 Task: Forward email with the signature Evelyn Lewis with the subject Request for a review from softage.1@softage.net to softage.9@softage.net with the message Please find attached the final version of the budget proposal., select last sentence, change the font color from current to black and background color to maroon Send the email
Action: Mouse moved to (1034, 95)
Screenshot: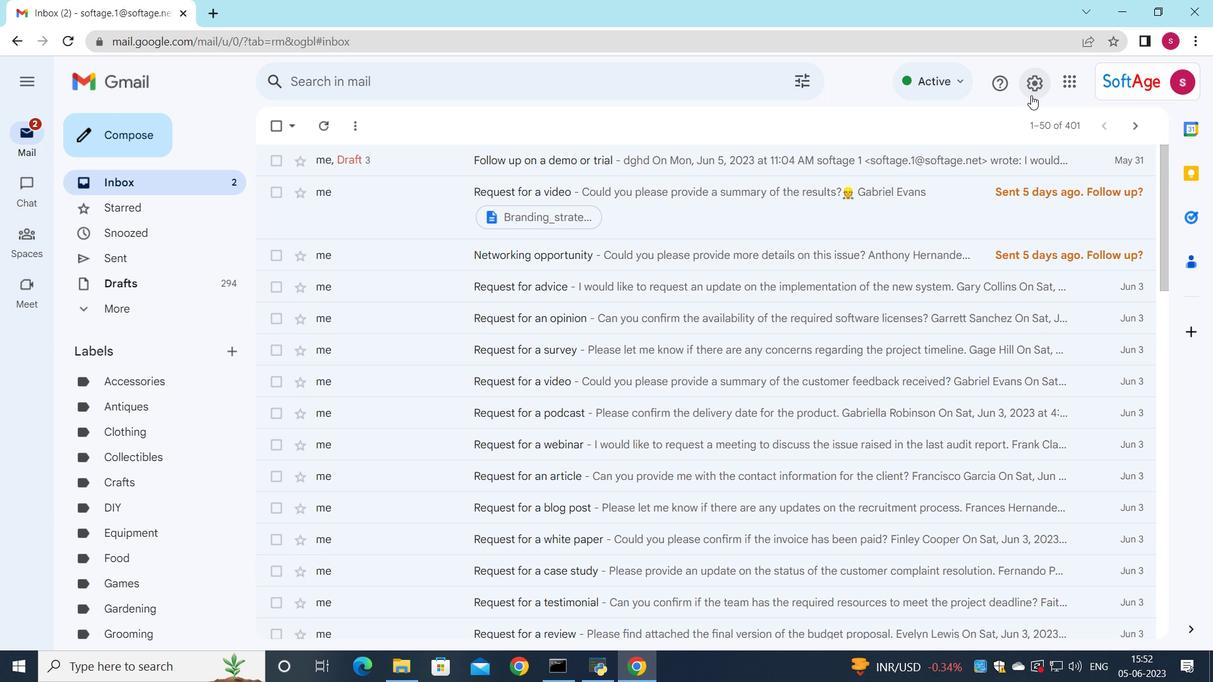 
Action: Mouse pressed left at (1034, 95)
Screenshot: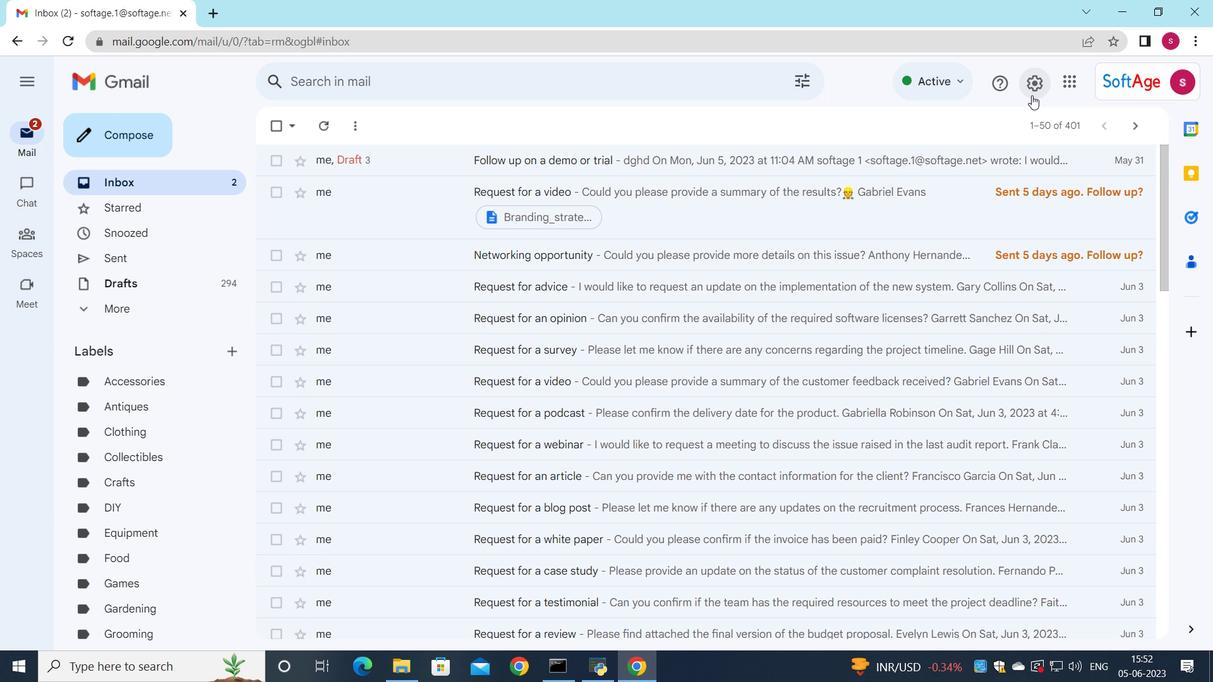 
Action: Mouse moved to (1010, 166)
Screenshot: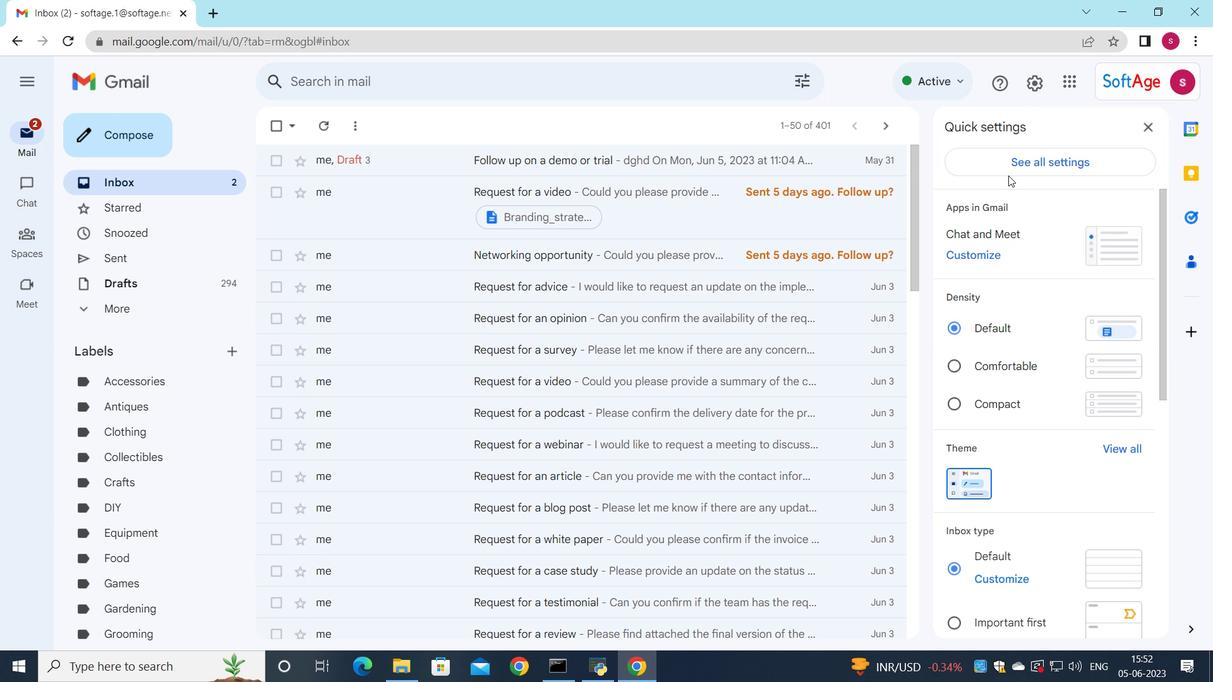 
Action: Mouse pressed left at (1010, 166)
Screenshot: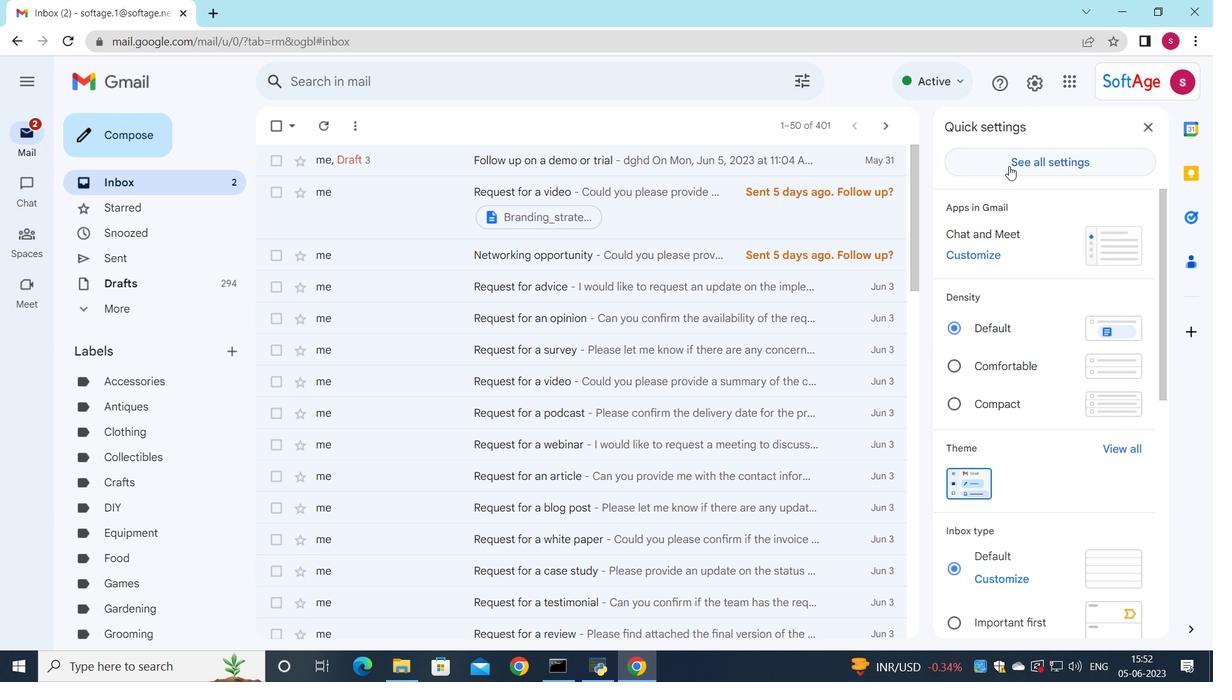 
Action: Mouse moved to (639, 378)
Screenshot: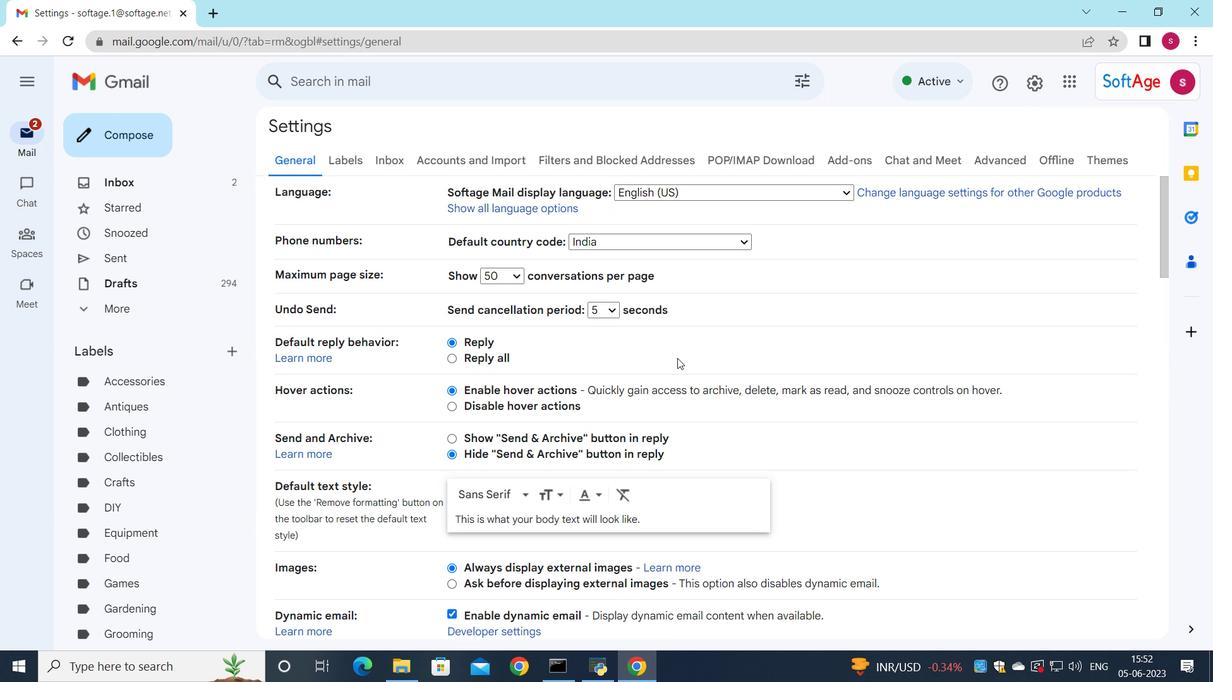 
Action: Mouse scrolled (639, 377) with delta (0, 0)
Screenshot: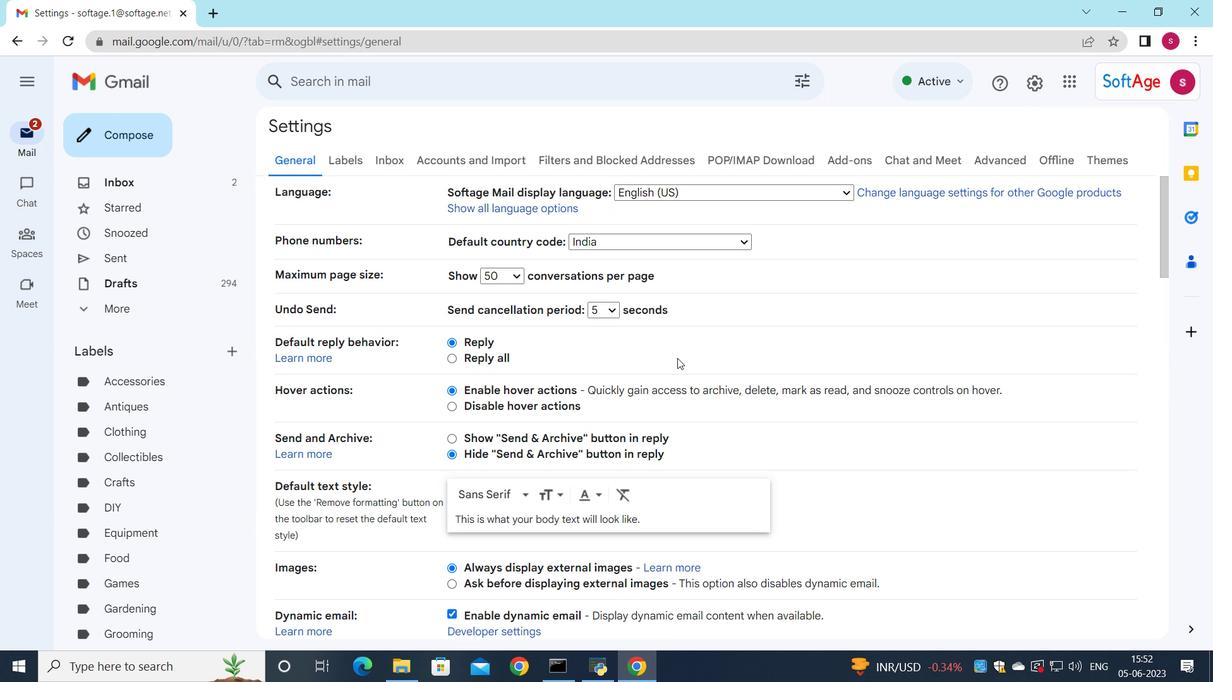 
Action: Mouse moved to (637, 379)
Screenshot: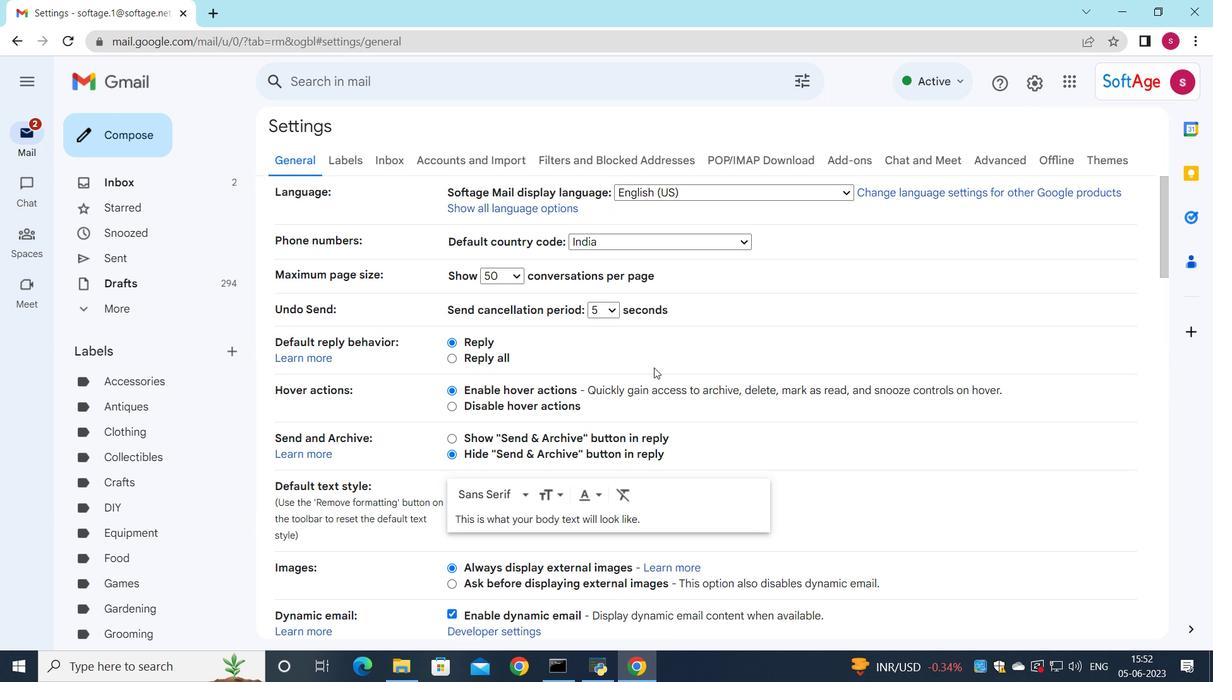 
Action: Mouse scrolled (637, 379) with delta (0, 0)
Screenshot: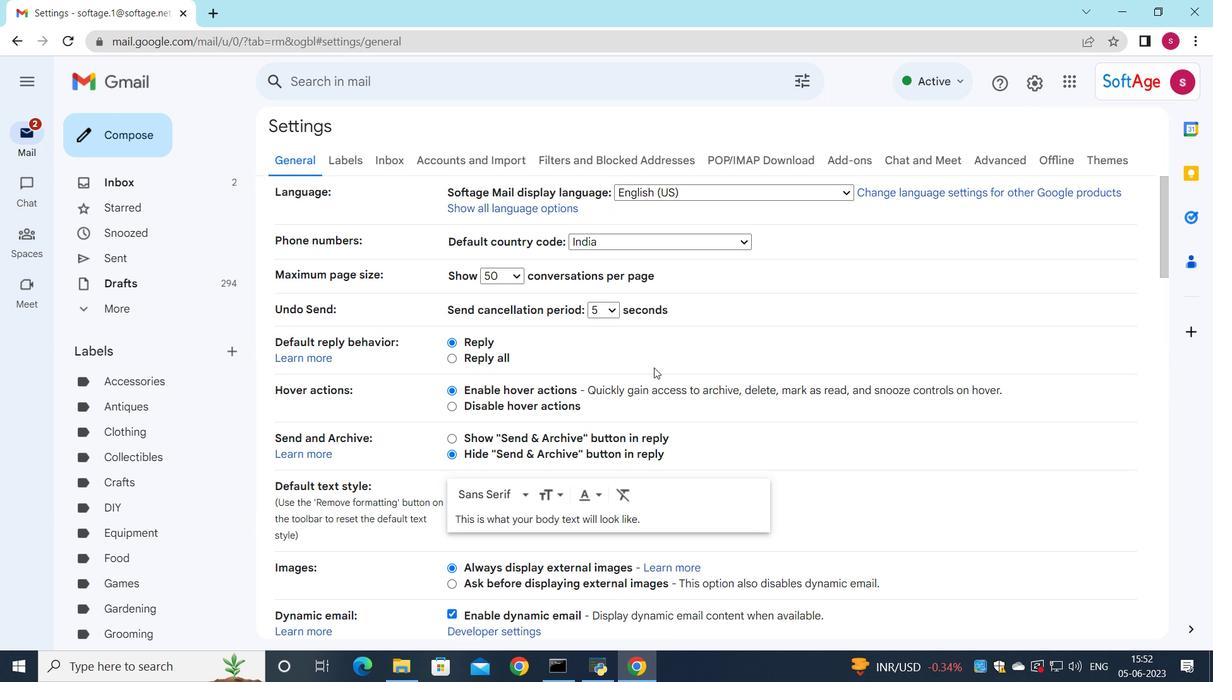 
Action: Mouse moved to (637, 379)
Screenshot: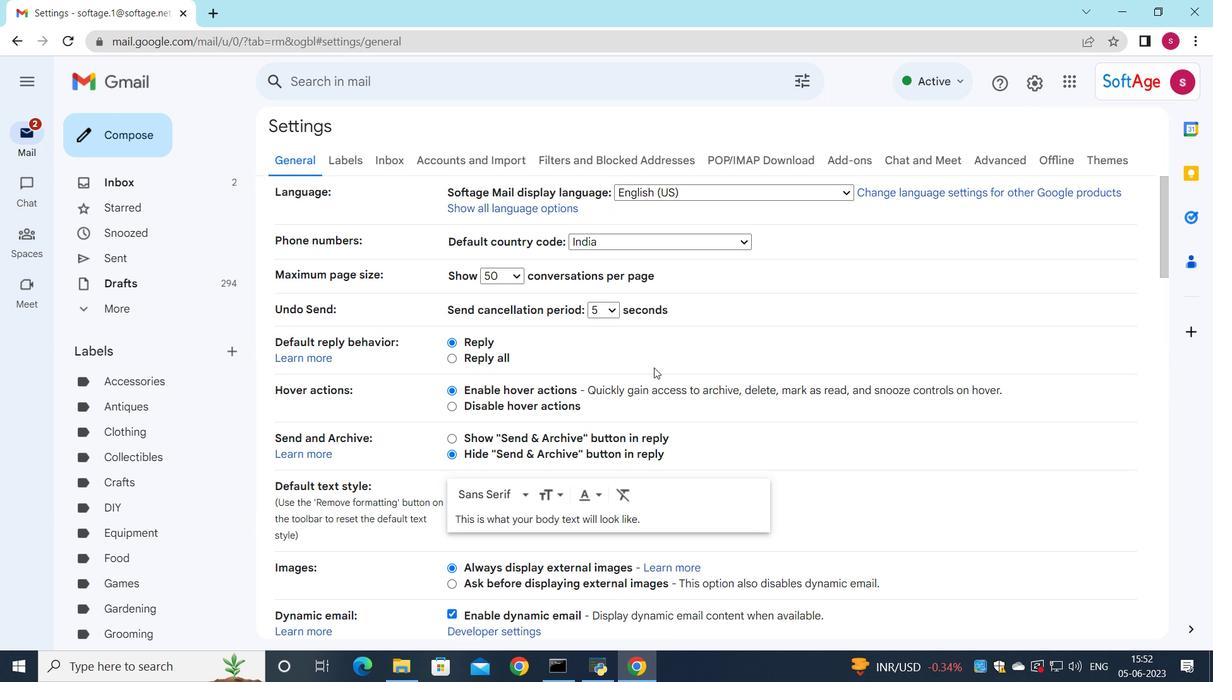 
Action: Mouse scrolled (637, 379) with delta (0, 0)
Screenshot: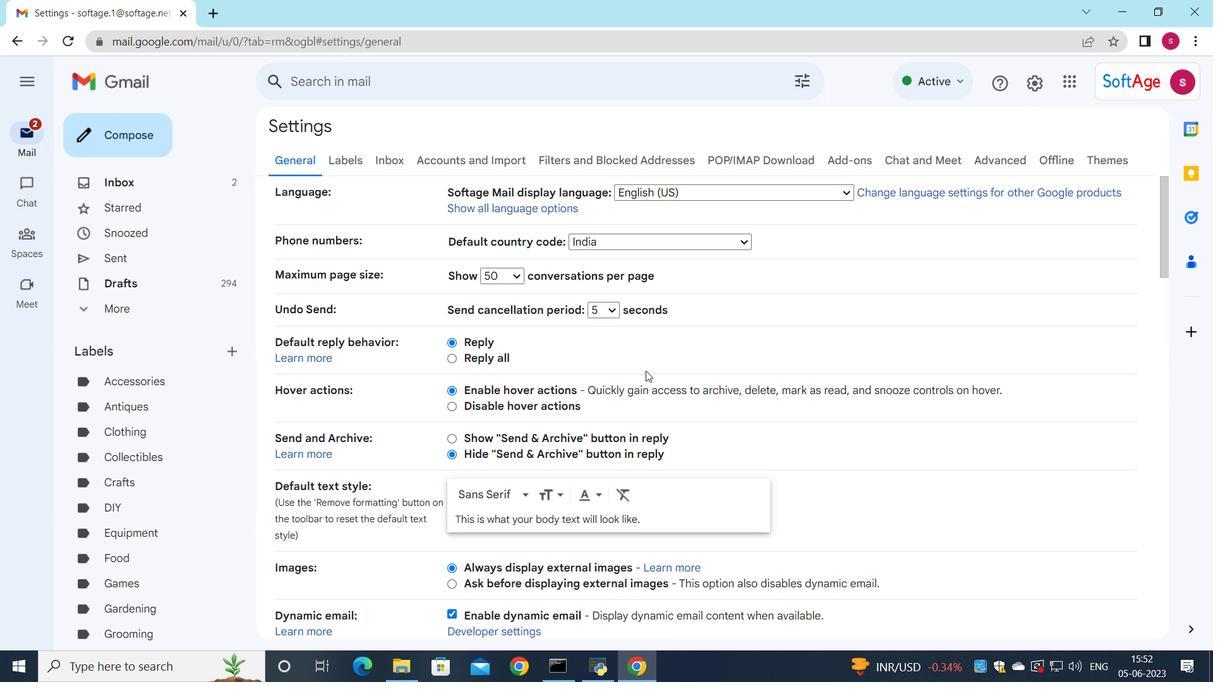 
Action: Mouse moved to (635, 384)
Screenshot: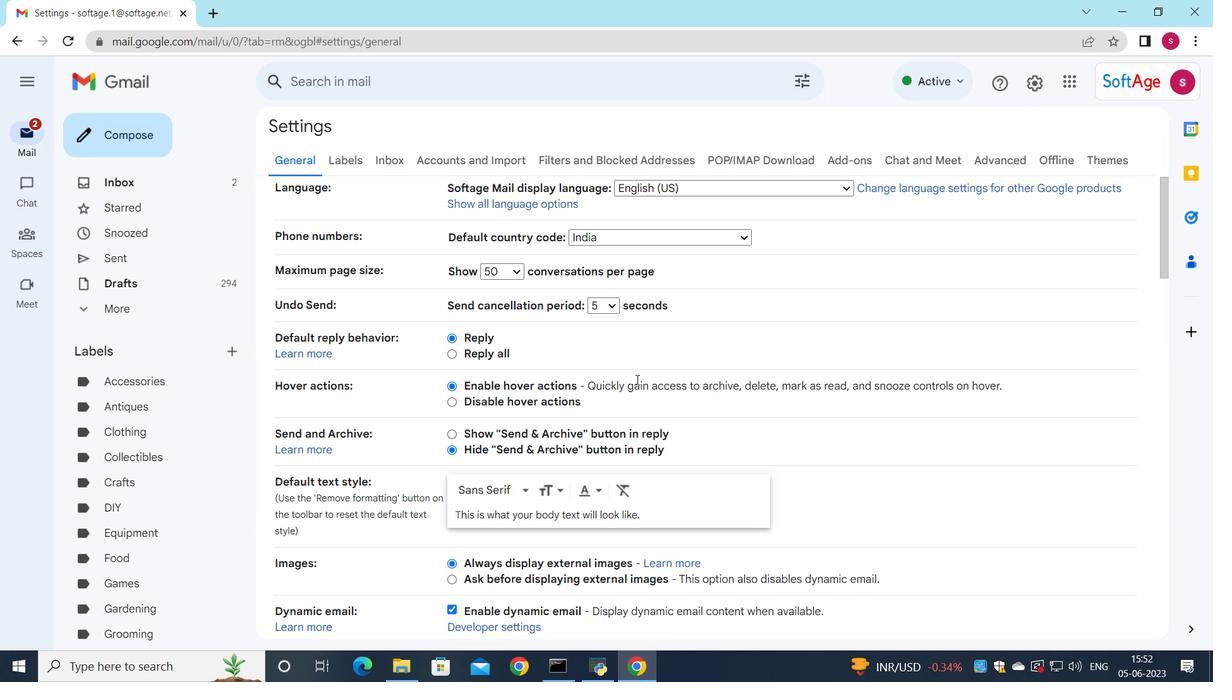 
Action: Mouse scrolled (635, 384) with delta (0, 0)
Screenshot: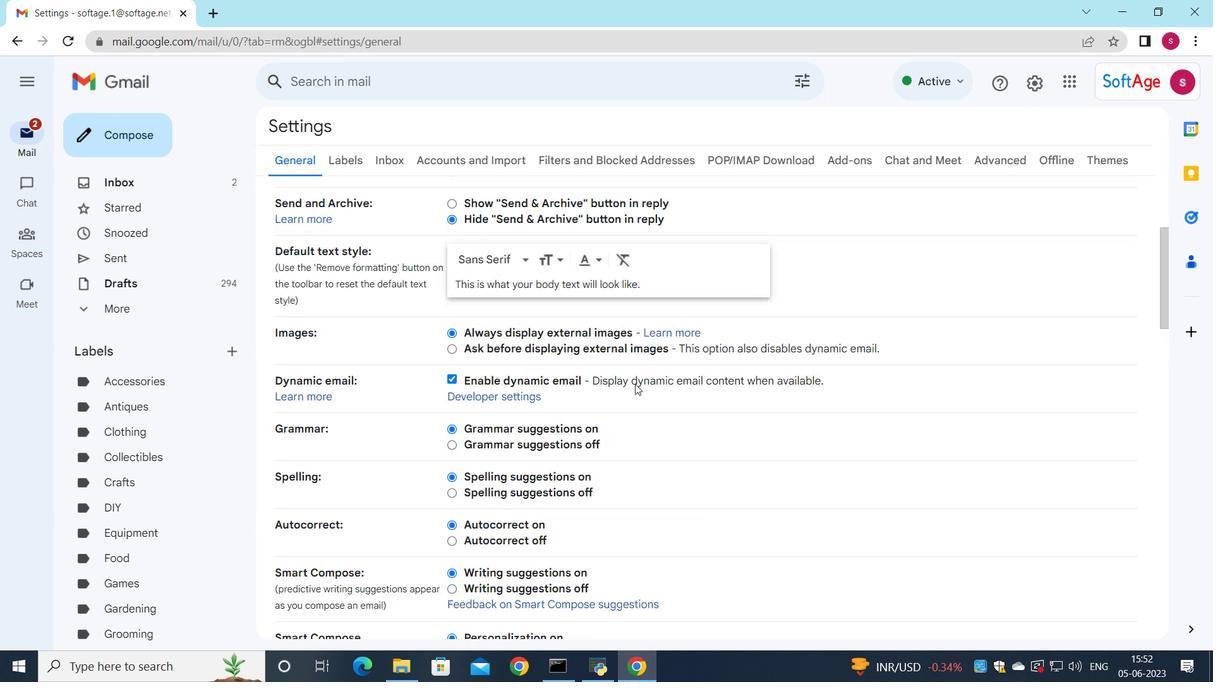 
Action: Mouse scrolled (635, 384) with delta (0, 0)
Screenshot: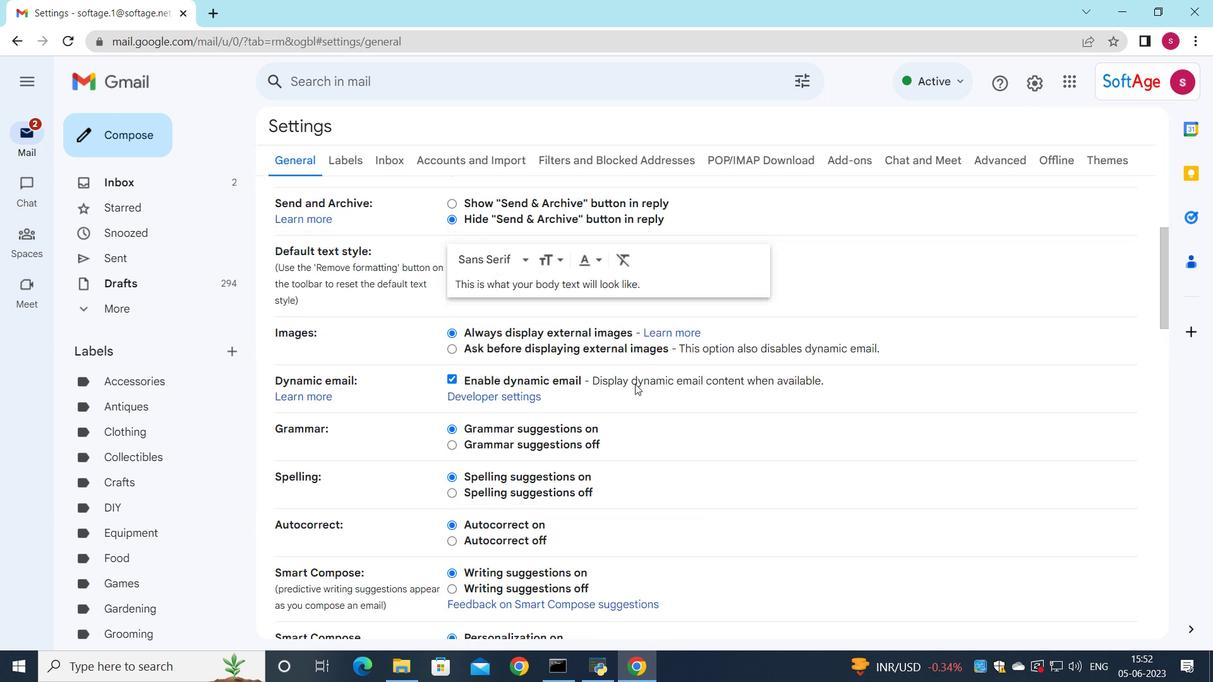 
Action: Mouse scrolled (635, 384) with delta (0, 0)
Screenshot: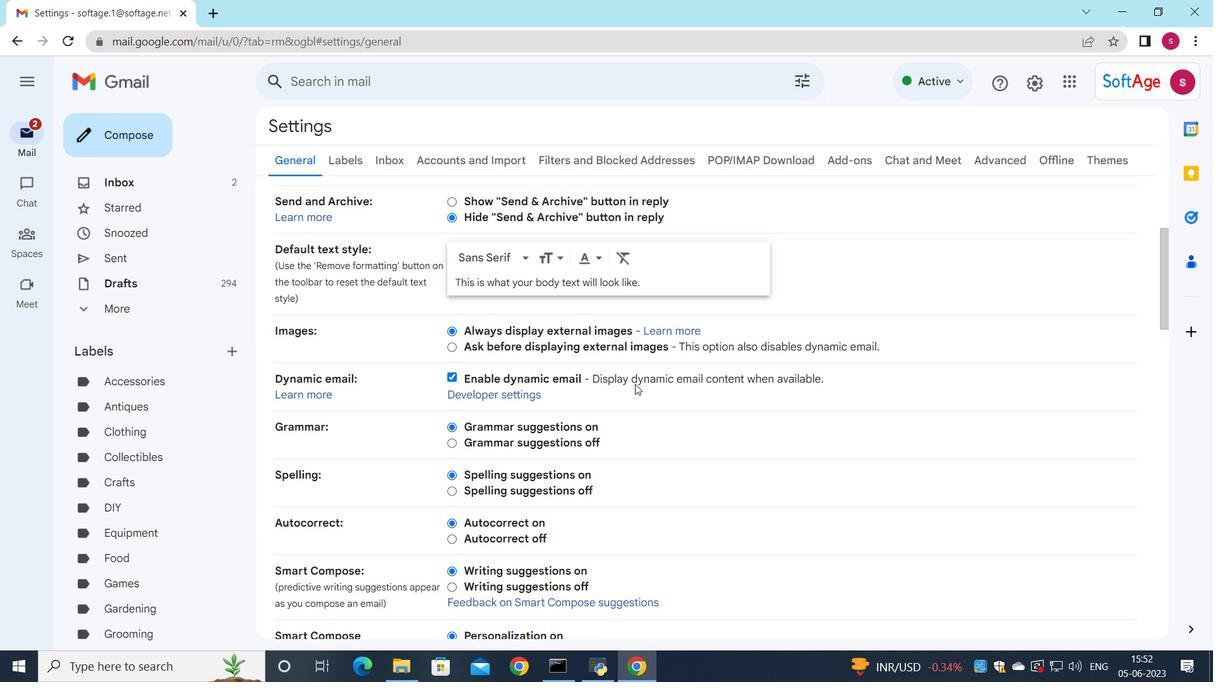 
Action: Mouse moved to (627, 393)
Screenshot: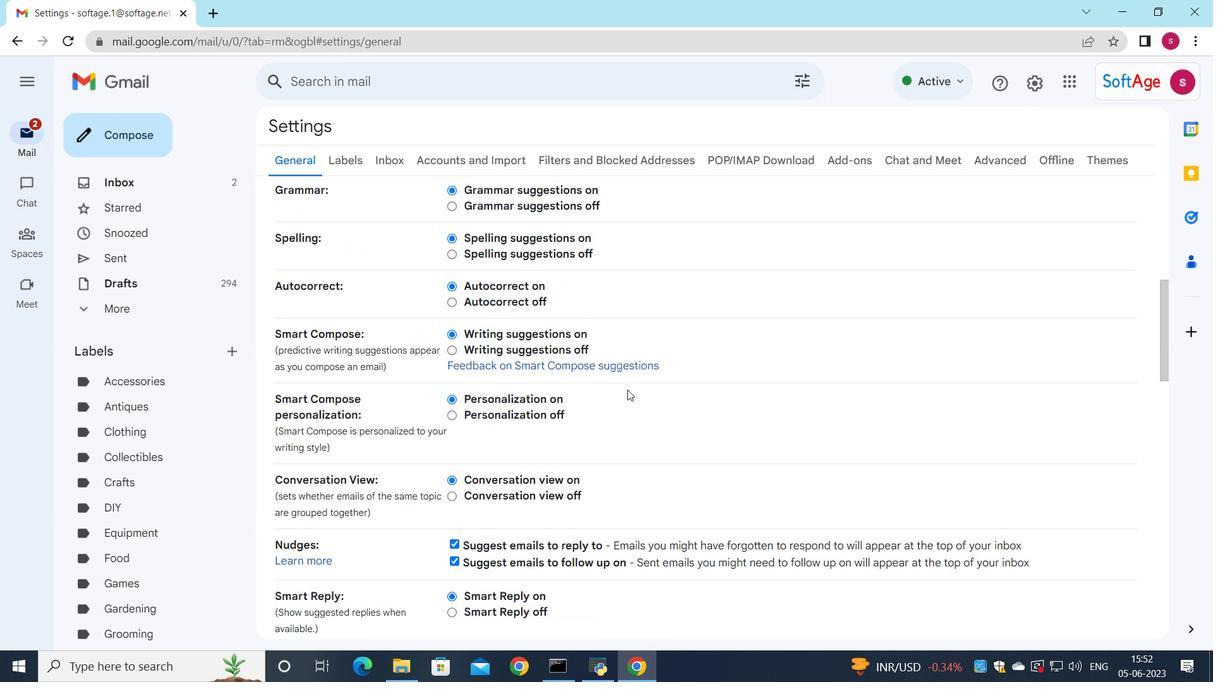 
Action: Mouse scrolled (627, 393) with delta (0, 0)
Screenshot: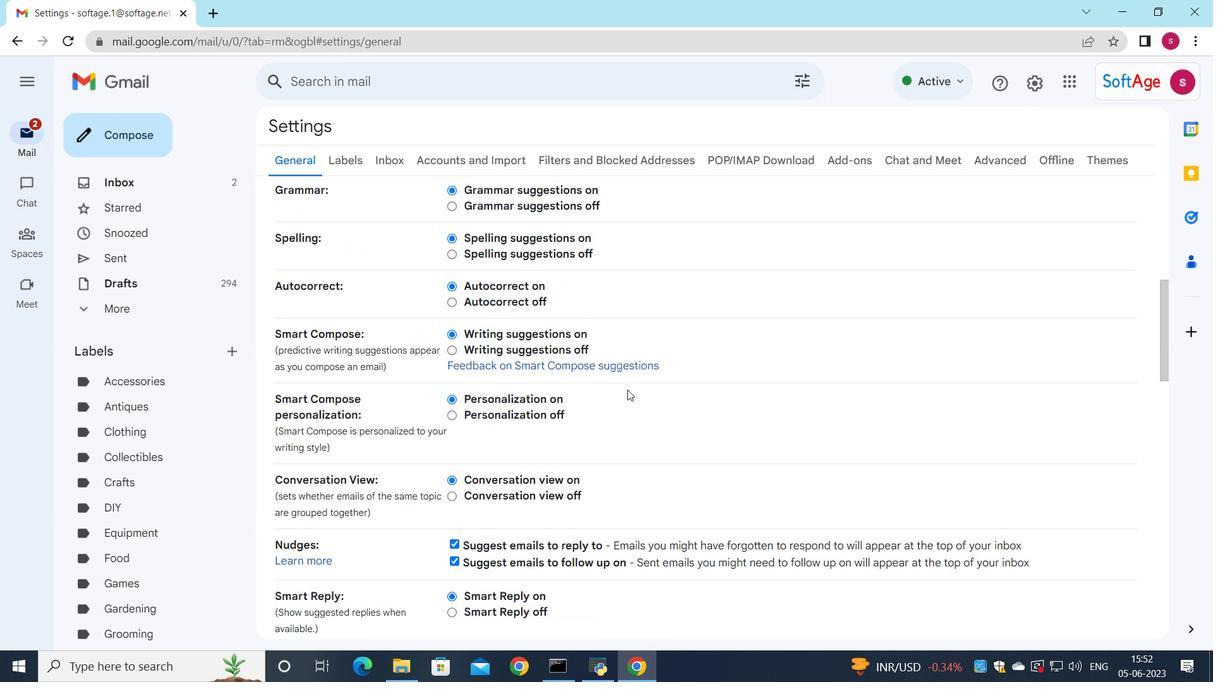 
Action: Mouse moved to (626, 395)
Screenshot: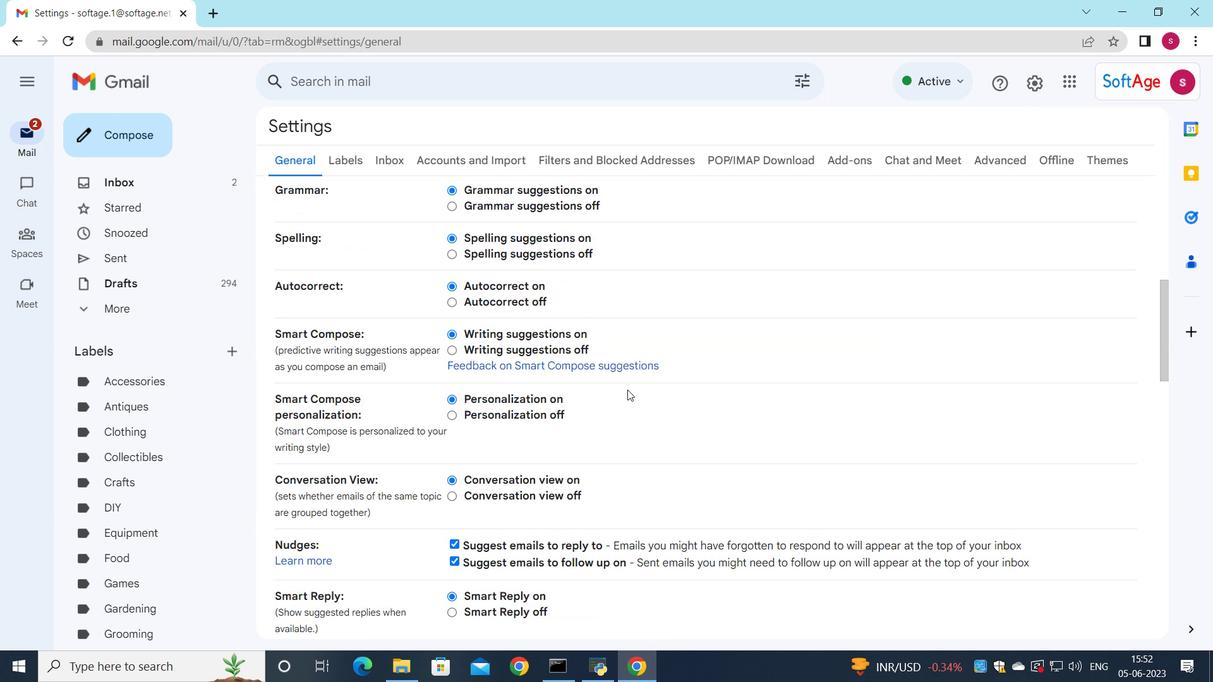 
Action: Mouse scrolled (626, 394) with delta (0, 0)
Screenshot: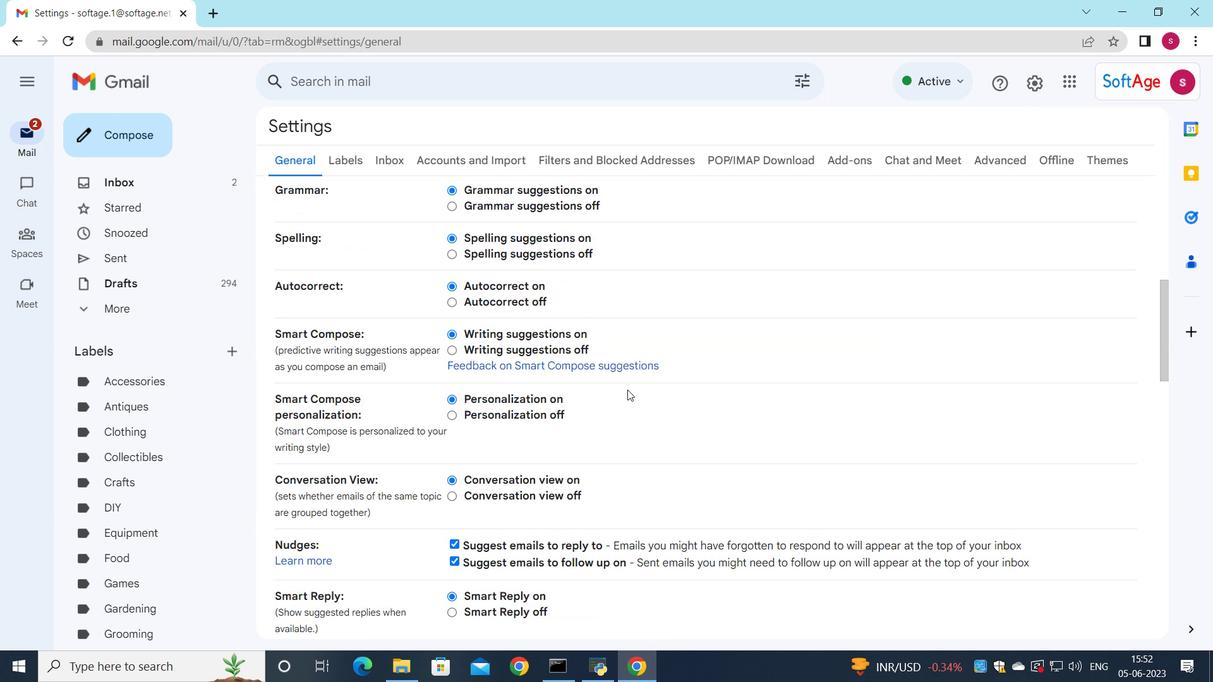 
Action: Mouse moved to (625, 395)
Screenshot: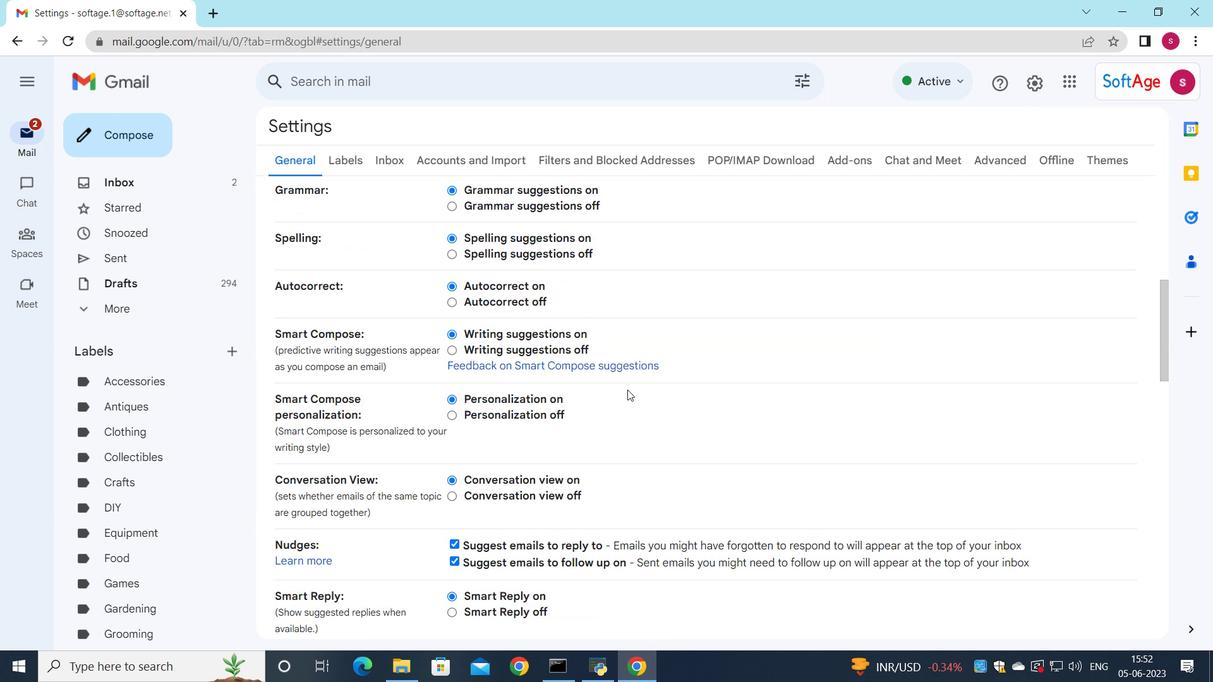 
Action: Mouse scrolled (625, 395) with delta (0, 0)
Screenshot: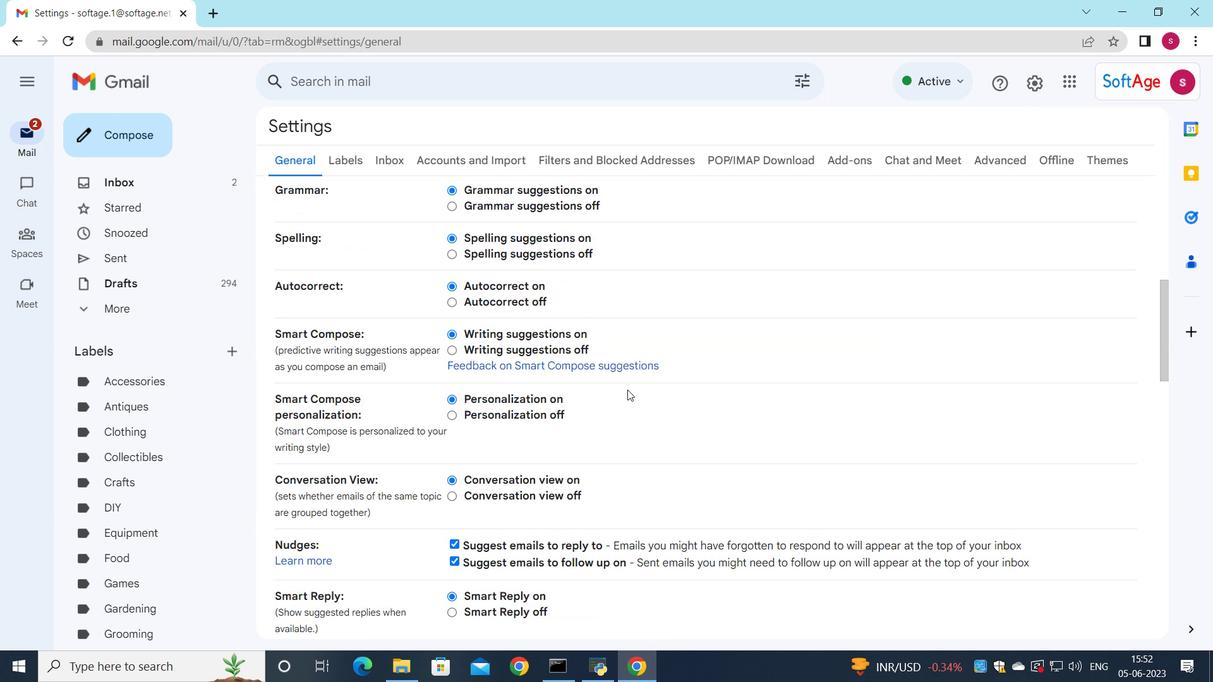 
Action: Mouse moved to (620, 408)
Screenshot: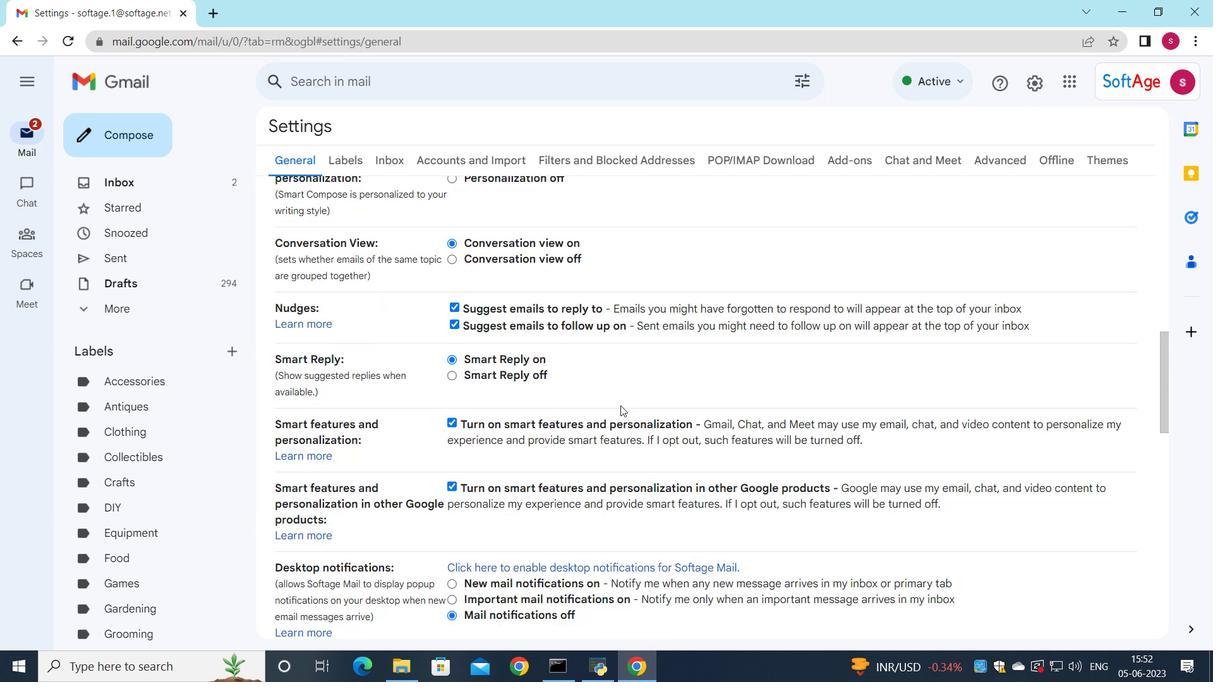 
Action: Mouse scrolled (620, 408) with delta (0, 0)
Screenshot: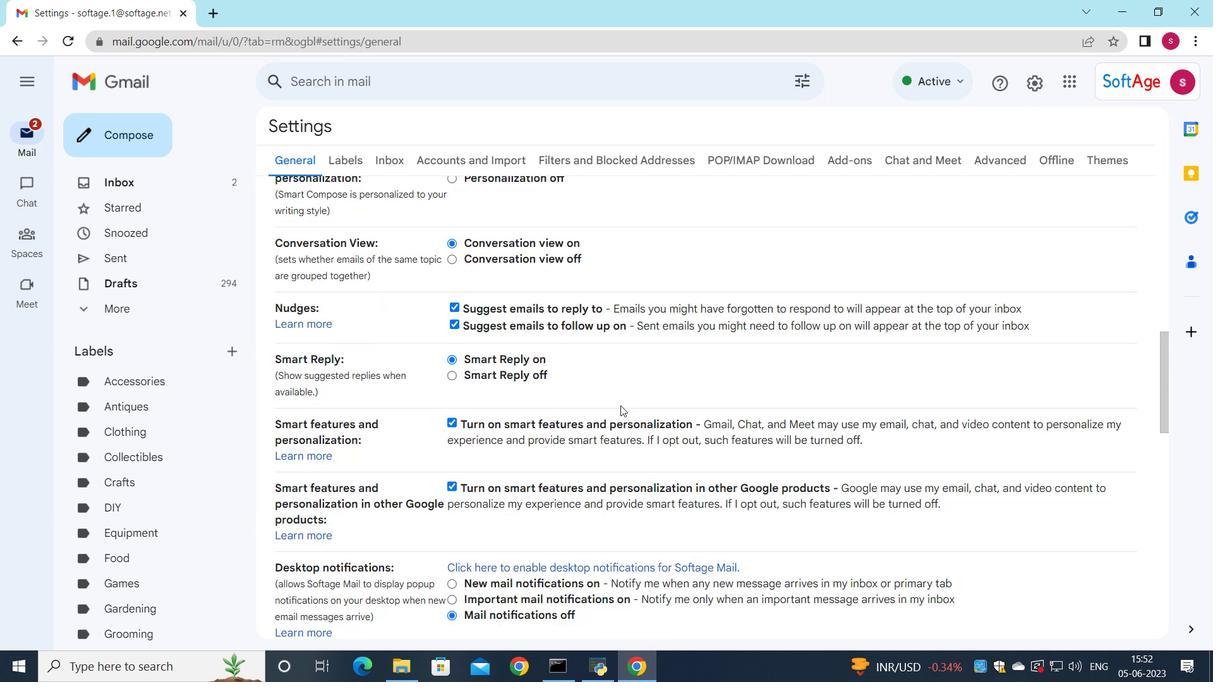 
Action: Mouse moved to (620, 408)
Screenshot: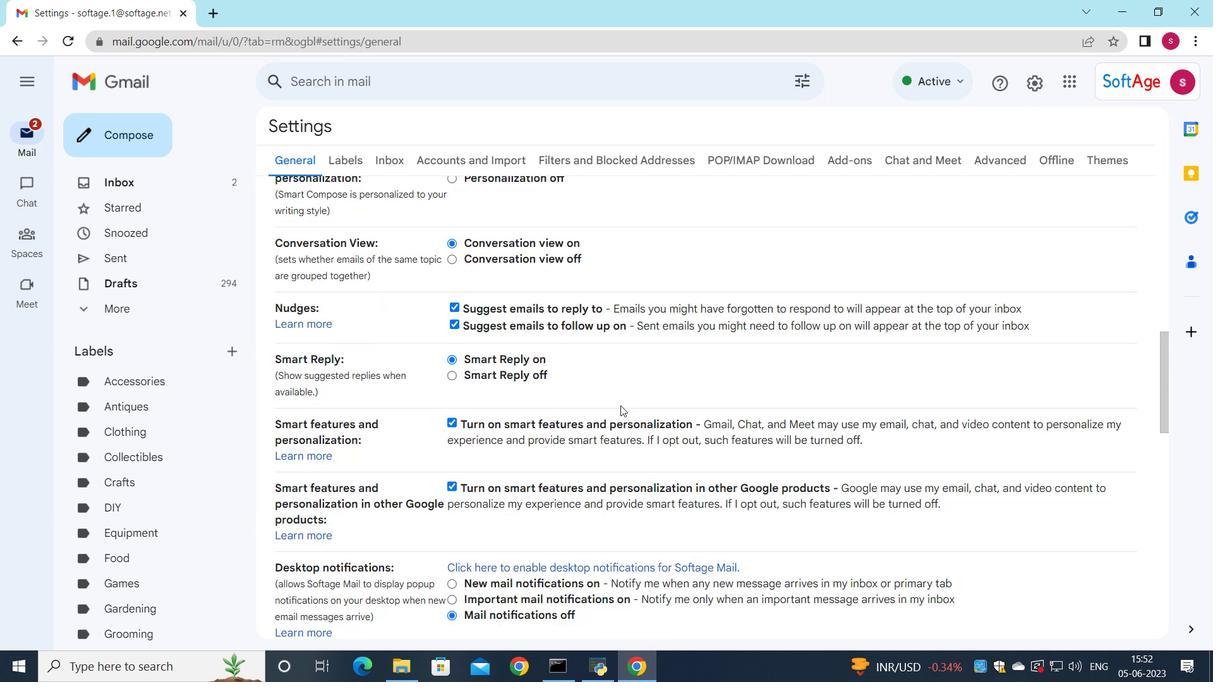 
Action: Mouse scrolled (620, 408) with delta (0, 0)
Screenshot: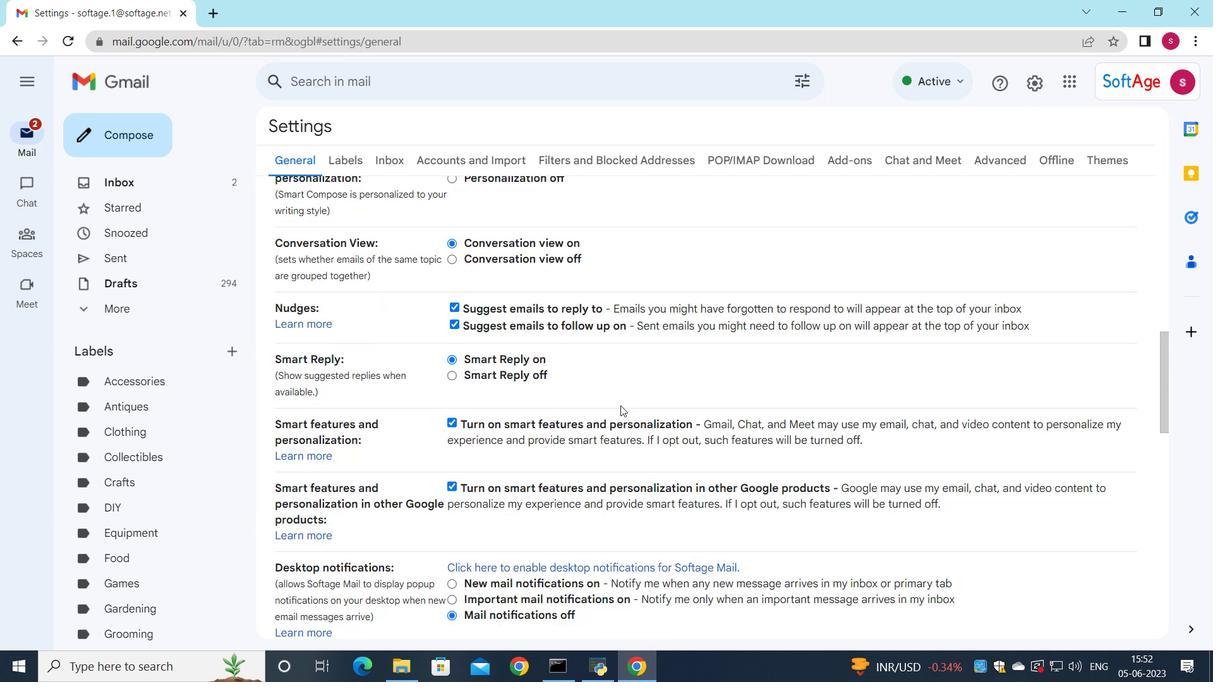 
Action: Mouse scrolled (620, 408) with delta (0, 0)
Screenshot: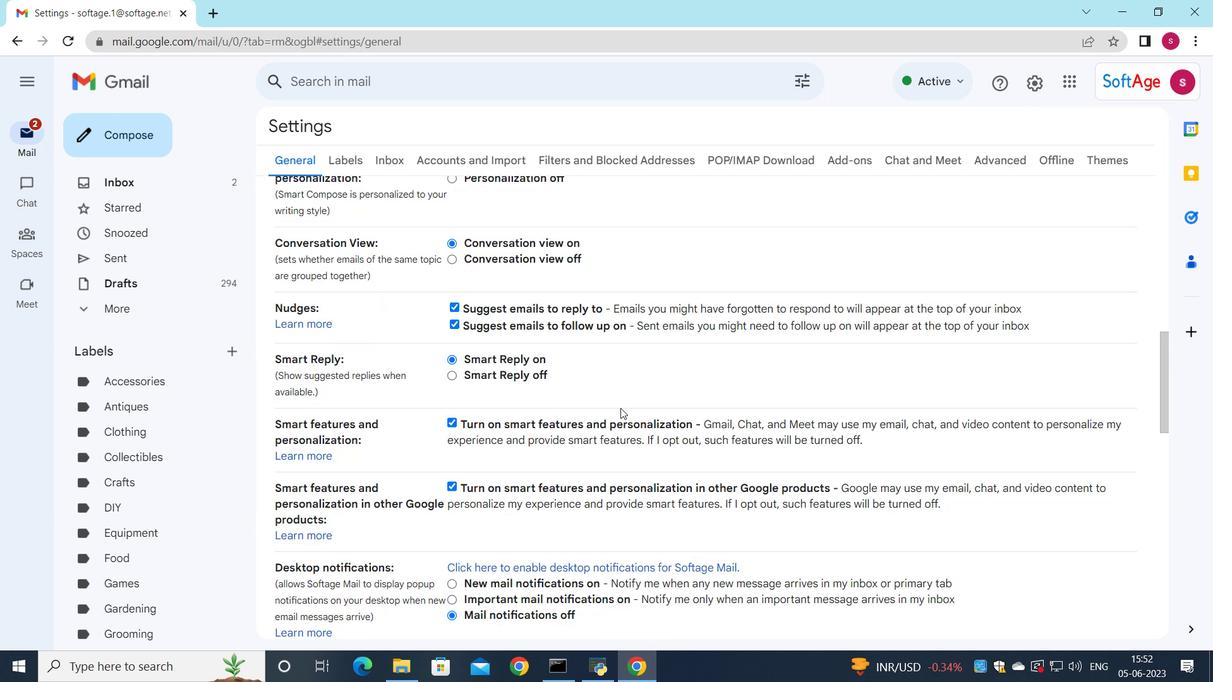
Action: Mouse moved to (613, 417)
Screenshot: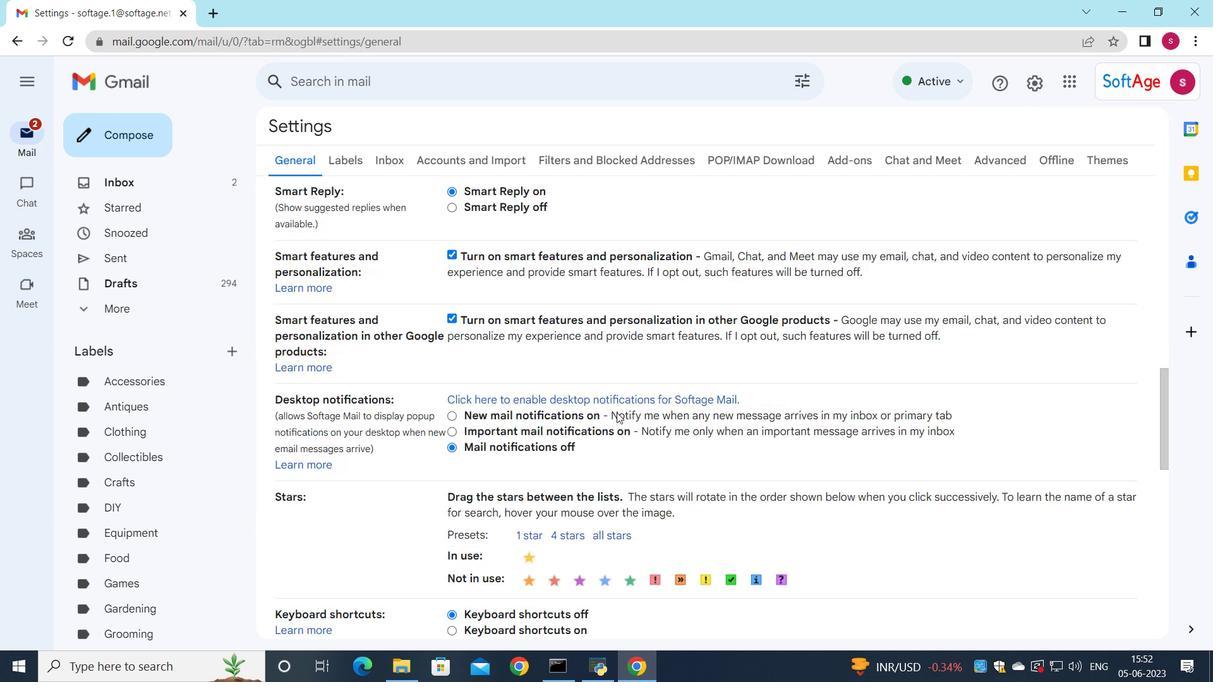 
Action: Mouse scrolled (613, 417) with delta (0, 0)
Screenshot: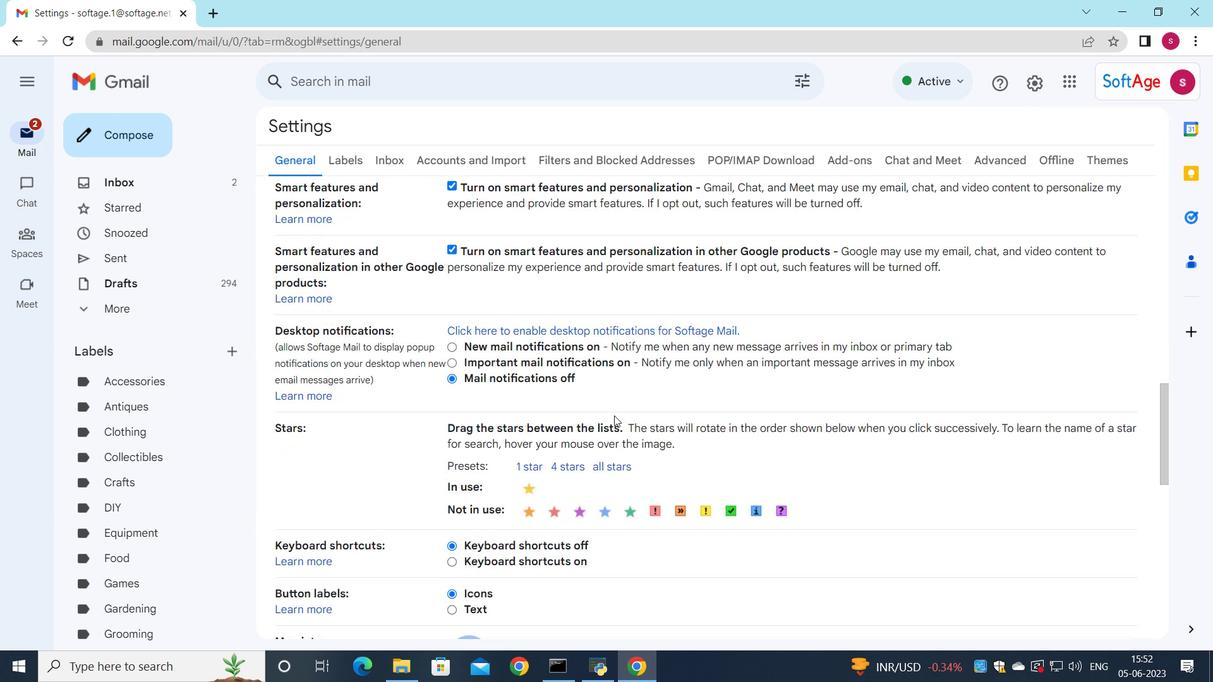 
Action: Mouse scrolled (613, 417) with delta (0, 0)
Screenshot: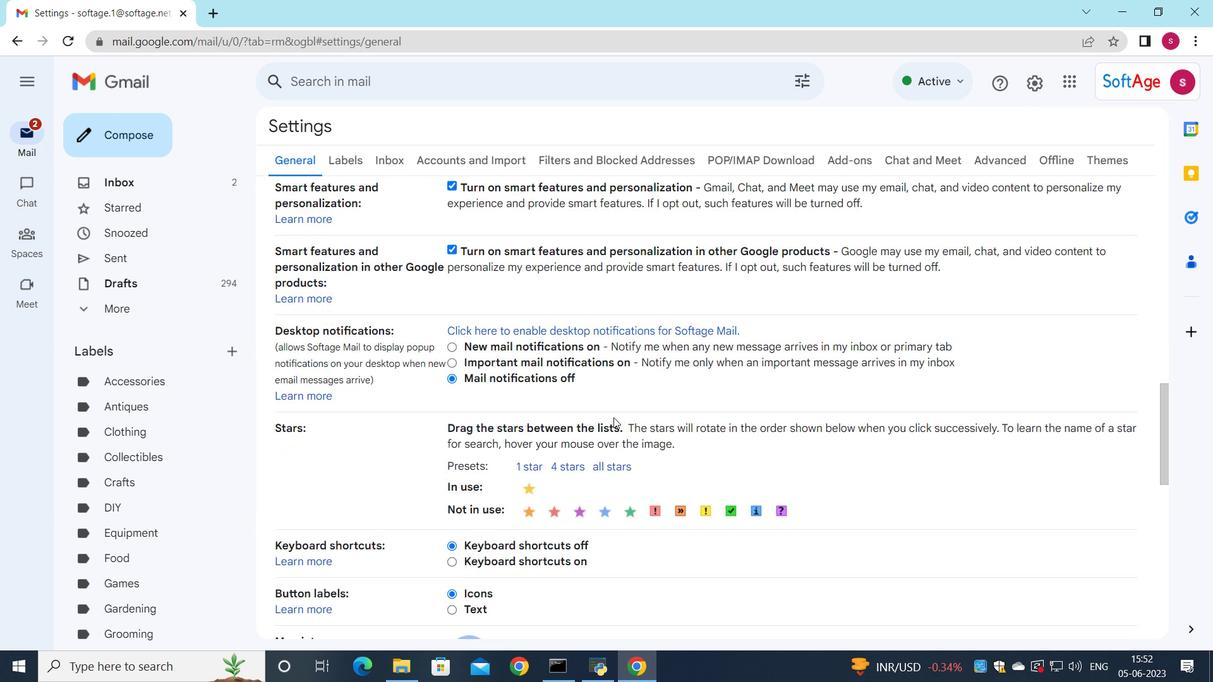 
Action: Mouse scrolled (613, 417) with delta (0, 0)
Screenshot: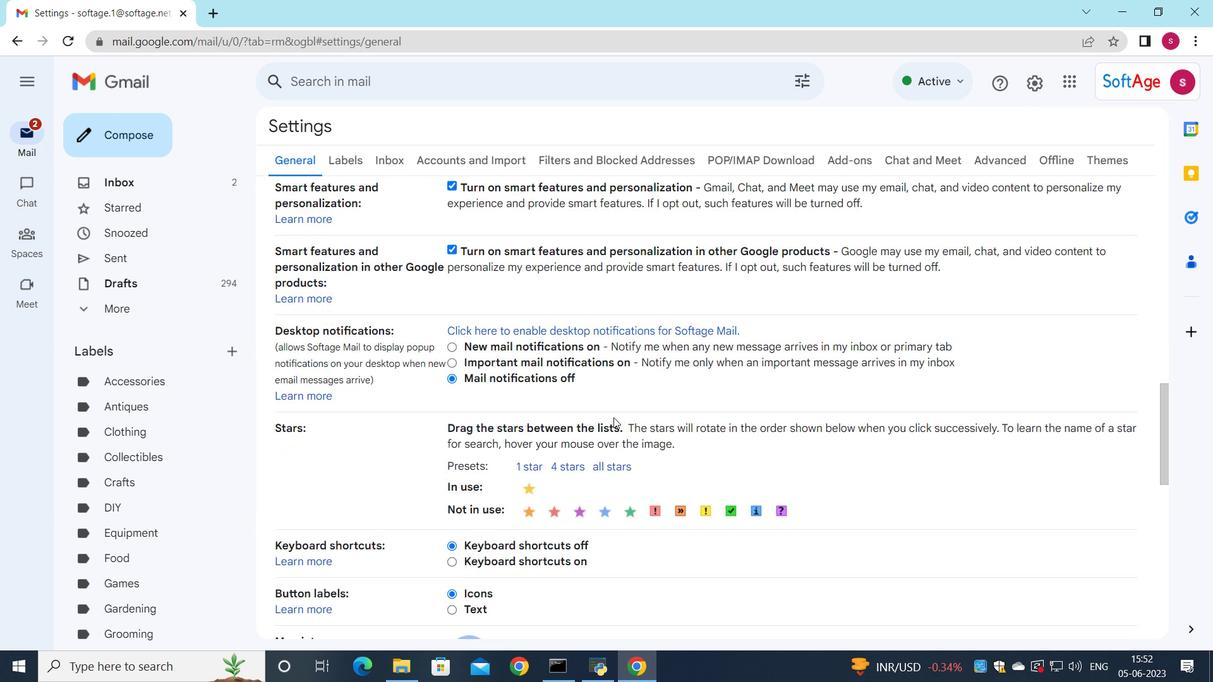 
Action: Mouse moved to (610, 420)
Screenshot: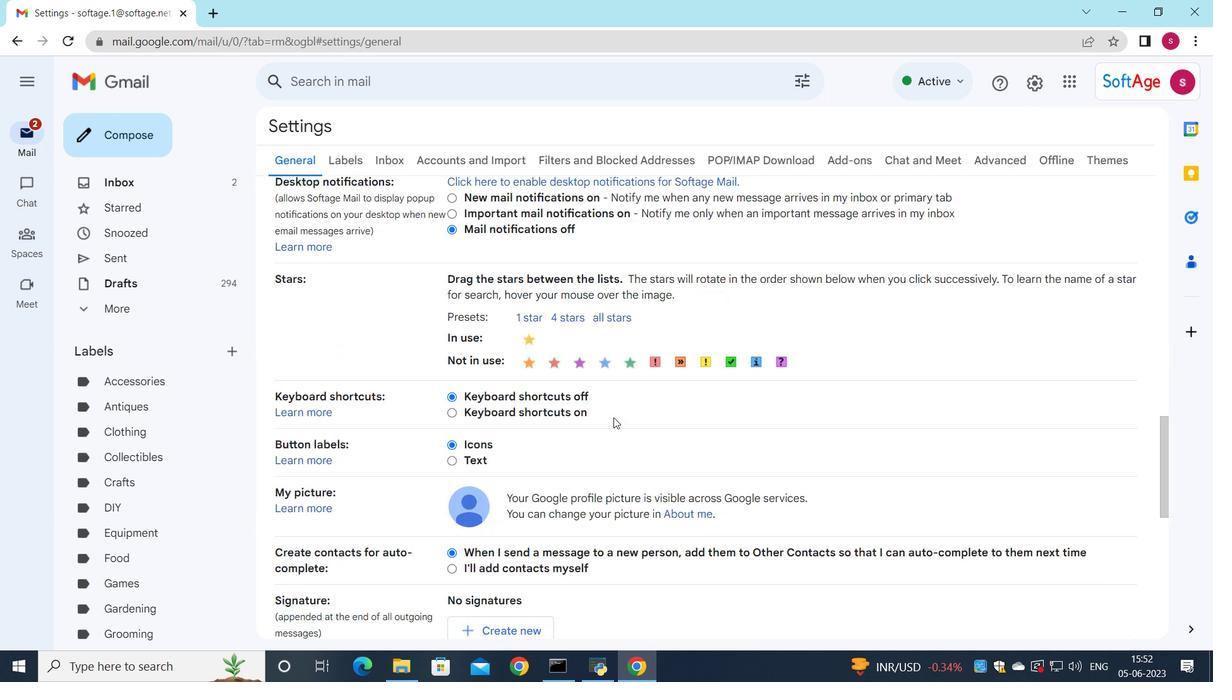 
Action: Mouse scrolled (610, 420) with delta (0, 0)
Screenshot: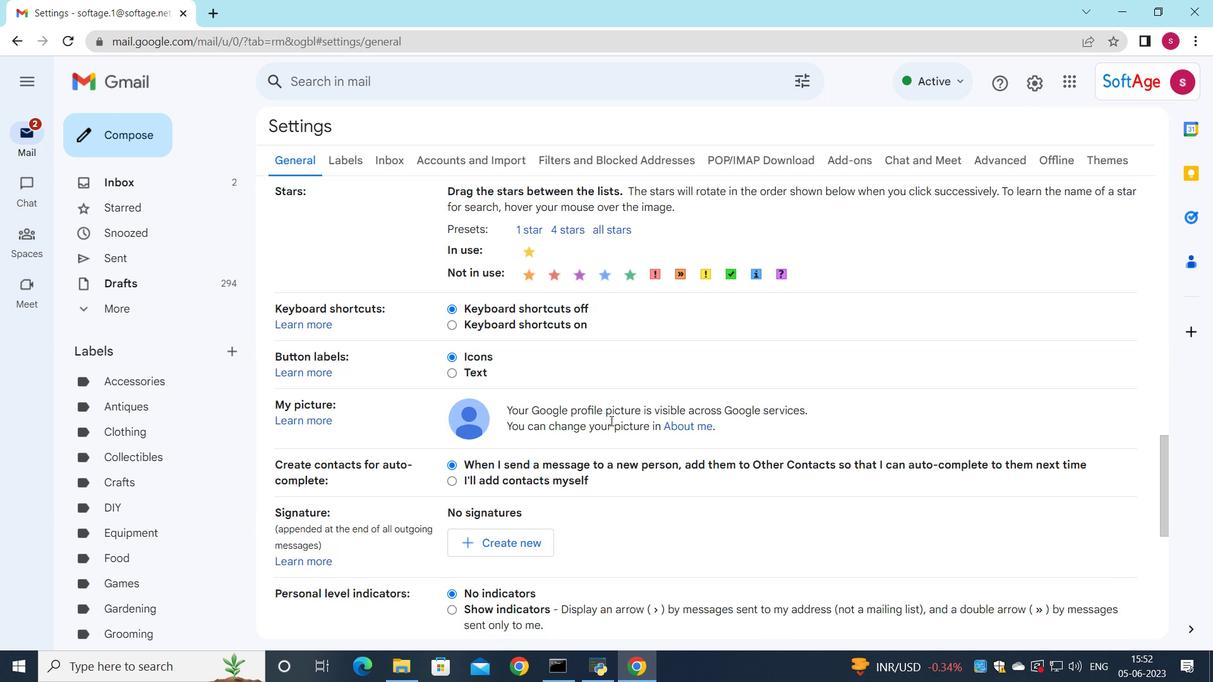 
Action: Mouse scrolled (610, 420) with delta (0, 0)
Screenshot: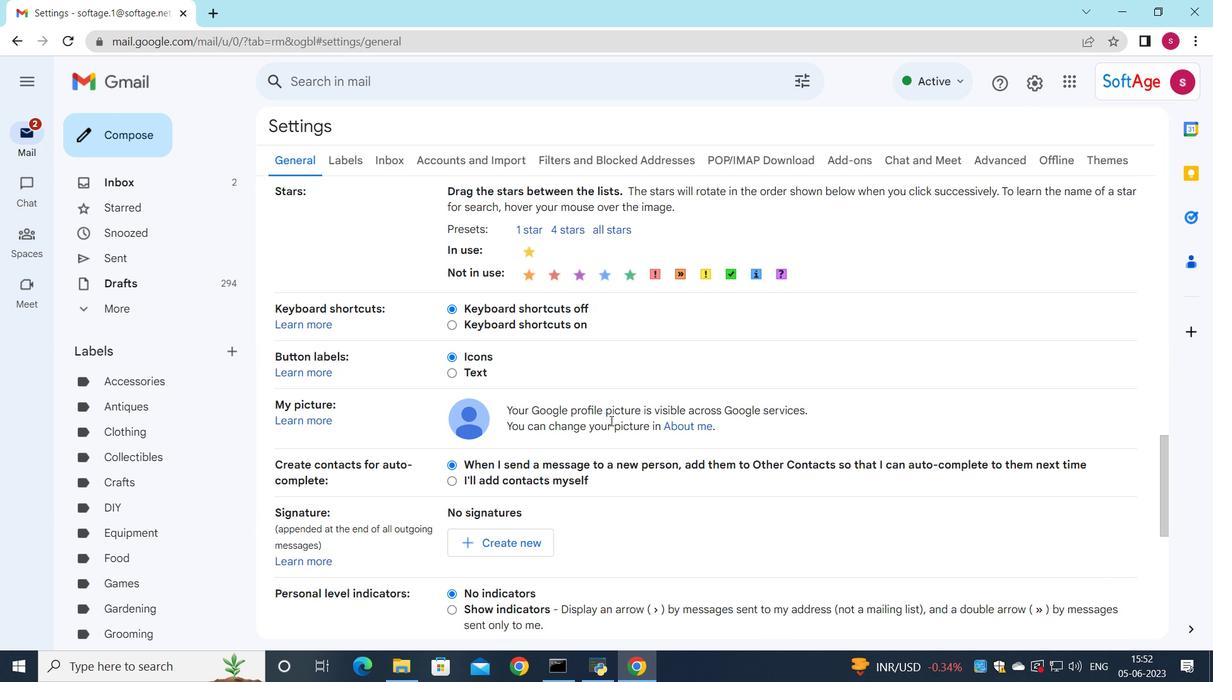 
Action: Mouse moved to (520, 387)
Screenshot: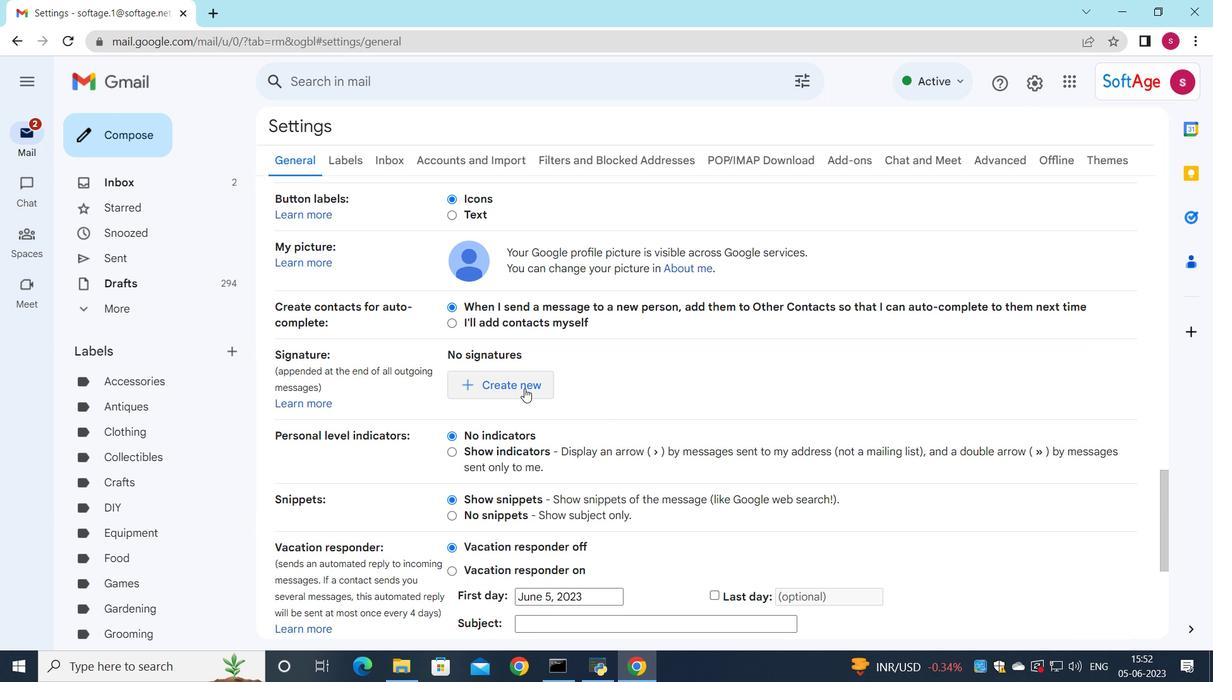 
Action: Mouse pressed left at (520, 387)
Screenshot: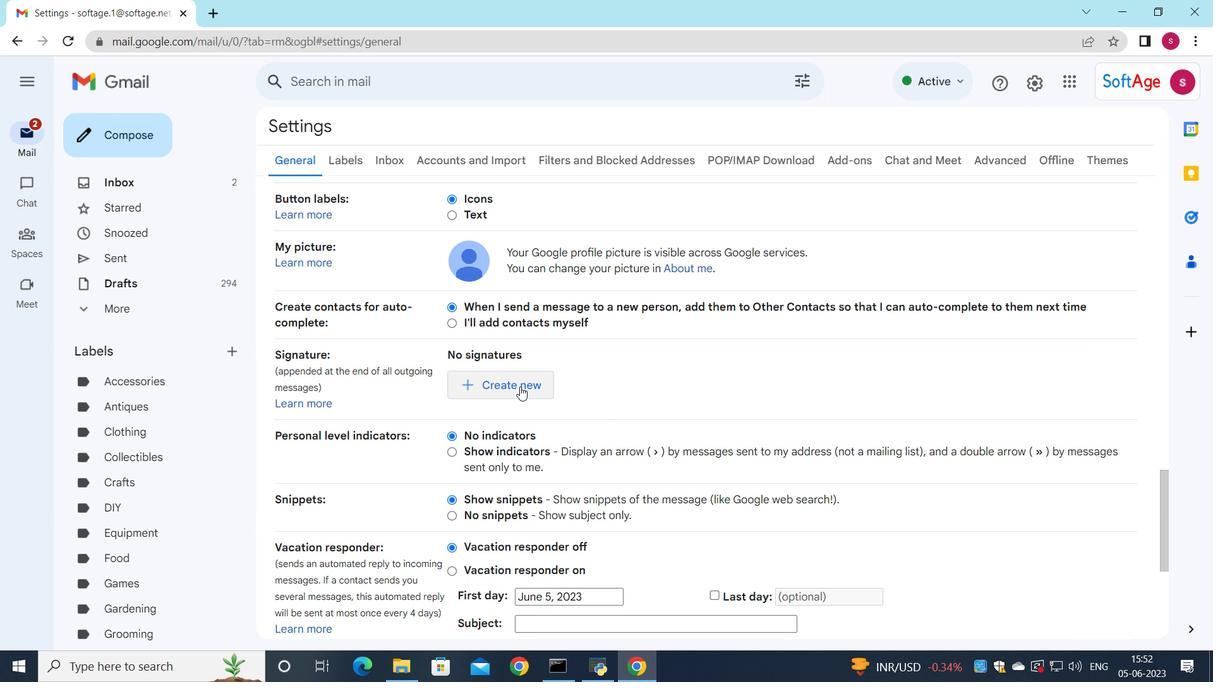 
Action: Mouse moved to (621, 344)
Screenshot: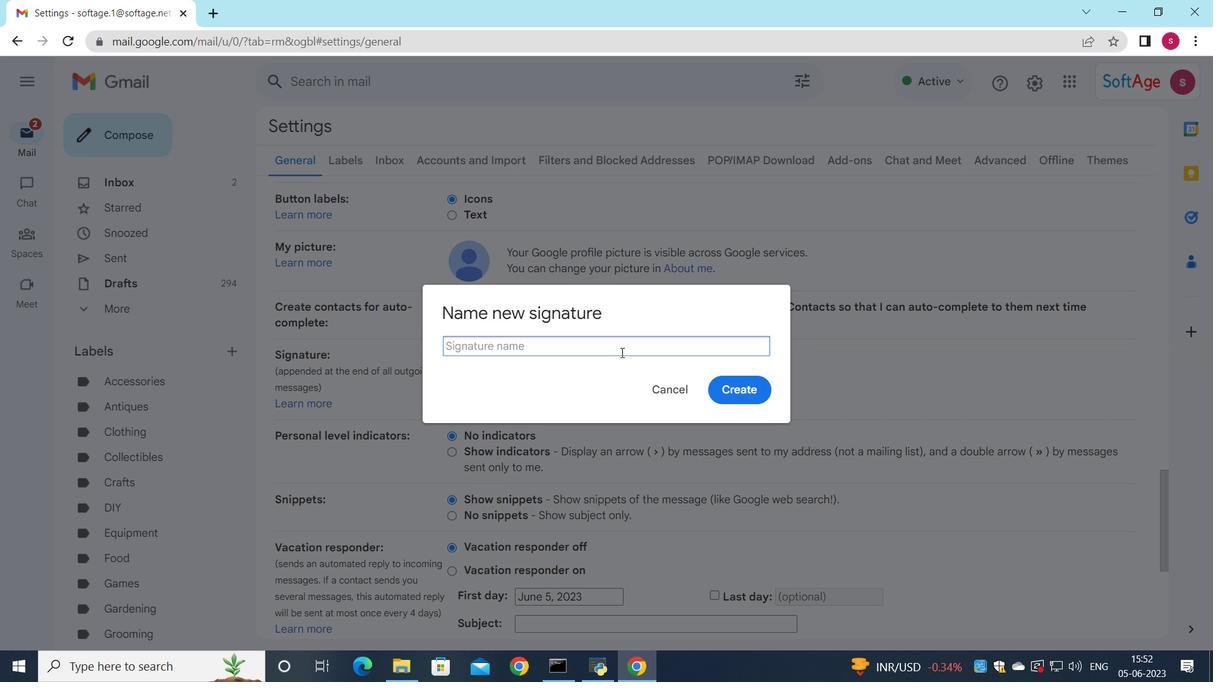 
Action: Key pressed <Key.shift>Evelyn<Key.space><Key.shift>Lewis
Screenshot: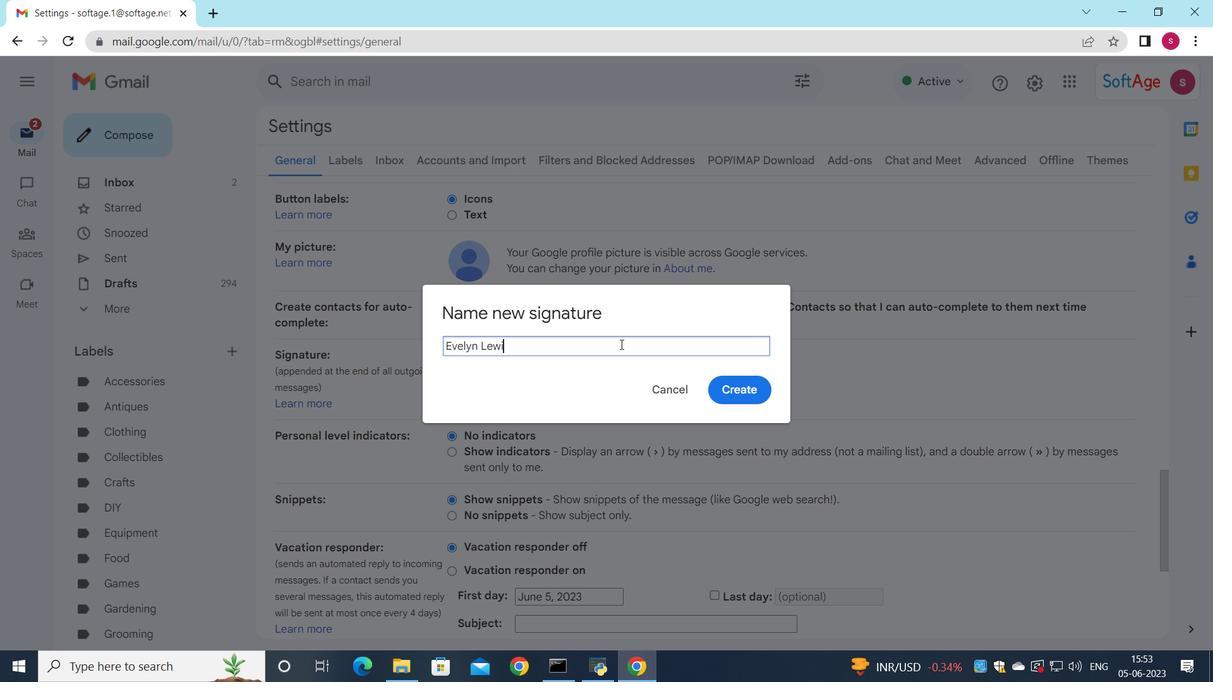 
Action: Mouse moved to (720, 388)
Screenshot: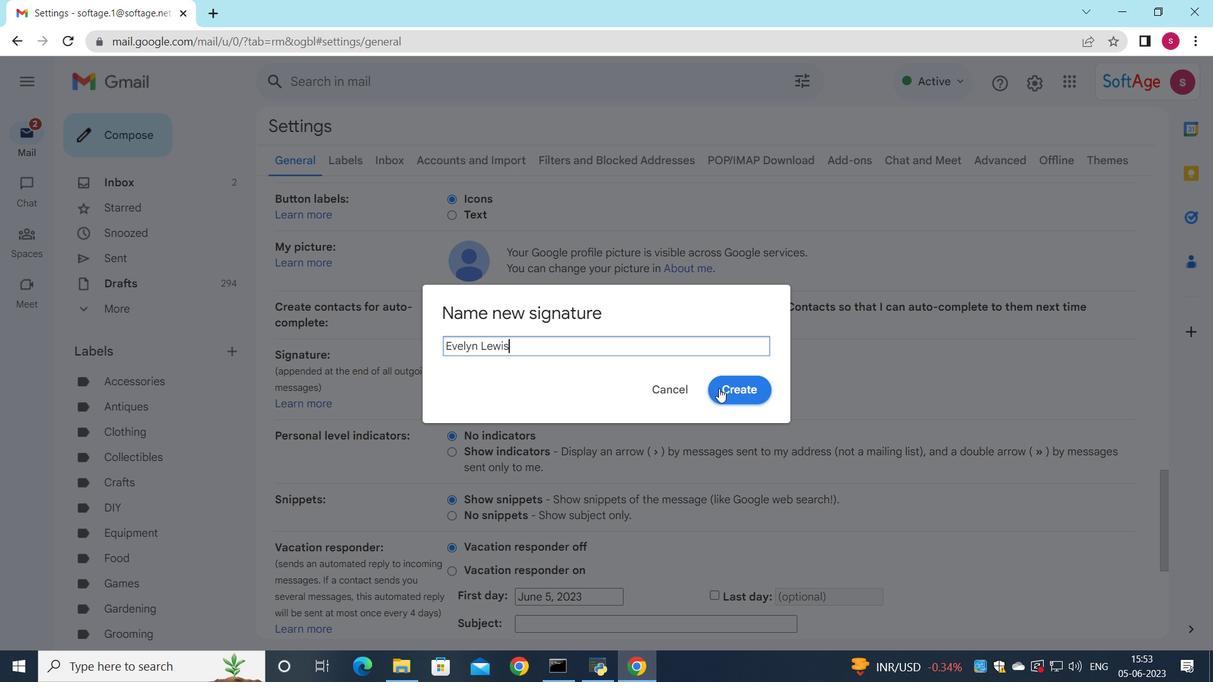 
Action: Mouse pressed left at (720, 388)
Screenshot: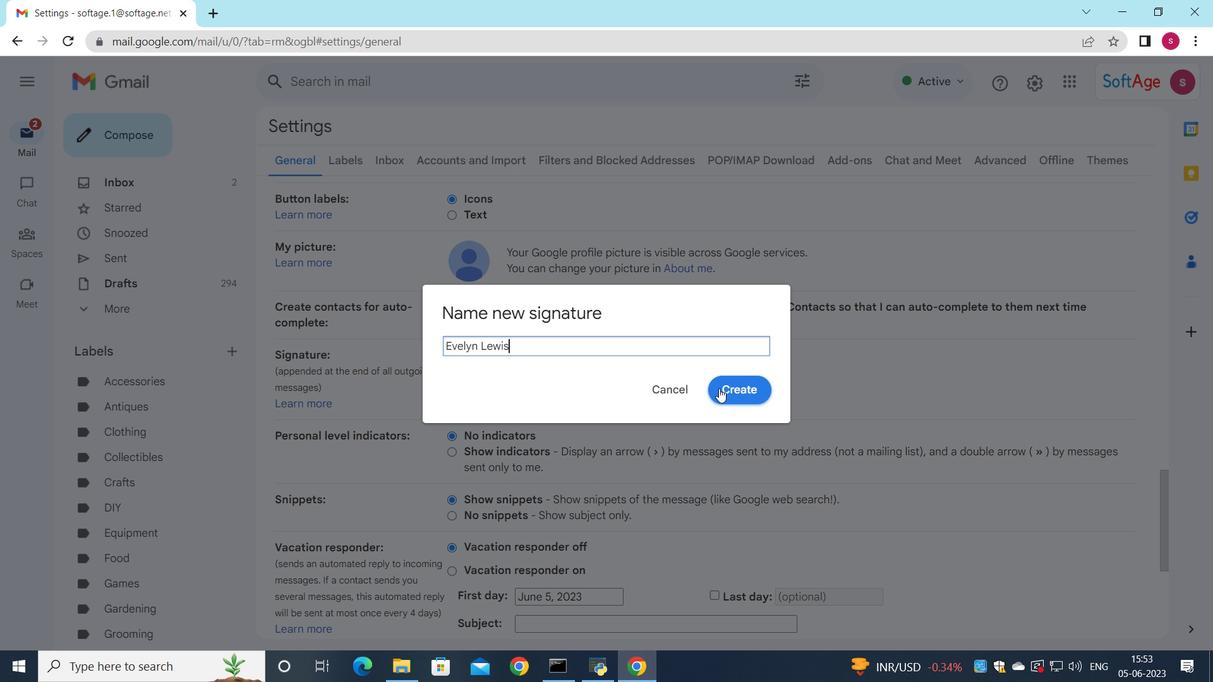 
Action: Mouse moved to (704, 383)
Screenshot: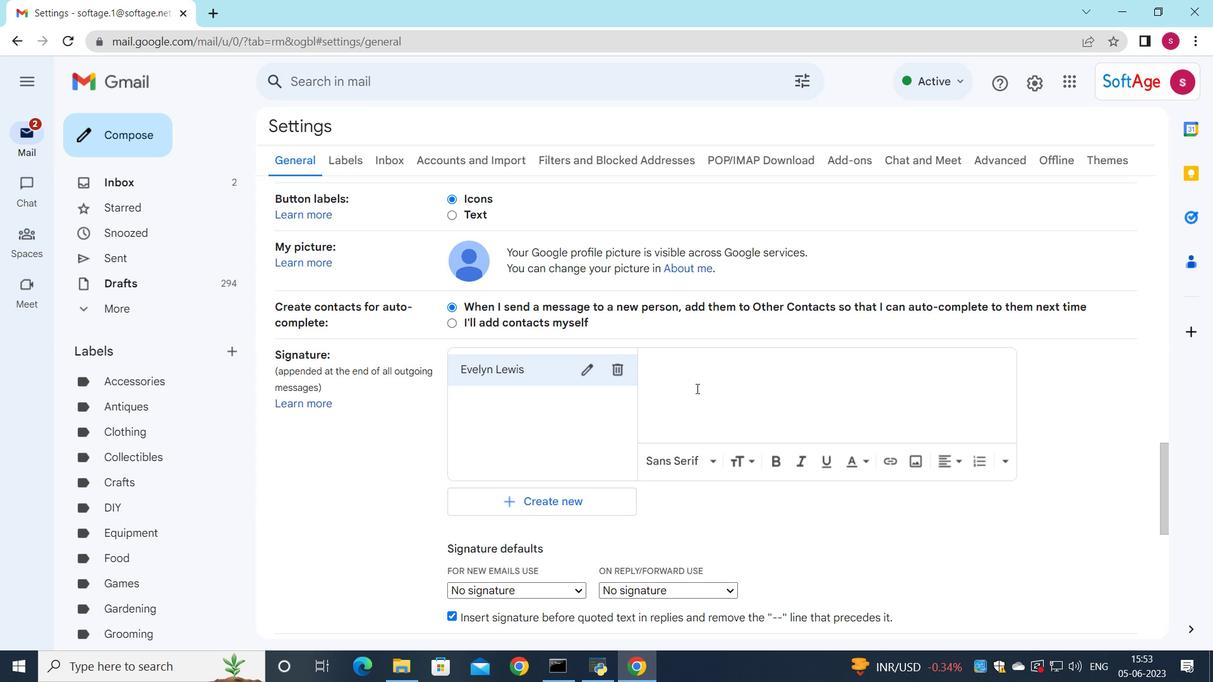 
Action: Mouse pressed left at (704, 383)
Screenshot: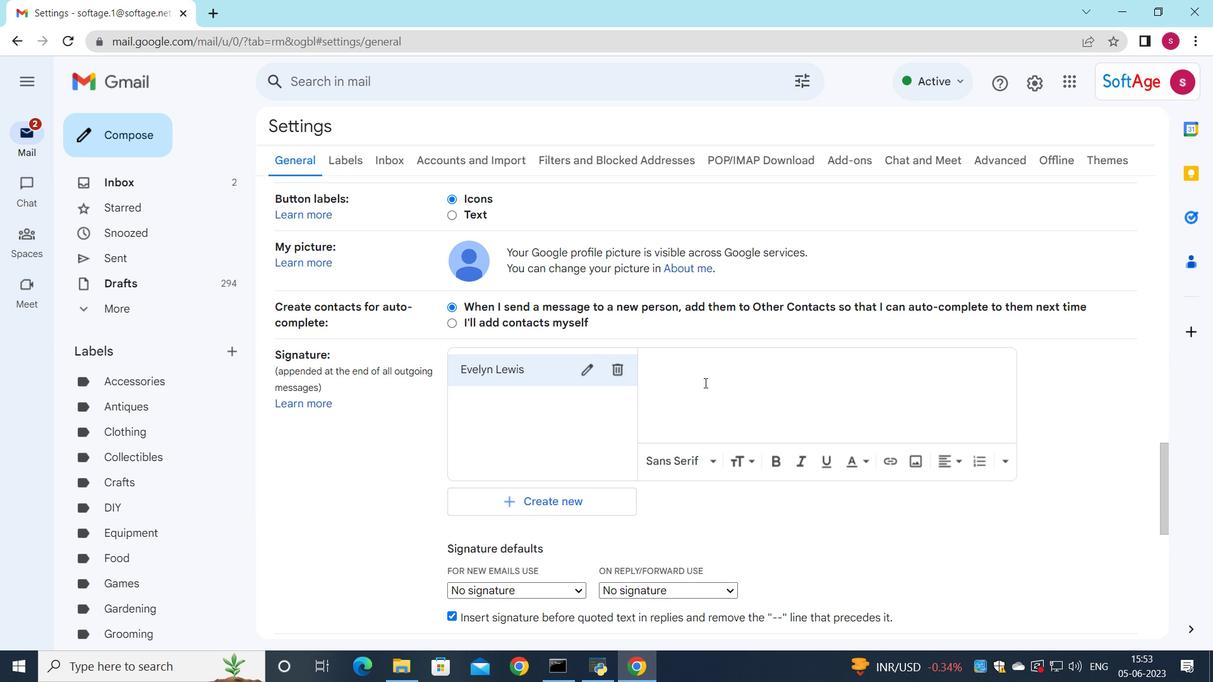 
Action: Key pressed <Key.shift>Evelyn<Key.space><Key.shift><Key.shift><Key.shift><Key.shift><Key.shift><Key.shift><Key.shift><Key.shift><Key.shift><Key.shift><Key.shift><Key.shift><Key.shift><Key.shift><Key.shift><Key.shift><Key.shift><Key.shift>Lewis
Screenshot: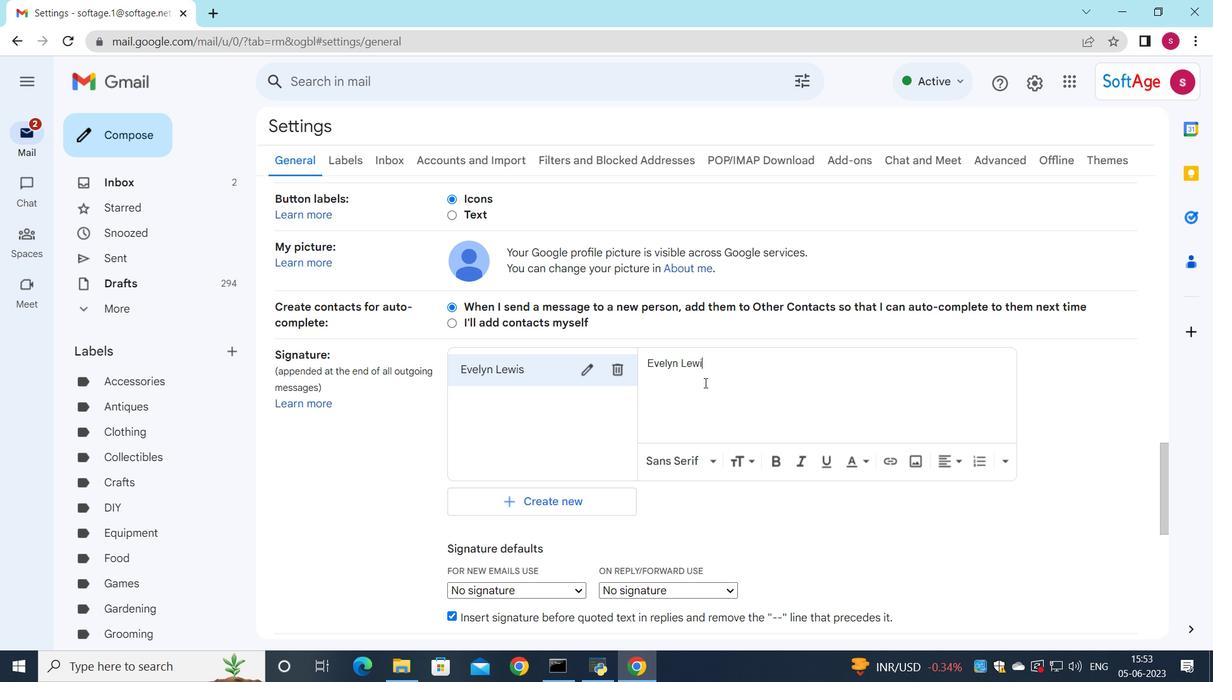 
Action: Mouse scrolled (704, 382) with delta (0, 0)
Screenshot: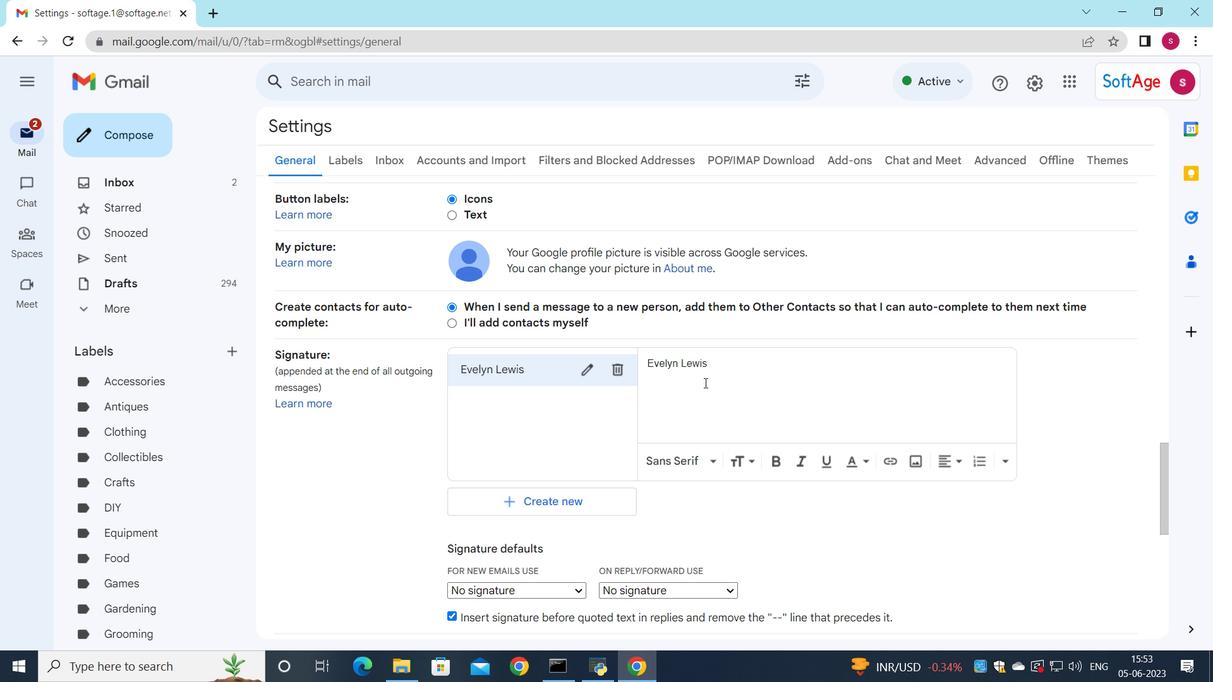 
Action: Mouse moved to (551, 509)
Screenshot: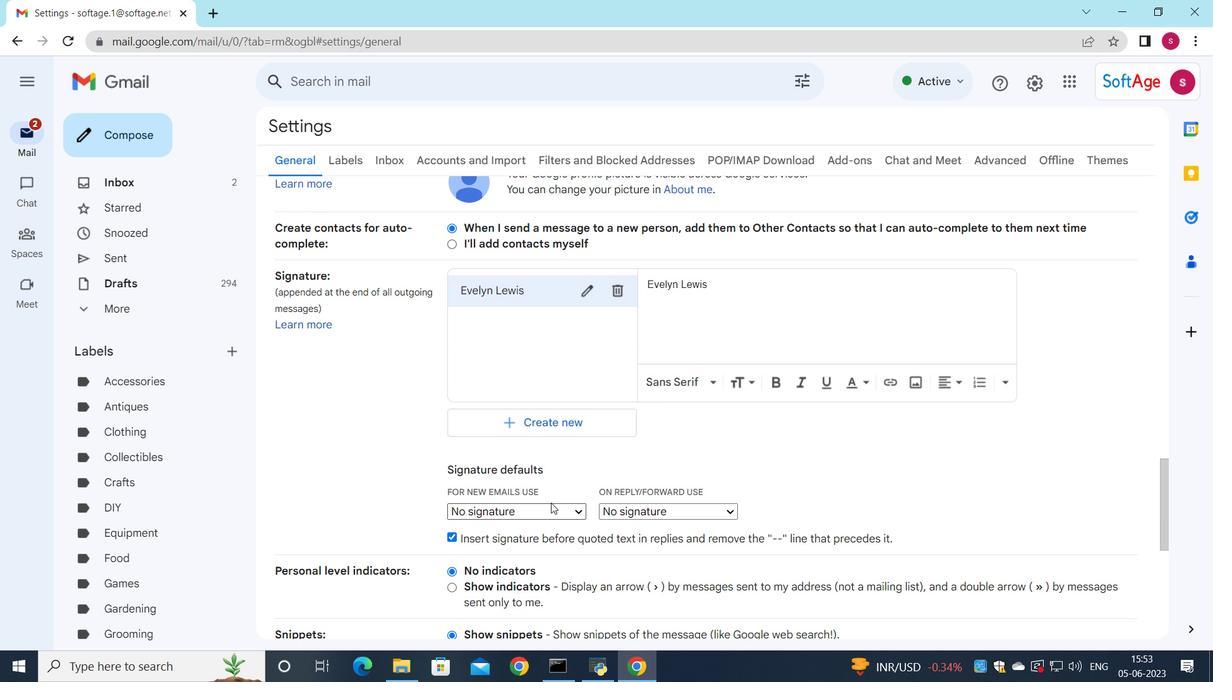 
Action: Mouse pressed left at (551, 509)
Screenshot: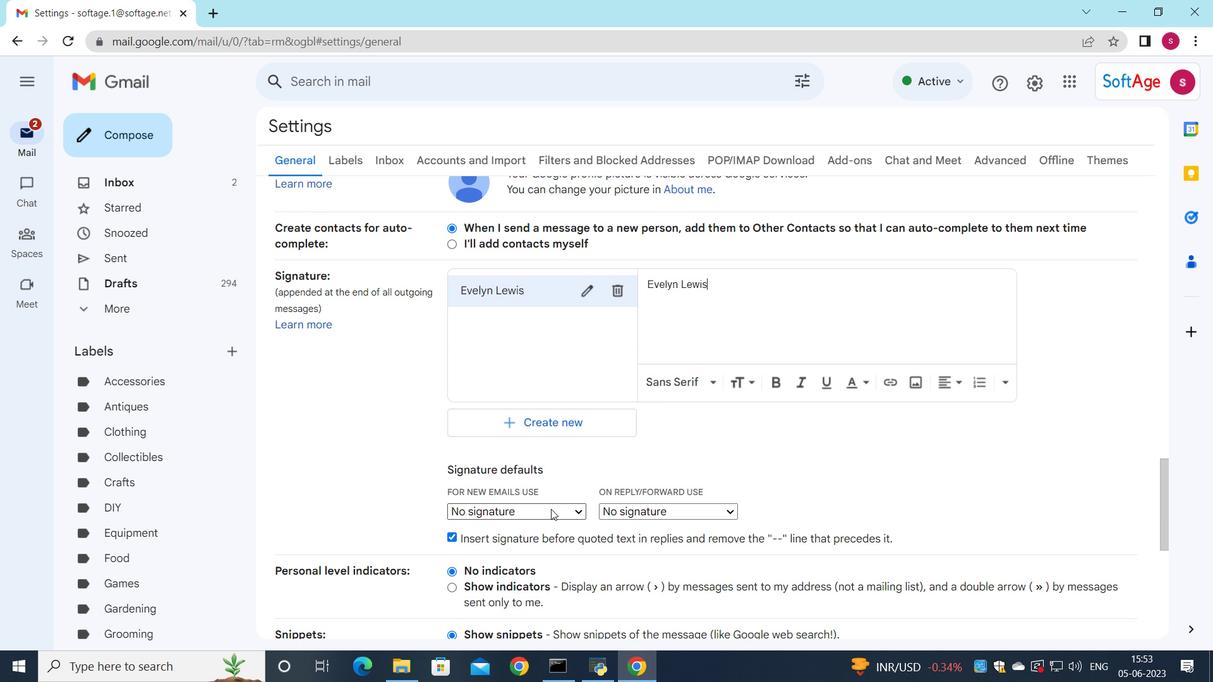 
Action: Mouse moved to (528, 534)
Screenshot: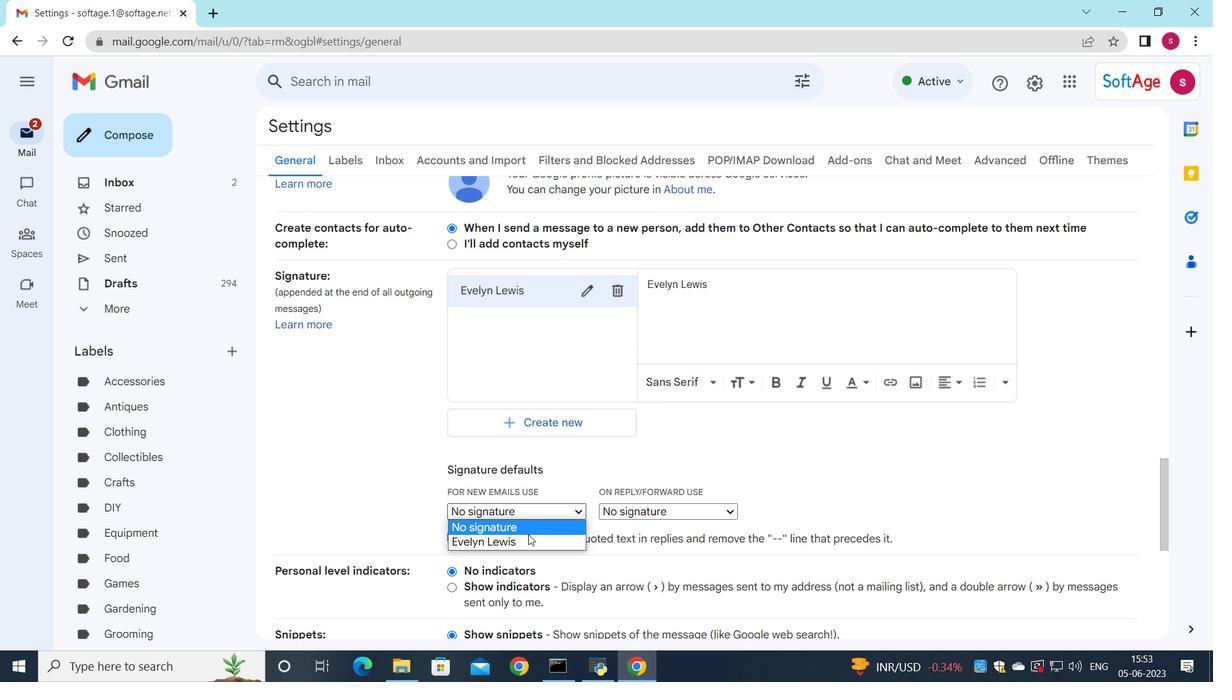 
Action: Mouse pressed left at (528, 534)
Screenshot: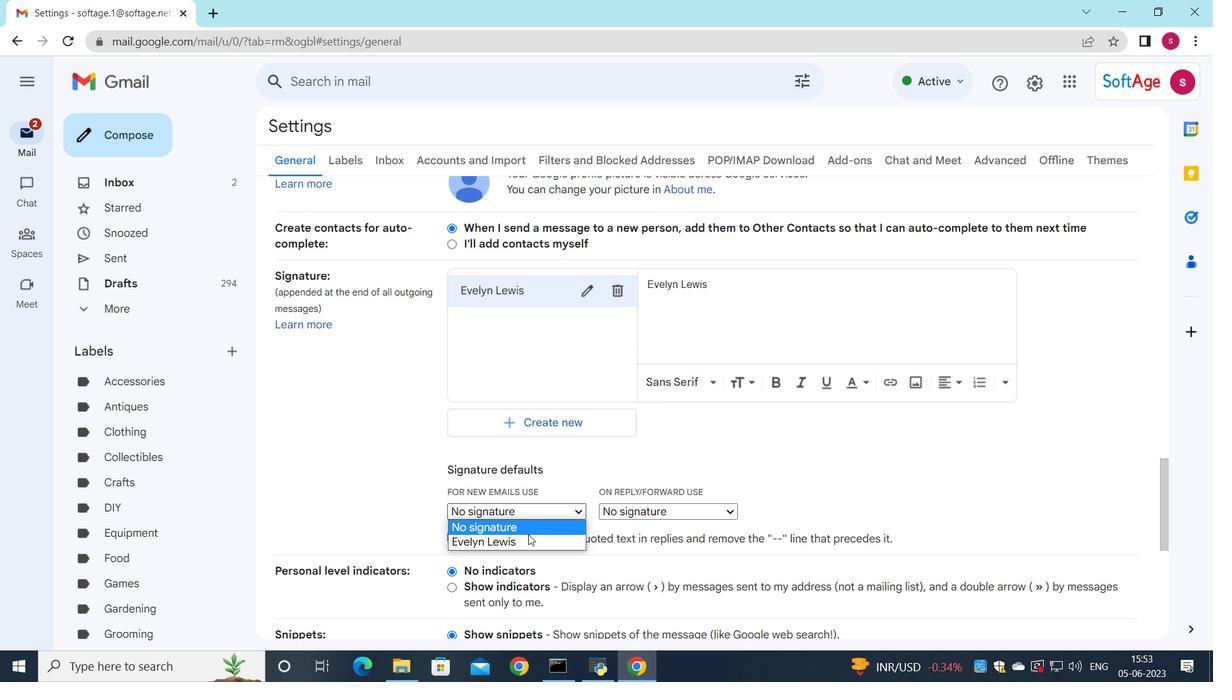 
Action: Mouse moved to (538, 514)
Screenshot: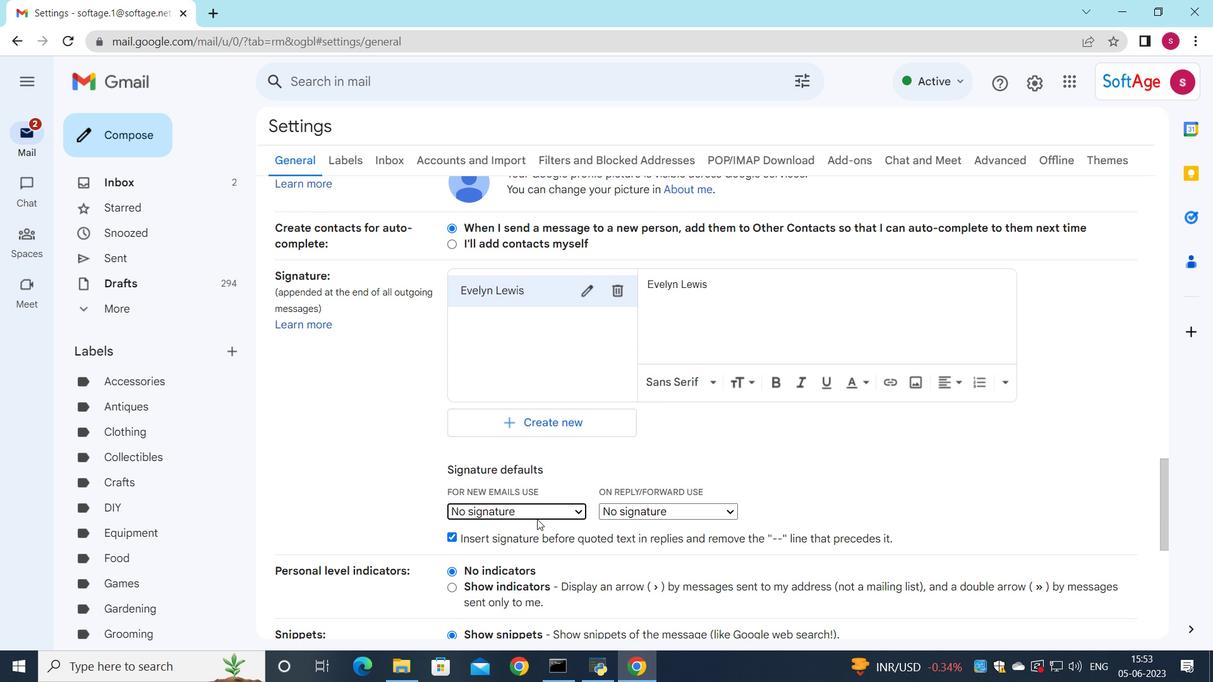 
Action: Mouse pressed left at (538, 514)
Screenshot: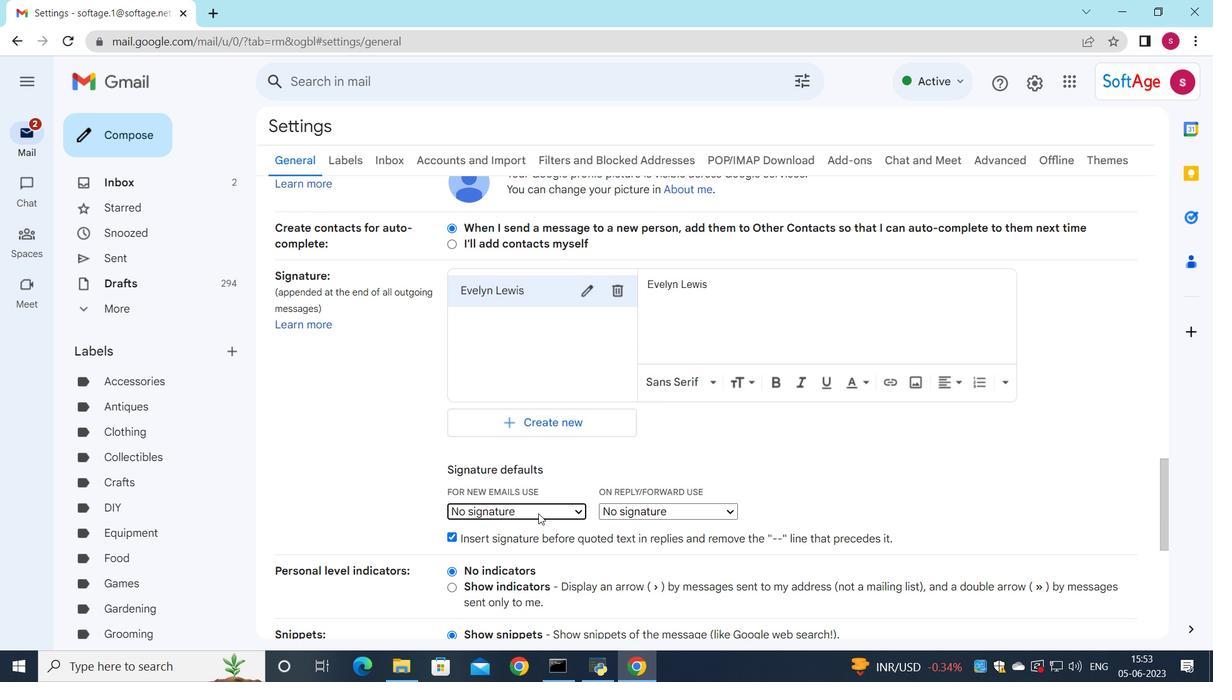 
Action: Mouse moved to (527, 542)
Screenshot: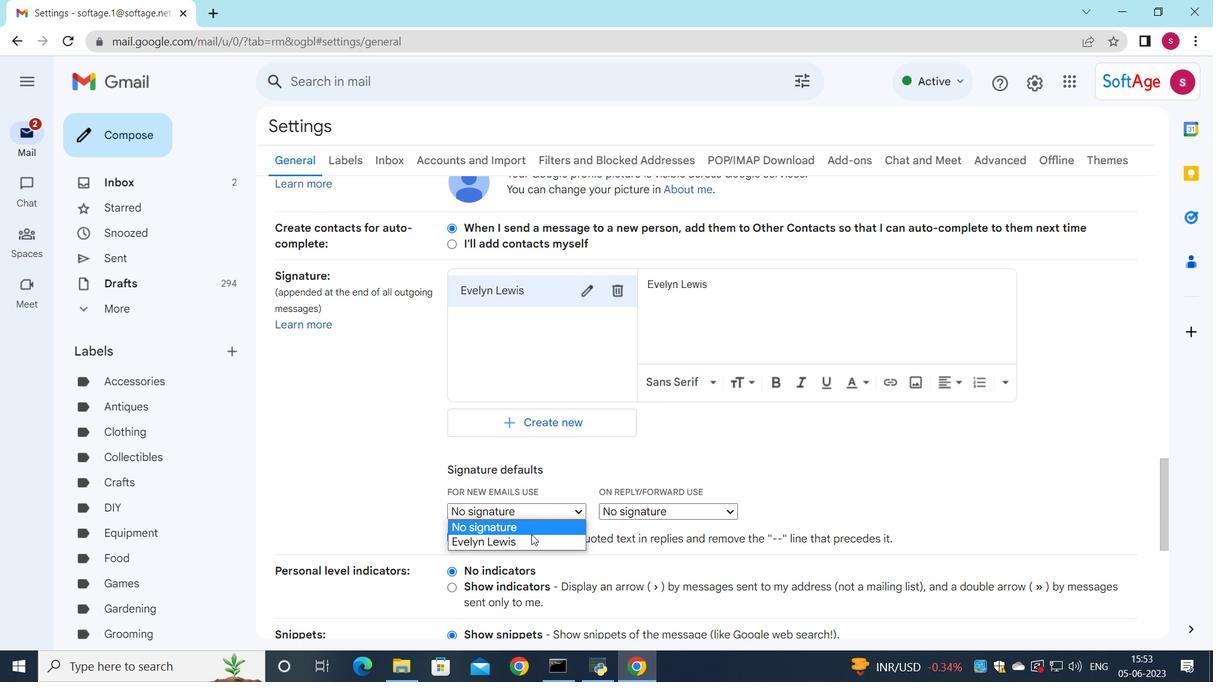 
Action: Mouse pressed left at (527, 542)
Screenshot: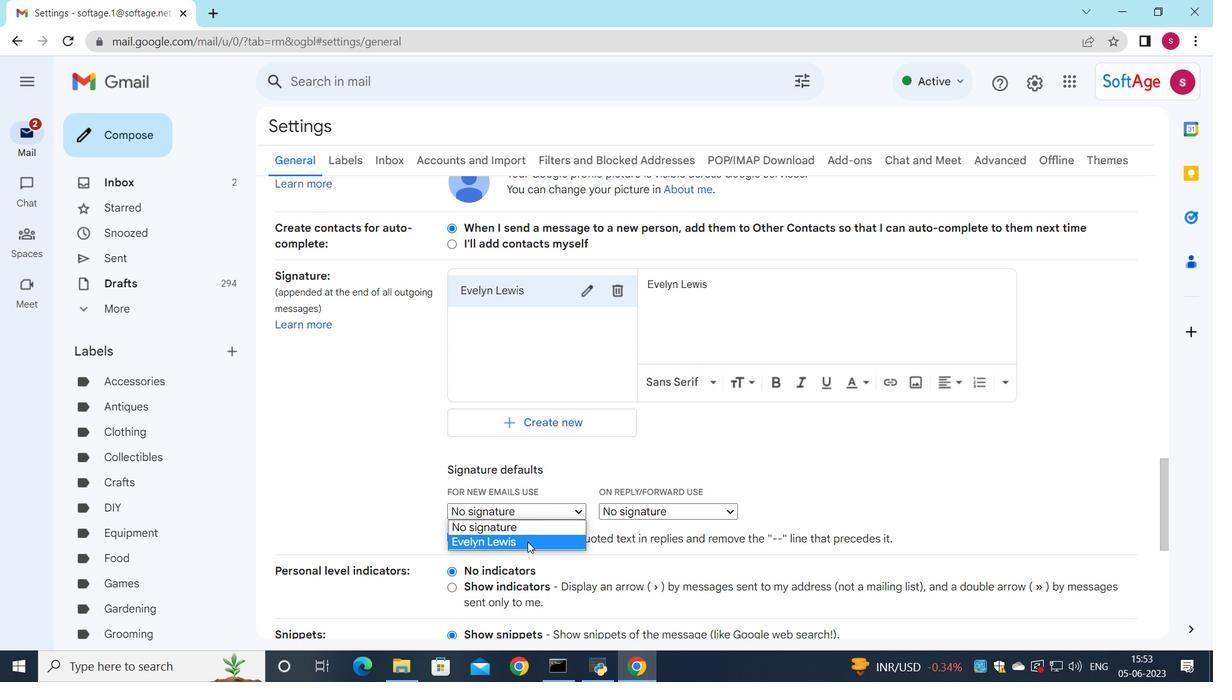 
Action: Mouse moved to (667, 507)
Screenshot: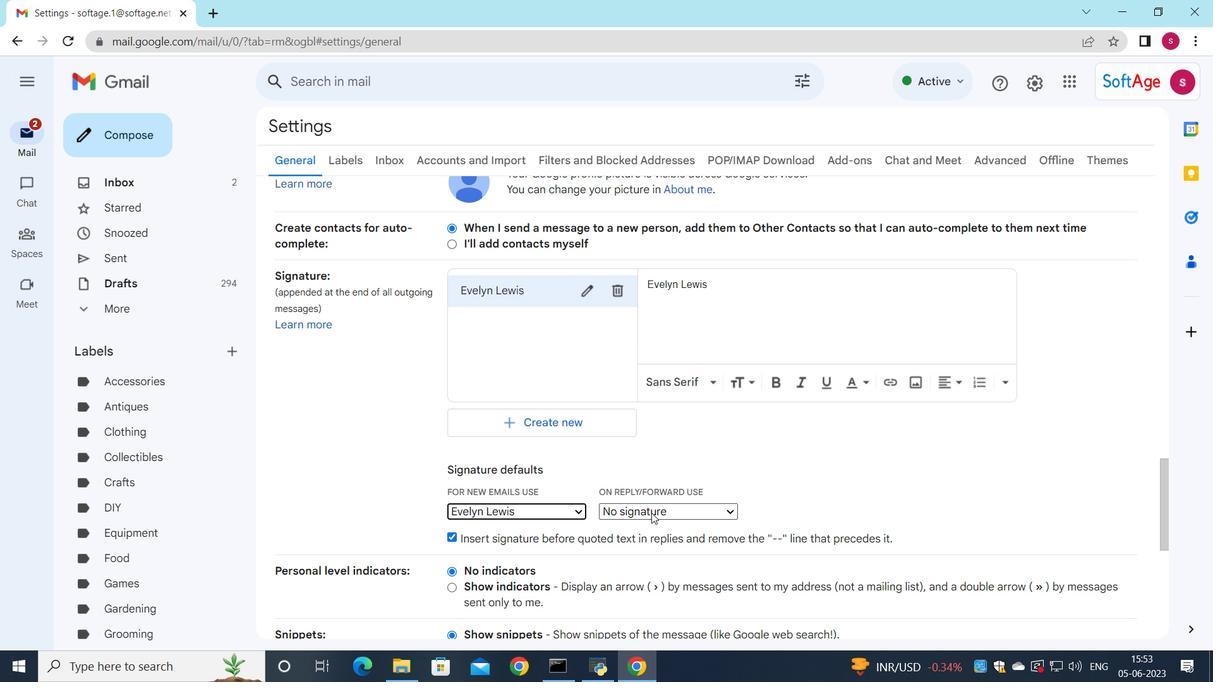 
Action: Mouse pressed left at (667, 507)
Screenshot: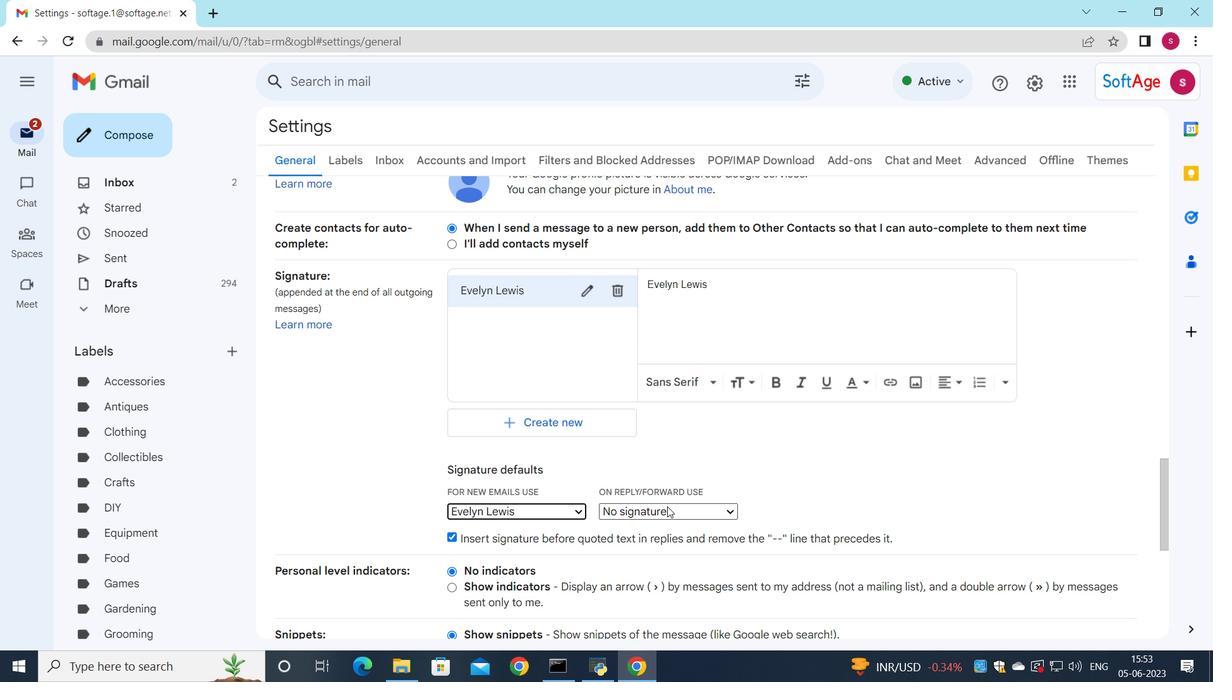
Action: Mouse moved to (648, 537)
Screenshot: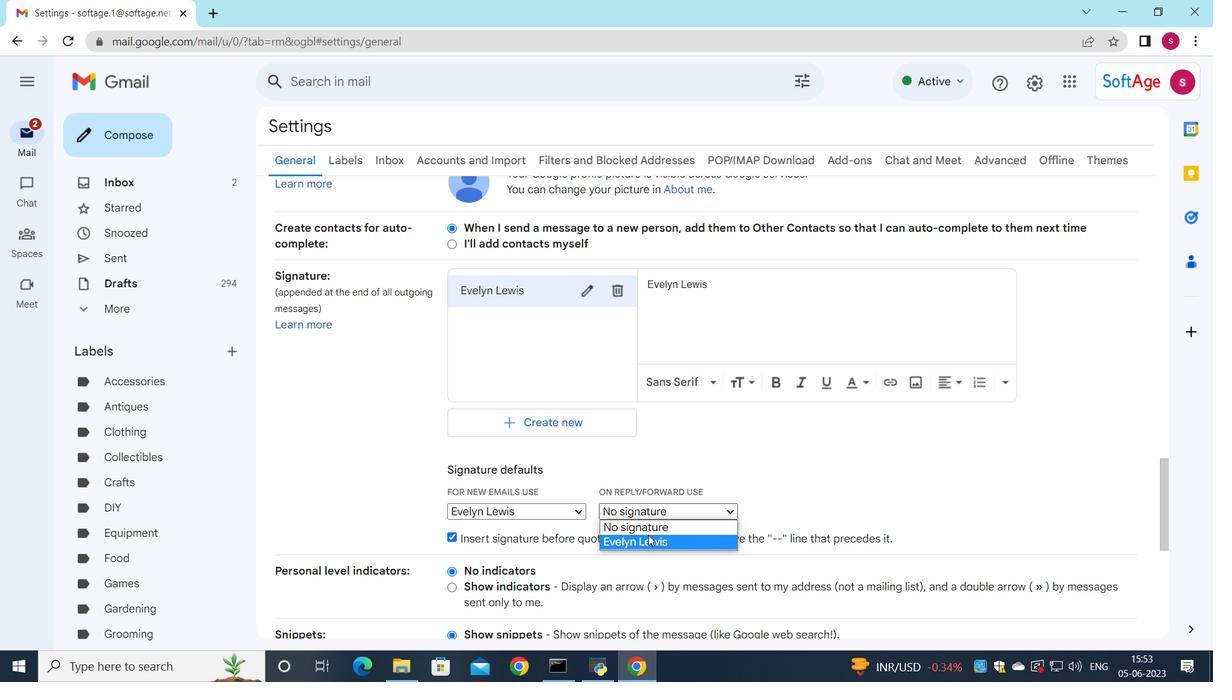 
Action: Mouse pressed left at (648, 537)
Screenshot: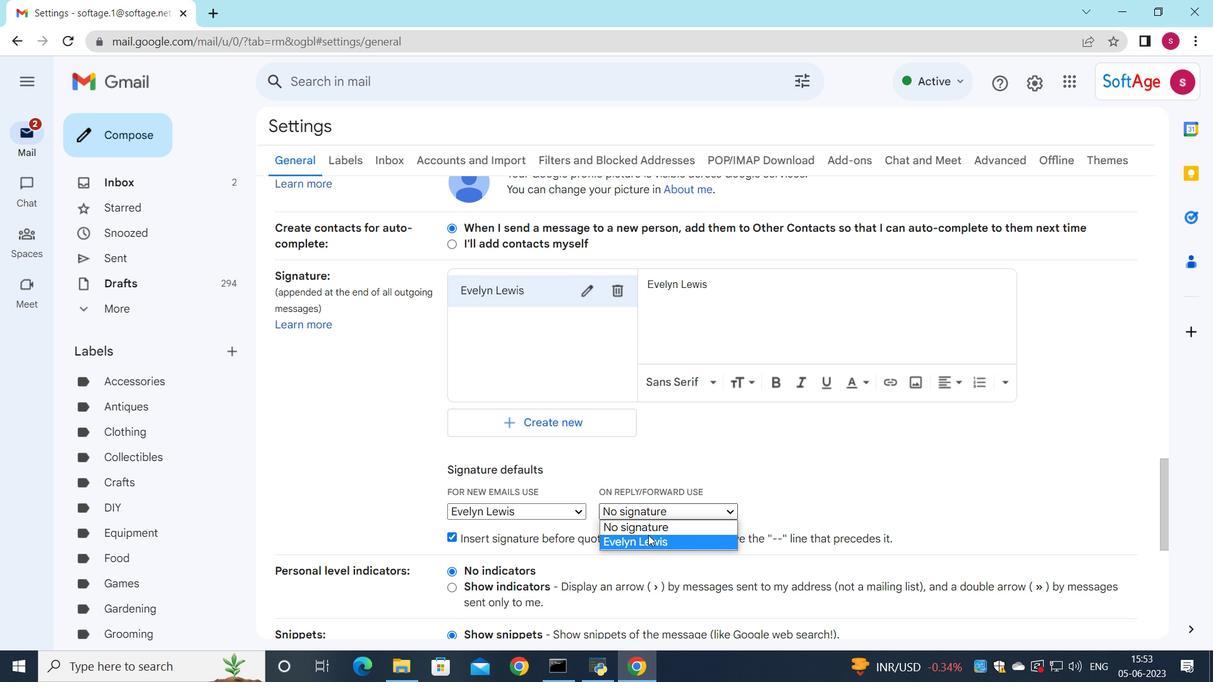 
Action: Mouse moved to (649, 520)
Screenshot: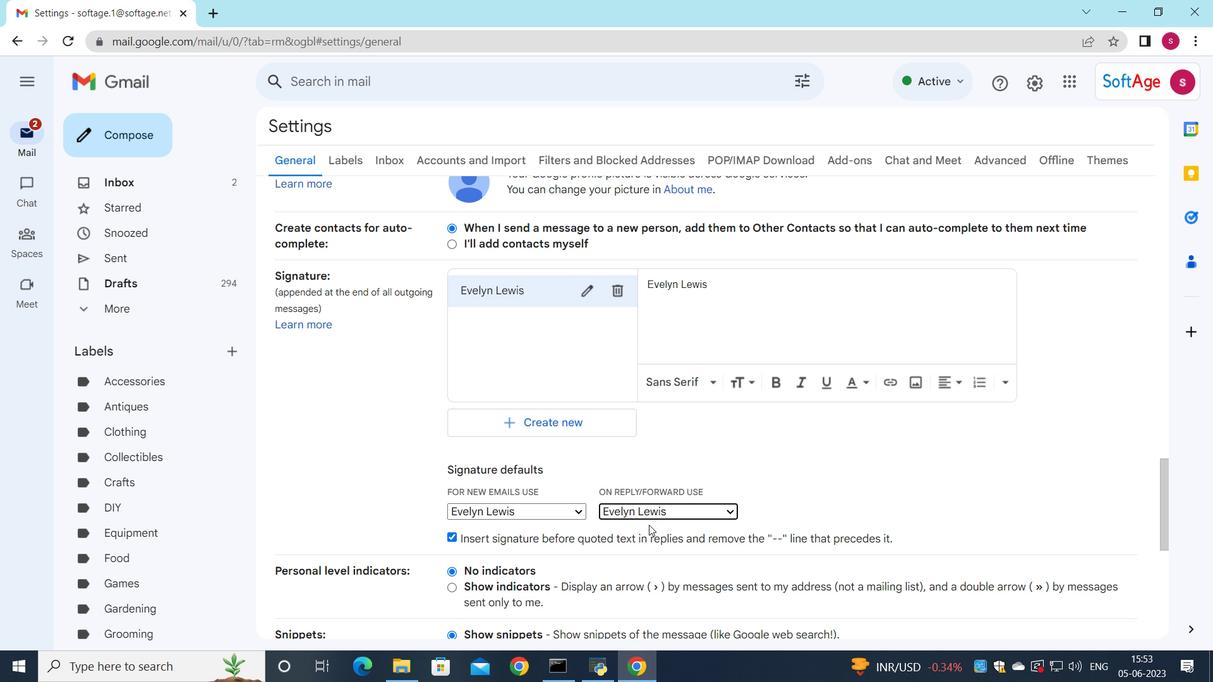 
Action: Mouse scrolled (649, 520) with delta (0, 0)
Screenshot: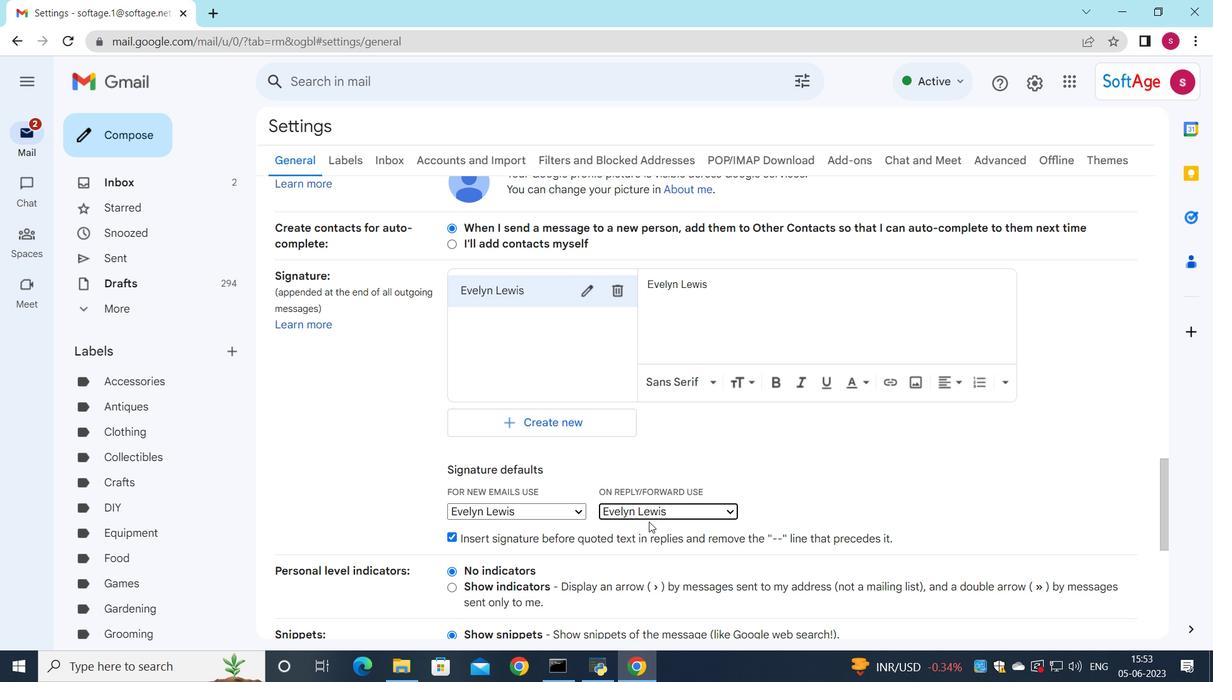 
Action: Mouse scrolled (649, 520) with delta (0, 0)
Screenshot: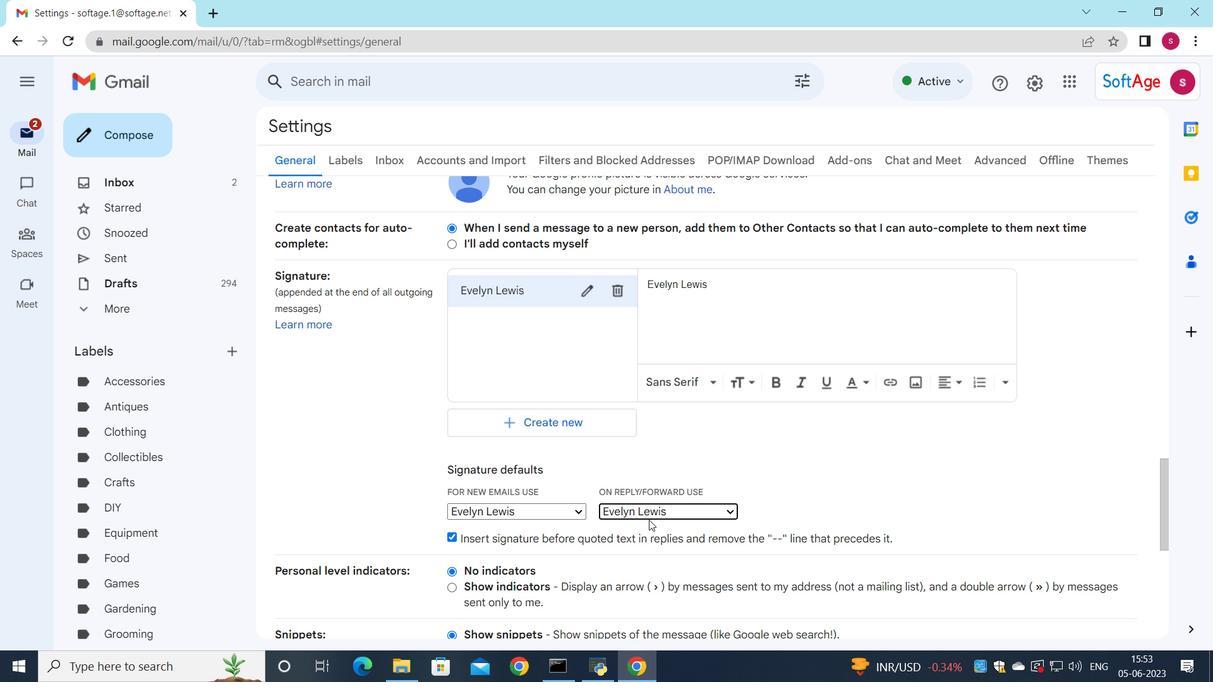 
Action: Mouse scrolled (649, 520) with delta (0, 0)
Screenshot: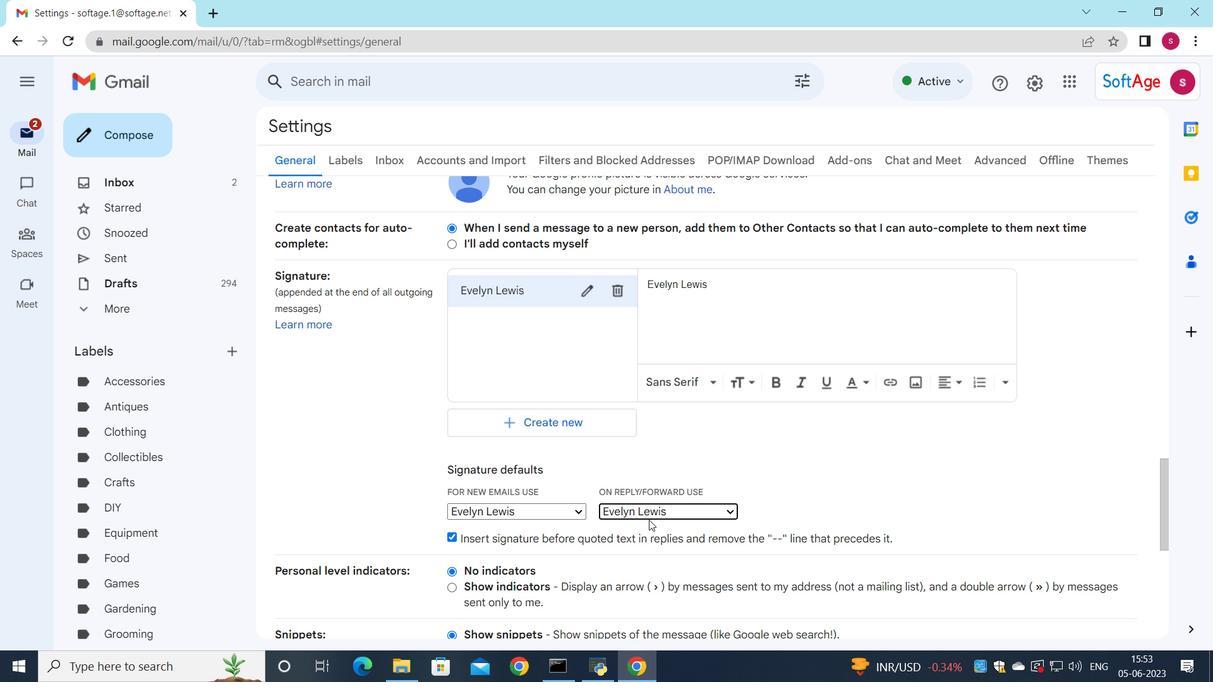 
Action: Mouse scrolled (649, 520) with delta (0, 0)
Screenshot: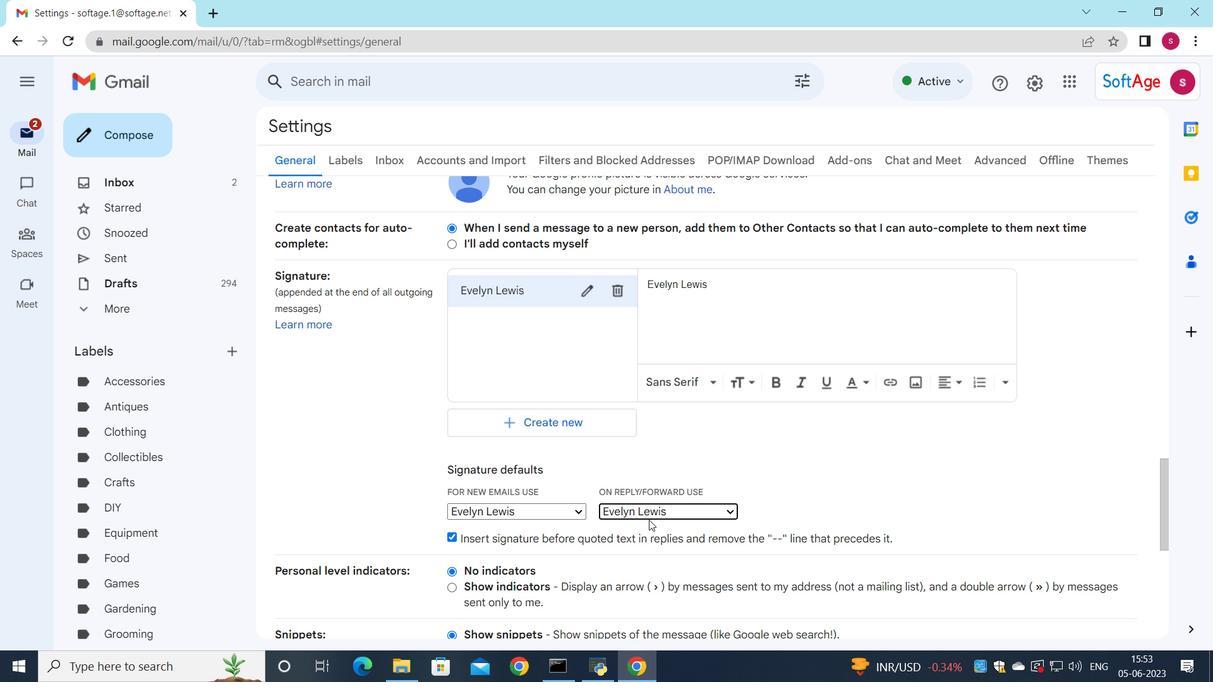 
Action: Mouse scrolled (649, 520) with delta (0, 0)
Screenshot: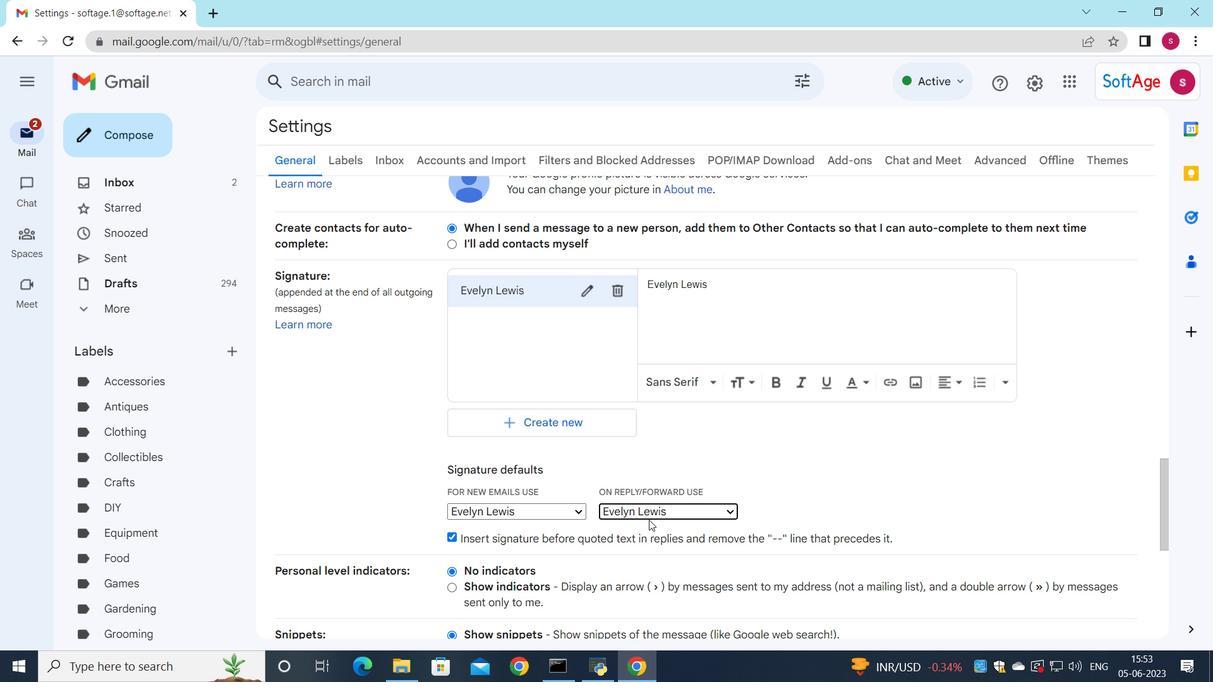 
Action: Mouse moved to (644, 514)
Screenshot: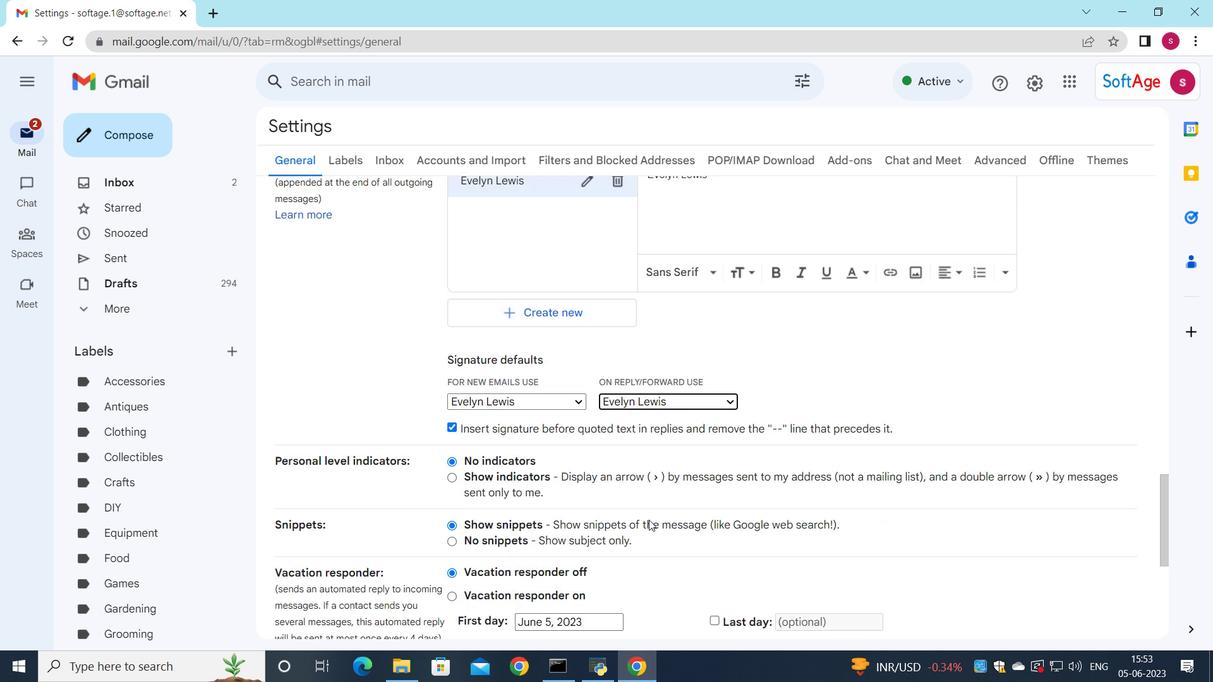 
Action: Mouse scrolled (644, 513) with delta (0, 0)
Screenshot: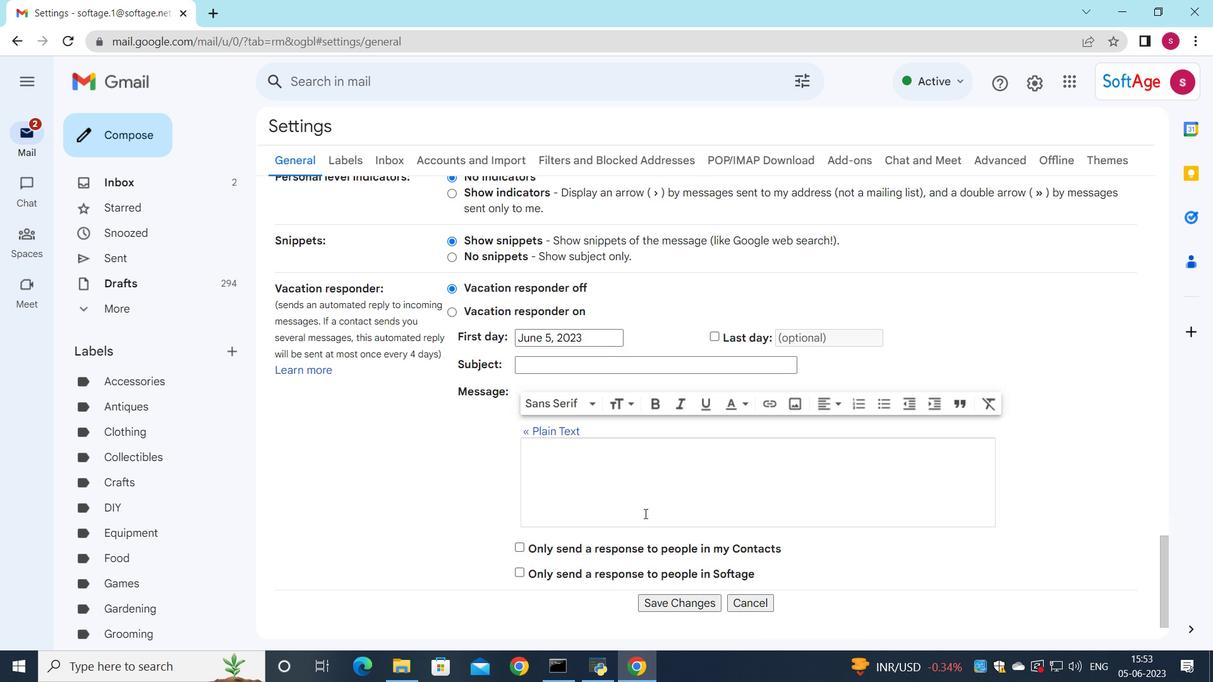 
Action: Mouse scrolled (644, 513) with delta (0, 0)
Screenshot: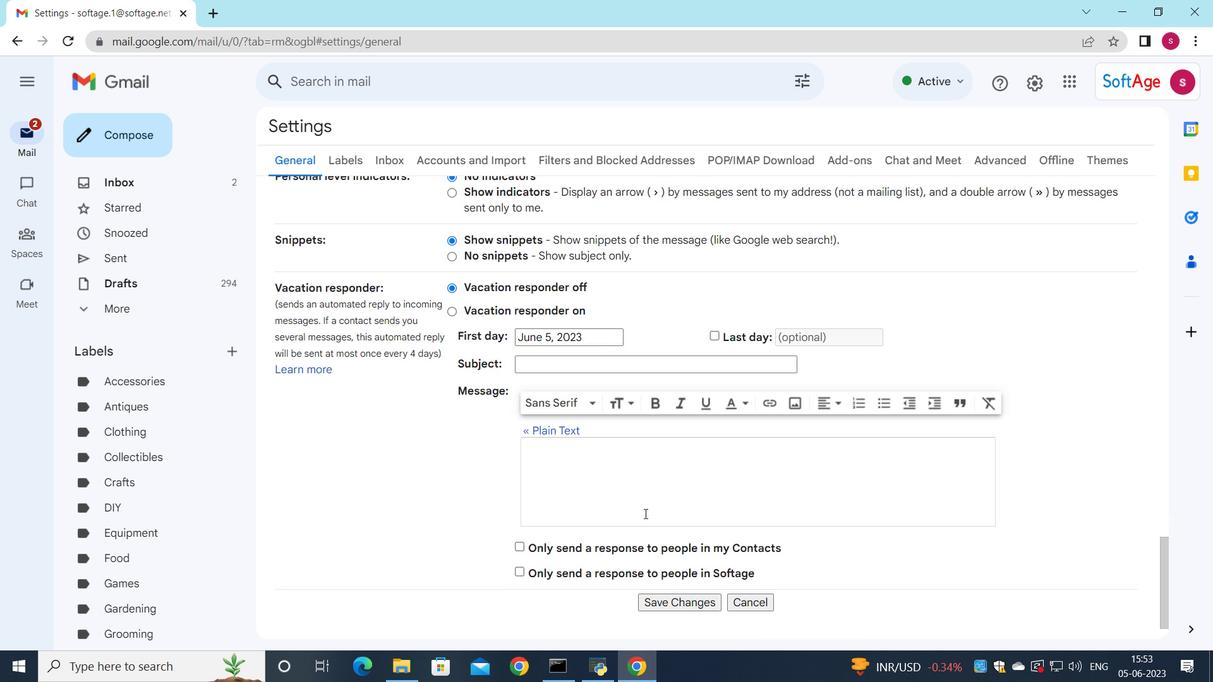 
Action: Mouse moved to (644, 518)
Screenshot: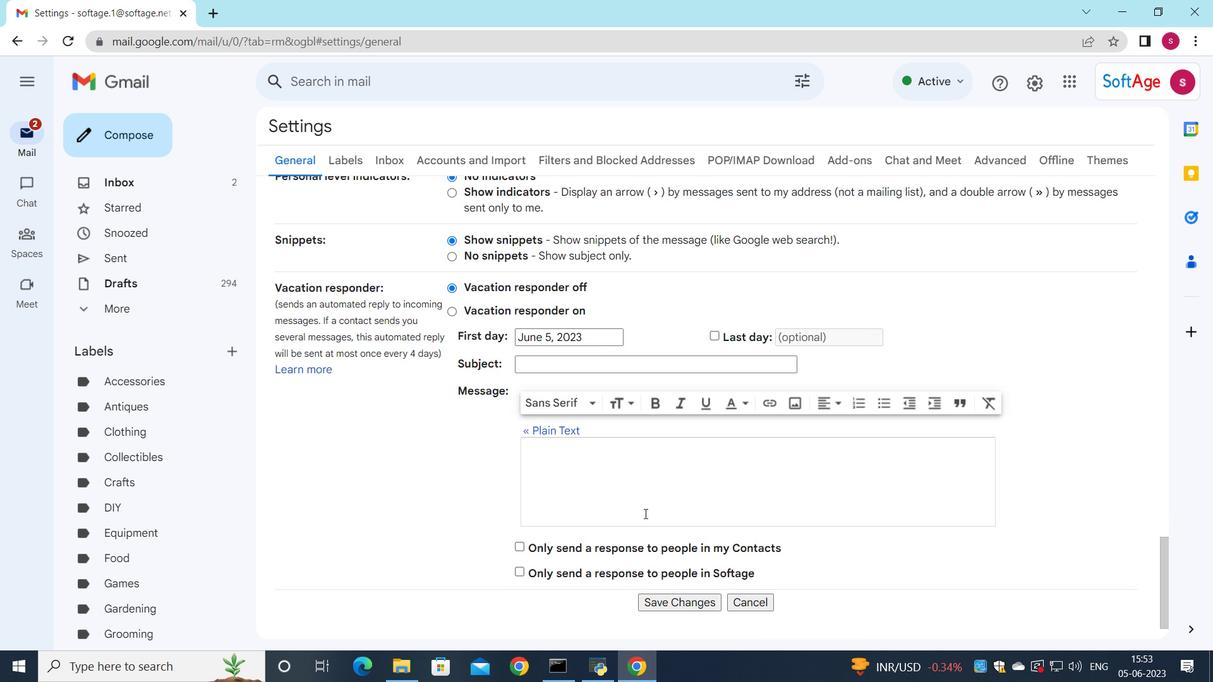 
Action: Mouse scrolled (644, 517) with delta (0, 0)
Screenshot: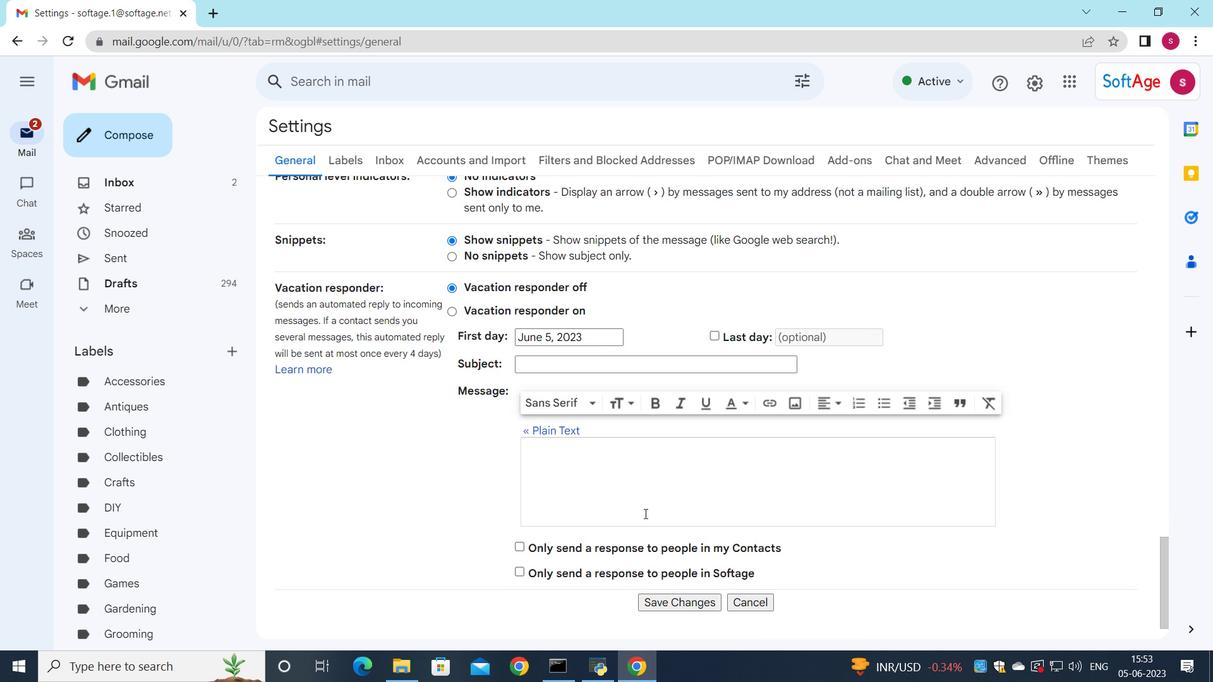 
Action: Mouse moved to (679, 562)
Screenshot: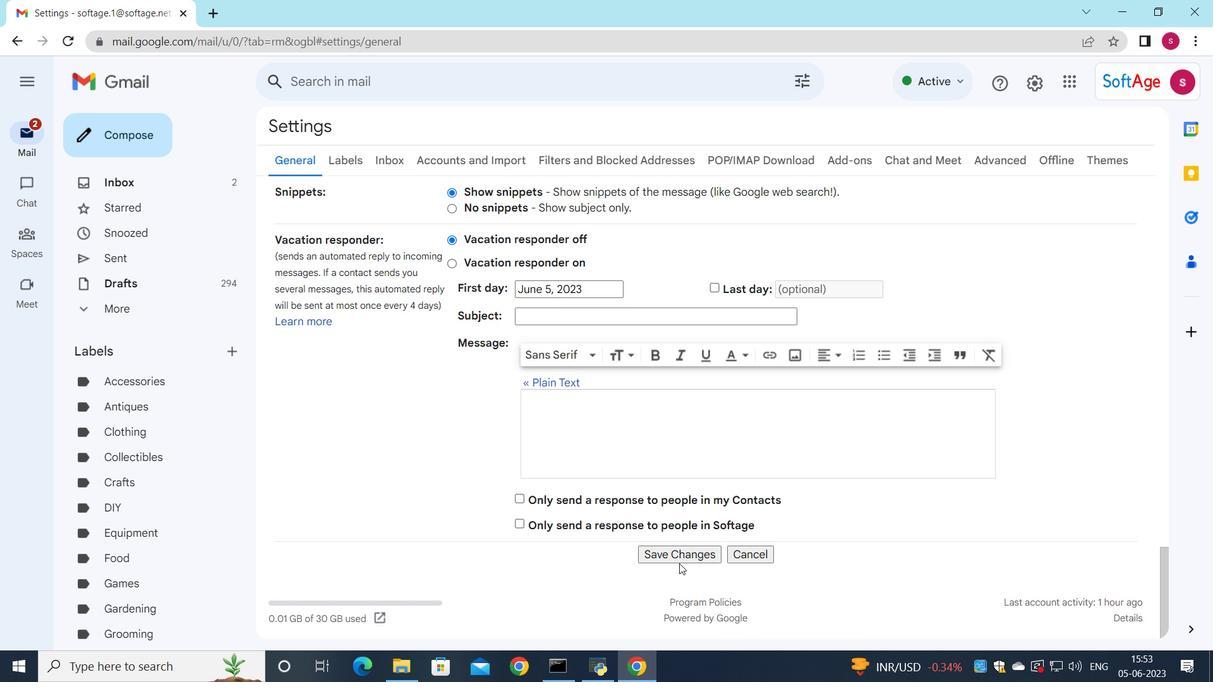 
Action: Mouse pressed left at (679, 562)
Screenshot: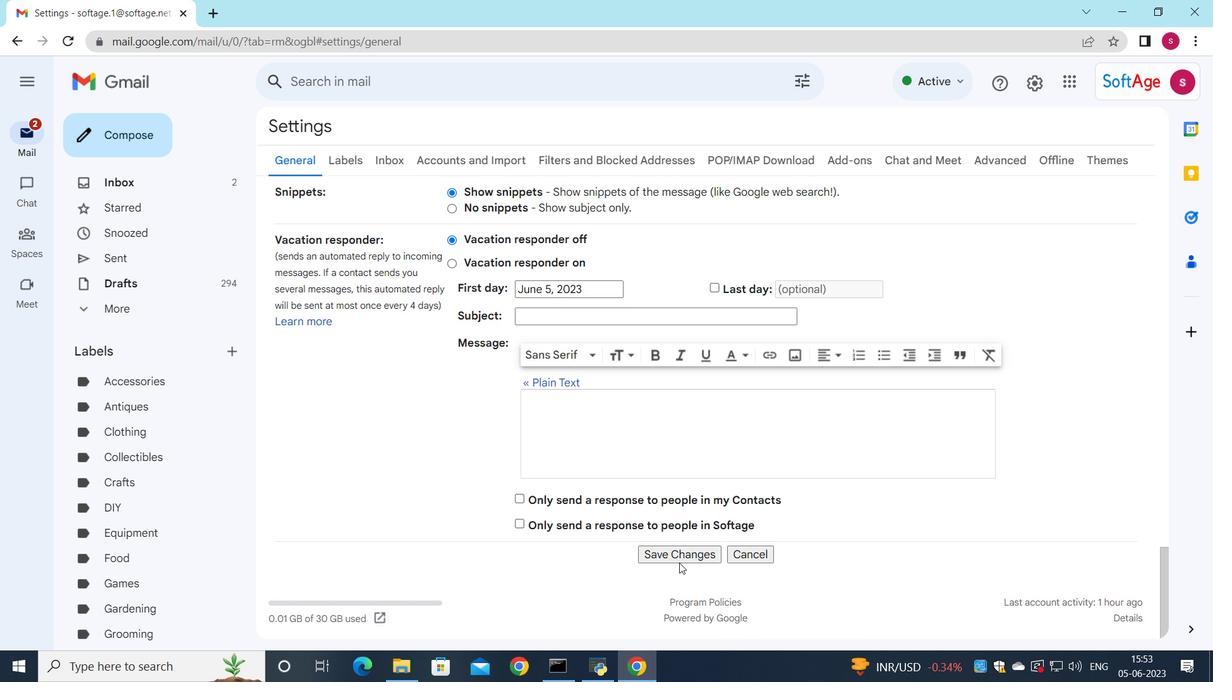 
Action: Mouse moved to (672, 216)
Screenshot: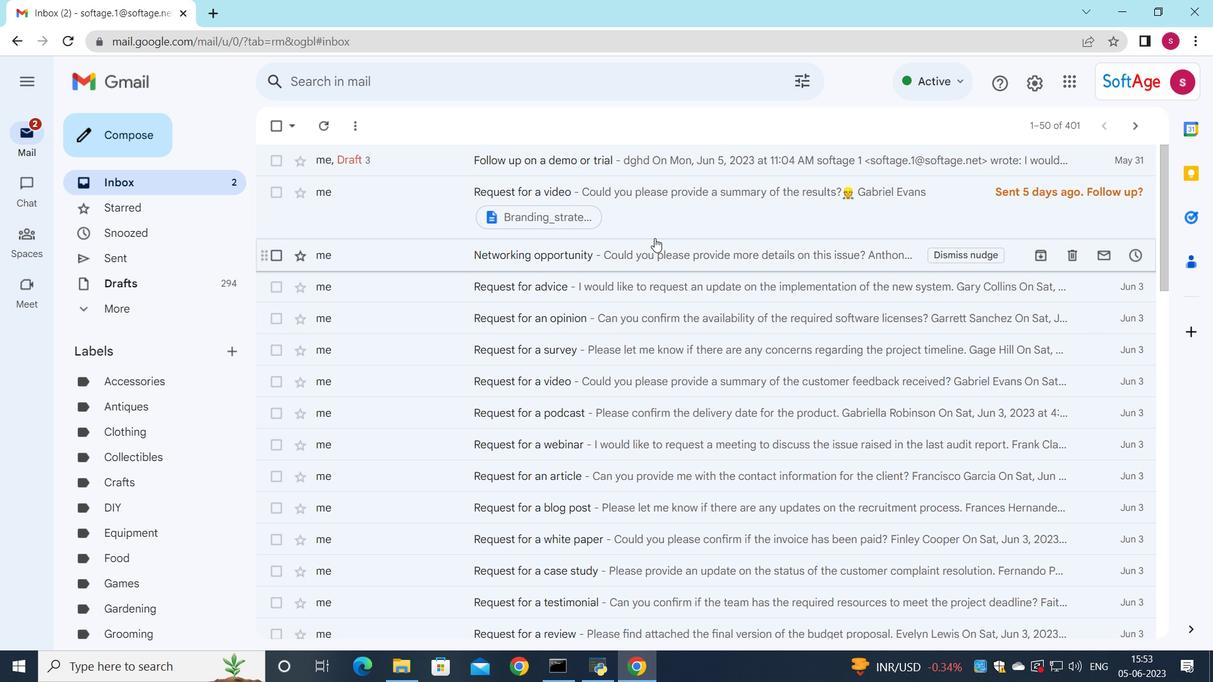 
Action: Mouse pressed left at (672, 216)
Screenshot: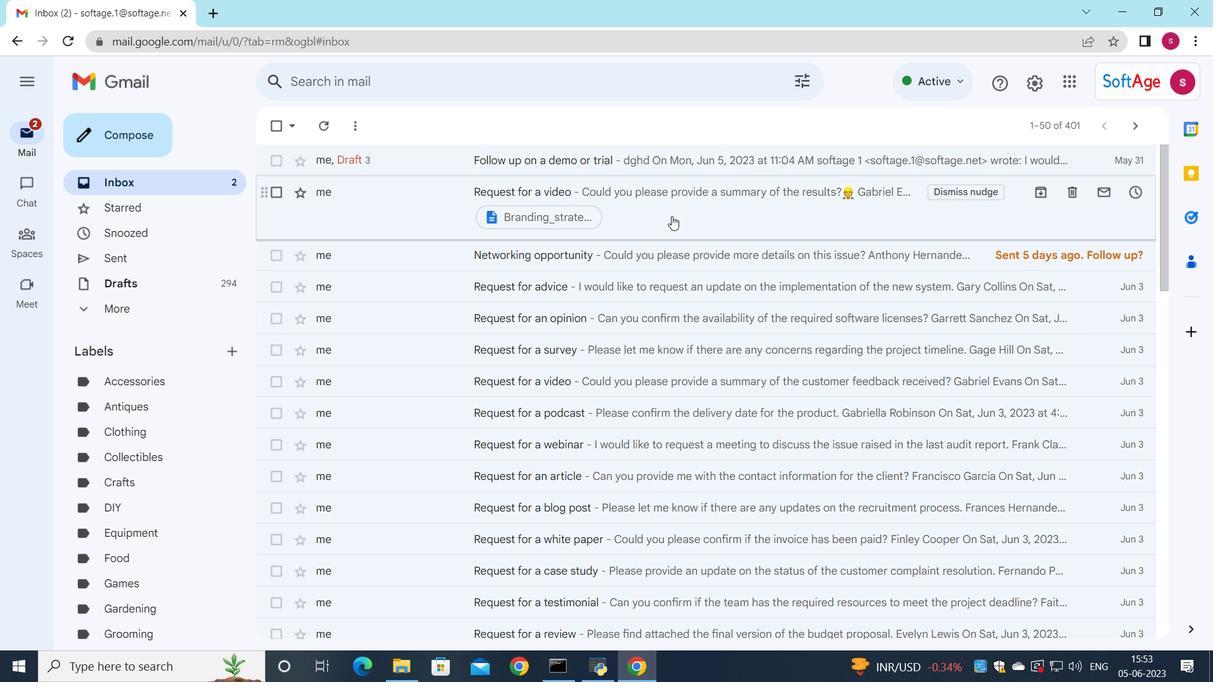 
Action: Mouse moved to (518, 501)
Screenshot: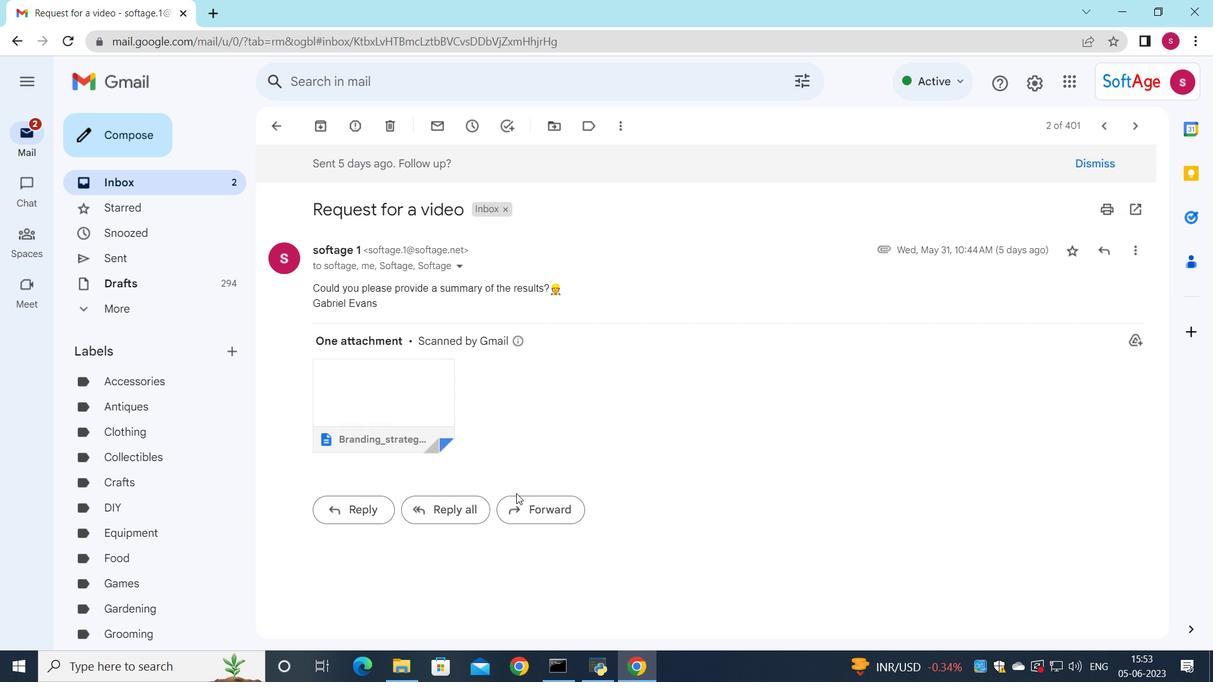 
Action: Mouse pressed left at (518, 501)
Screenshot: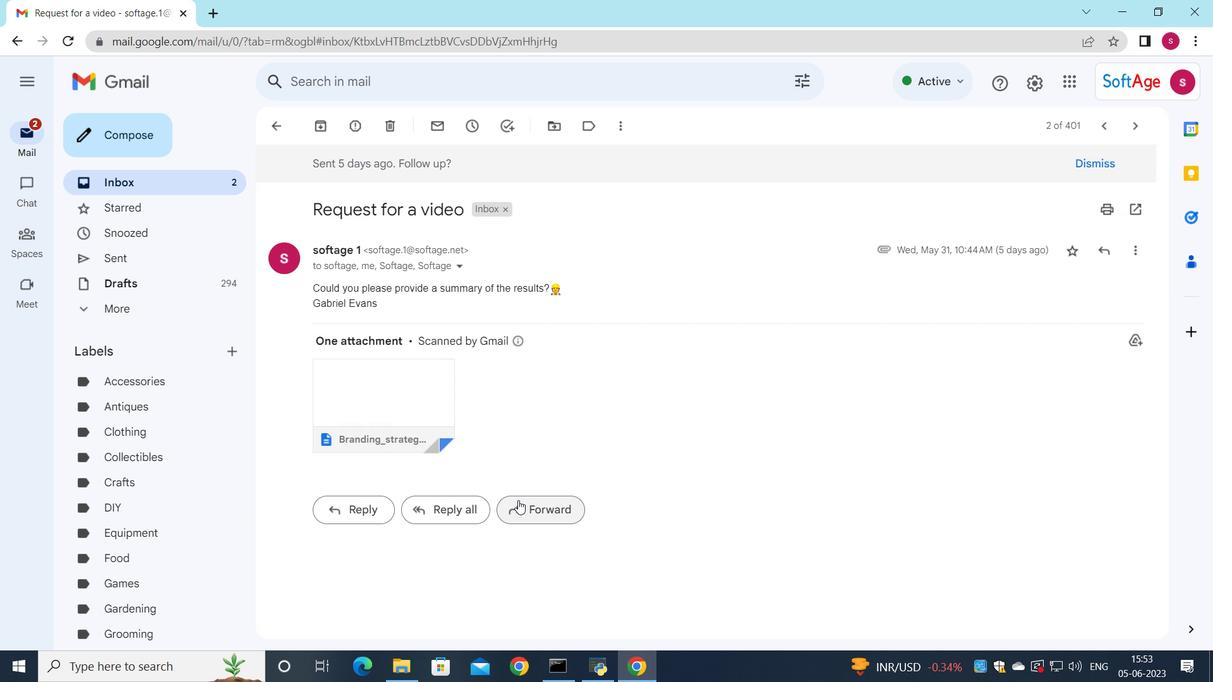 
Action: Mouse moved to (353, 479)
Screenshot: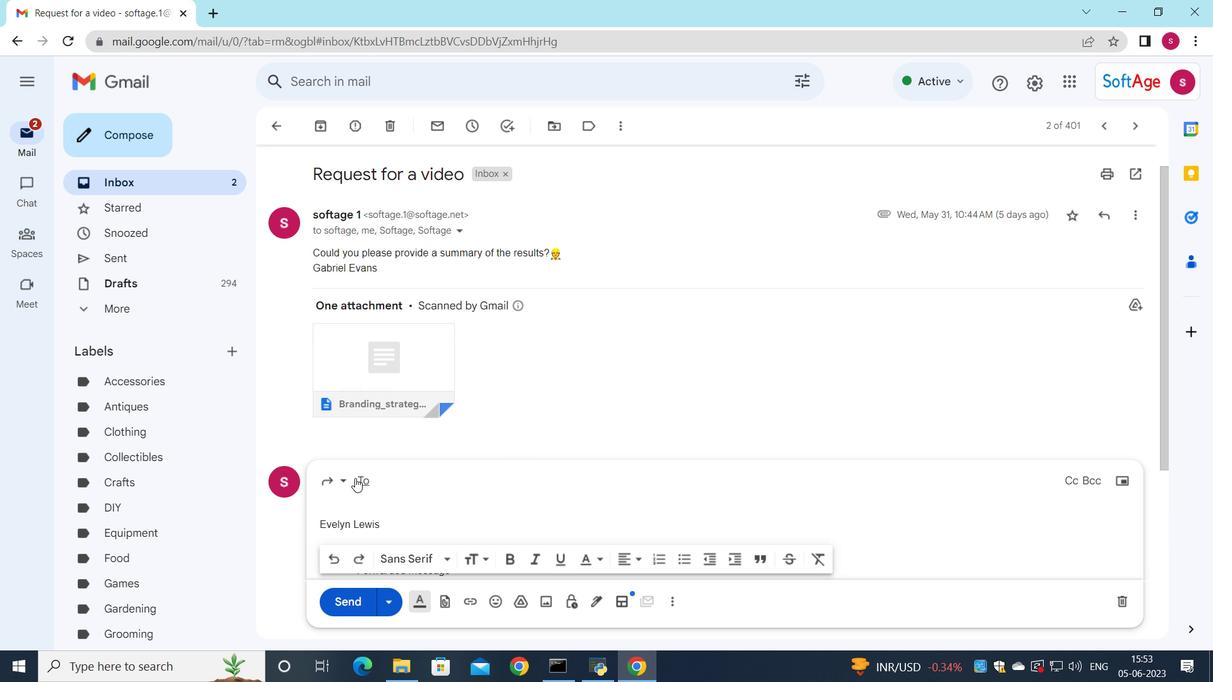 
Action: Mouse pressed left at (353, 479)
Screenshot: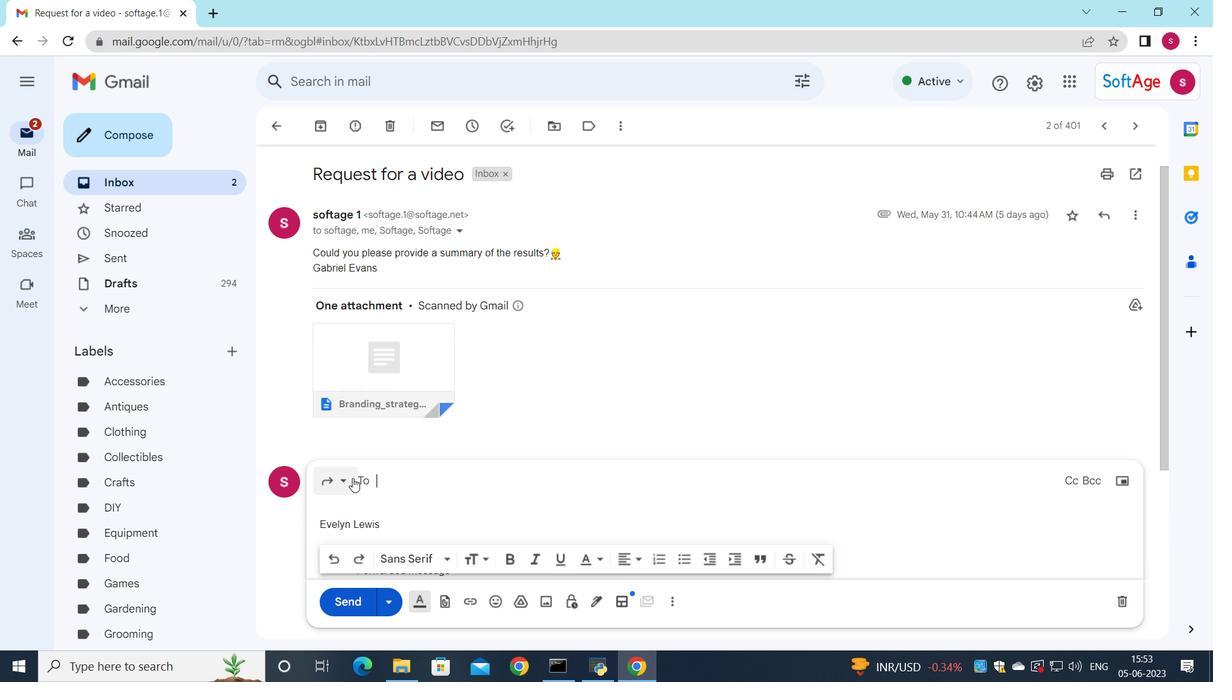 
Action: Mouse moved to (371, 391)
Screenshot: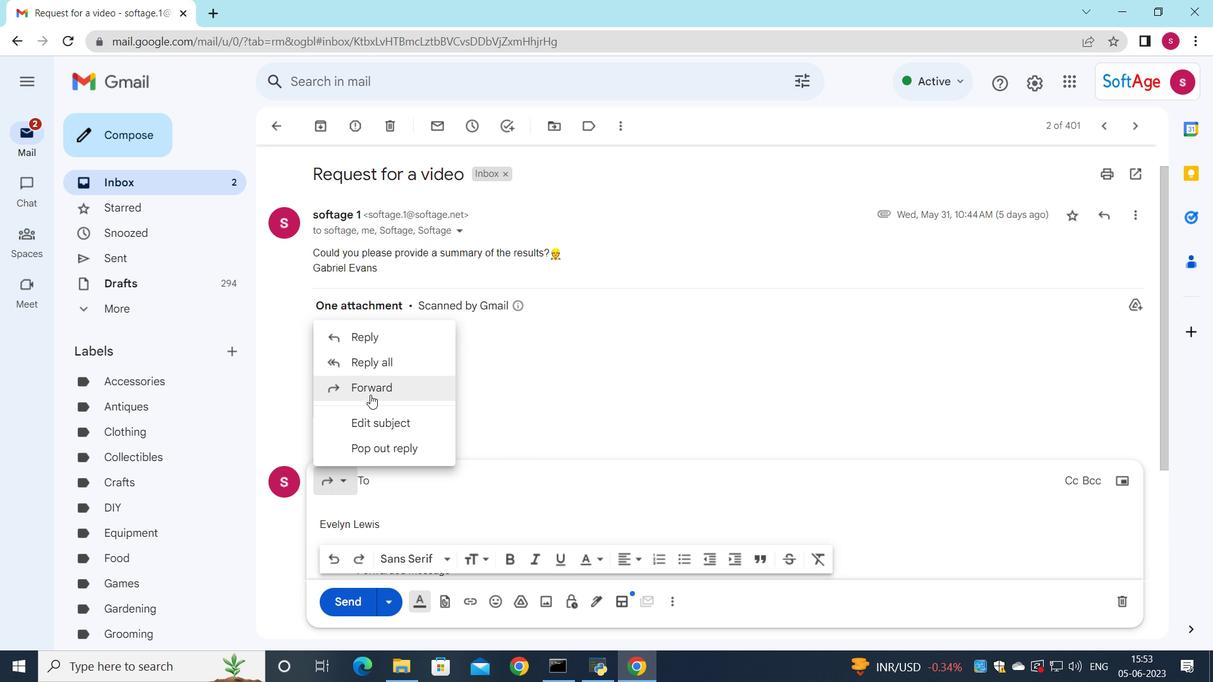
Action: Mouse pressed left at (371, 391)
Screenshot: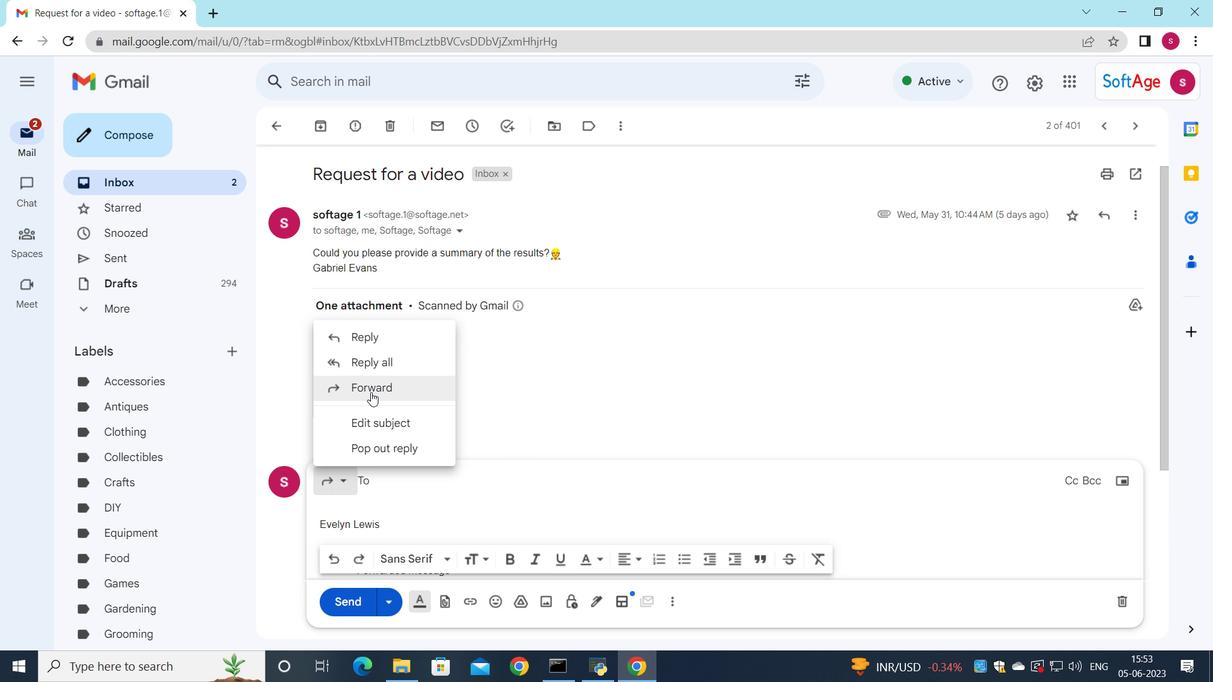 
Action: Mouse moved to (346, 491)
Screenshot: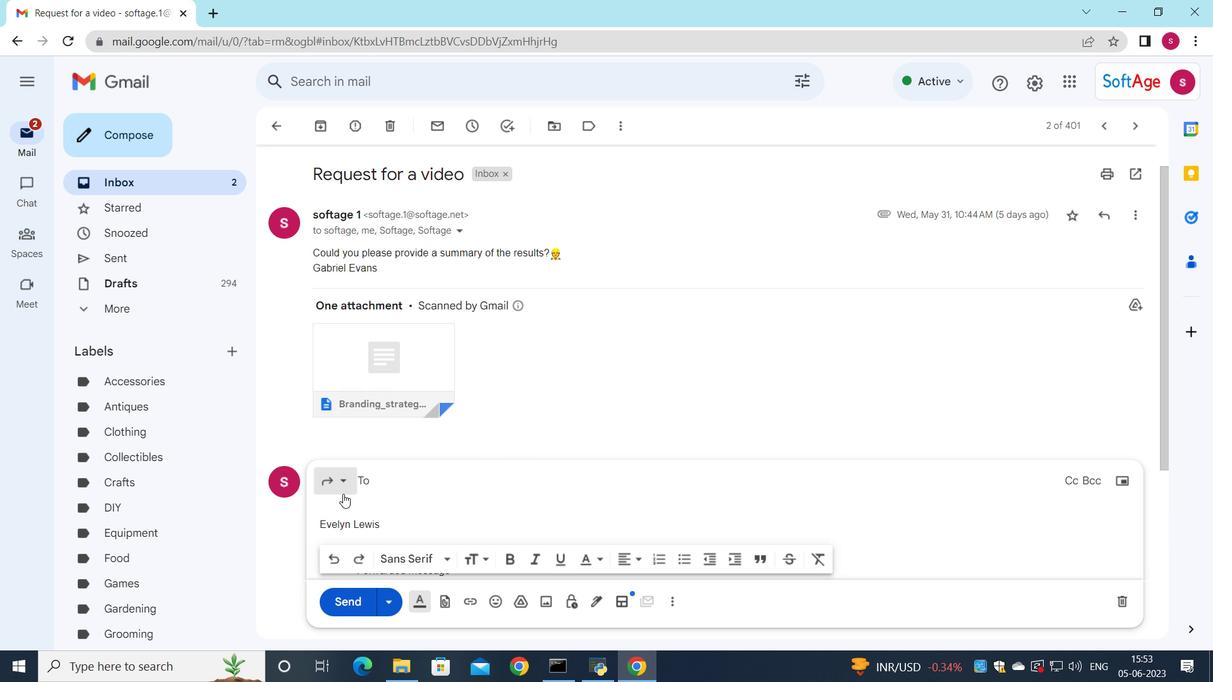
Action: Mouse pressed left at (346, 491)
Screenshot: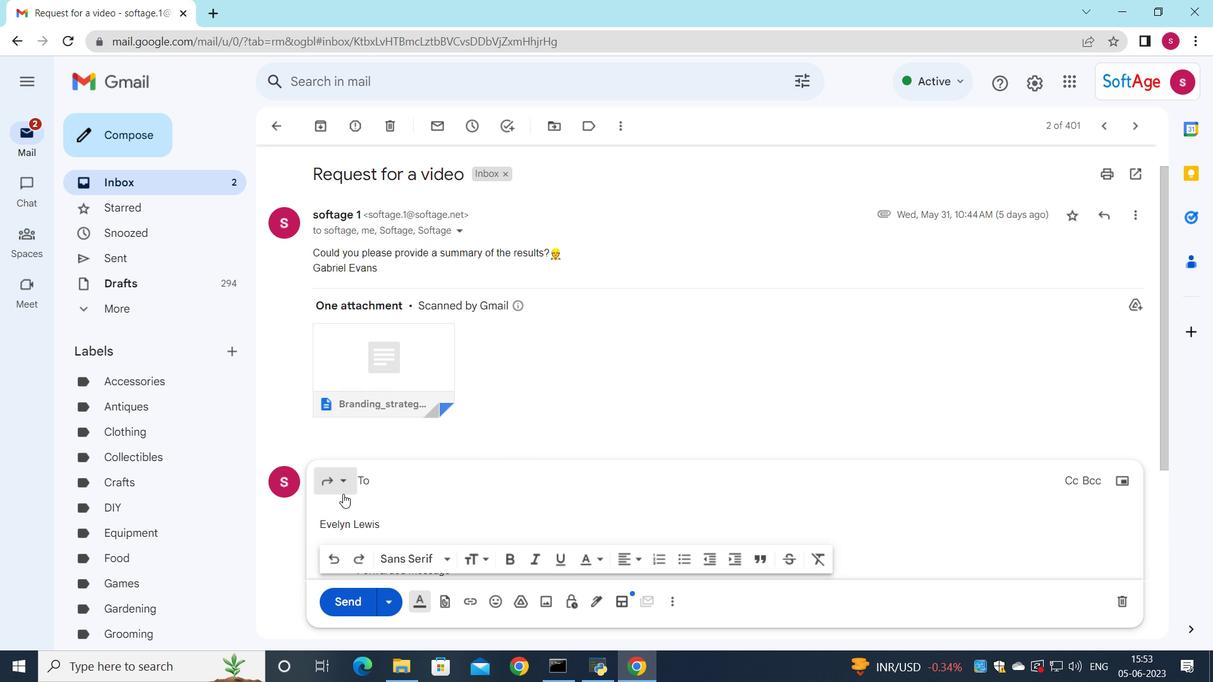 
Action: Mouse moved to (367, 429)
Screenshot: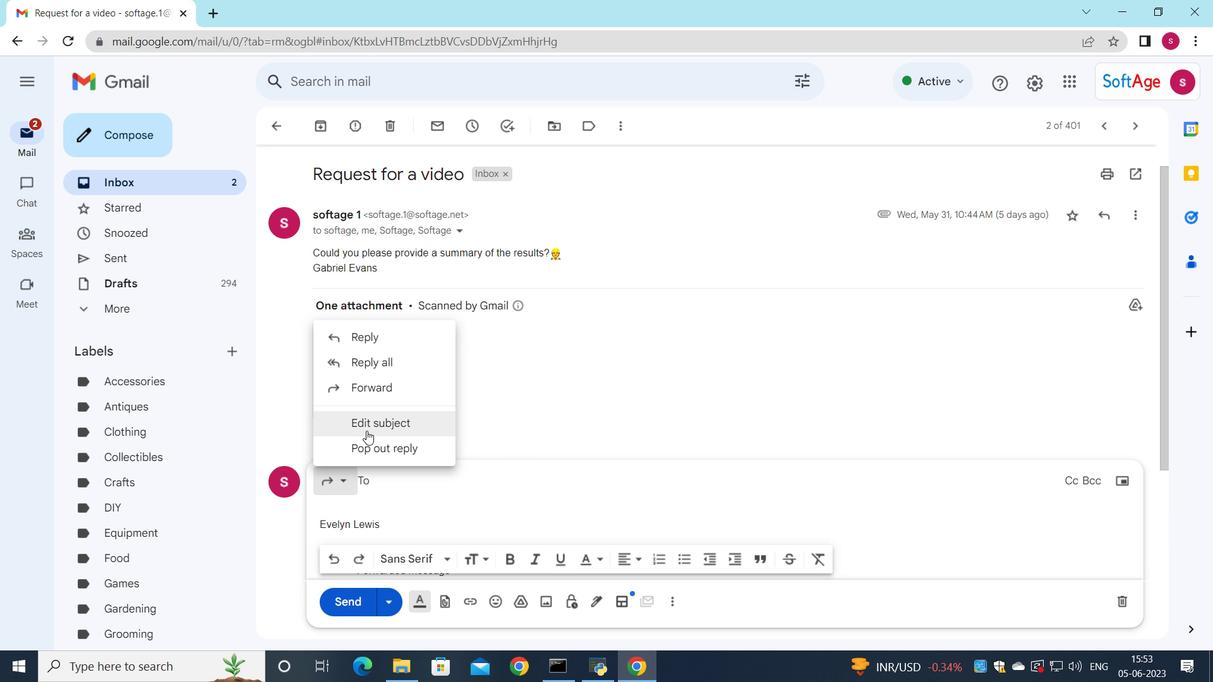 
Action: Mouse pressed left at (367, 429)
Screenshot: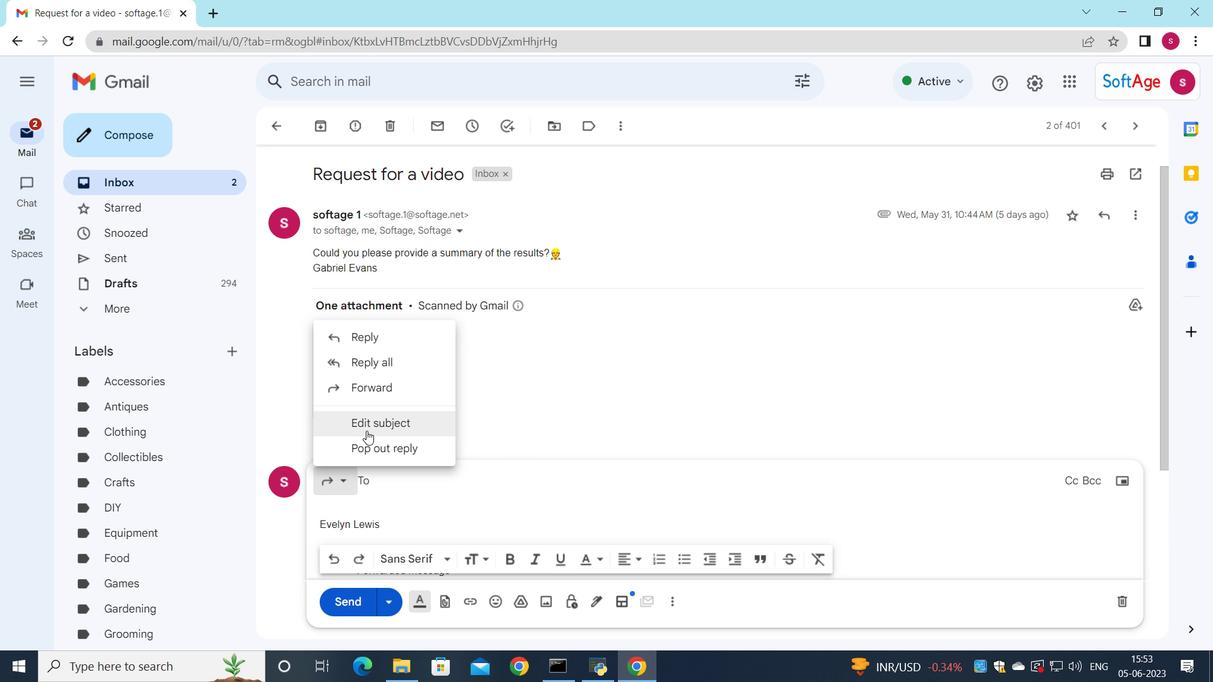 
Action: Mouse moved to (853, 290)
Screenshot: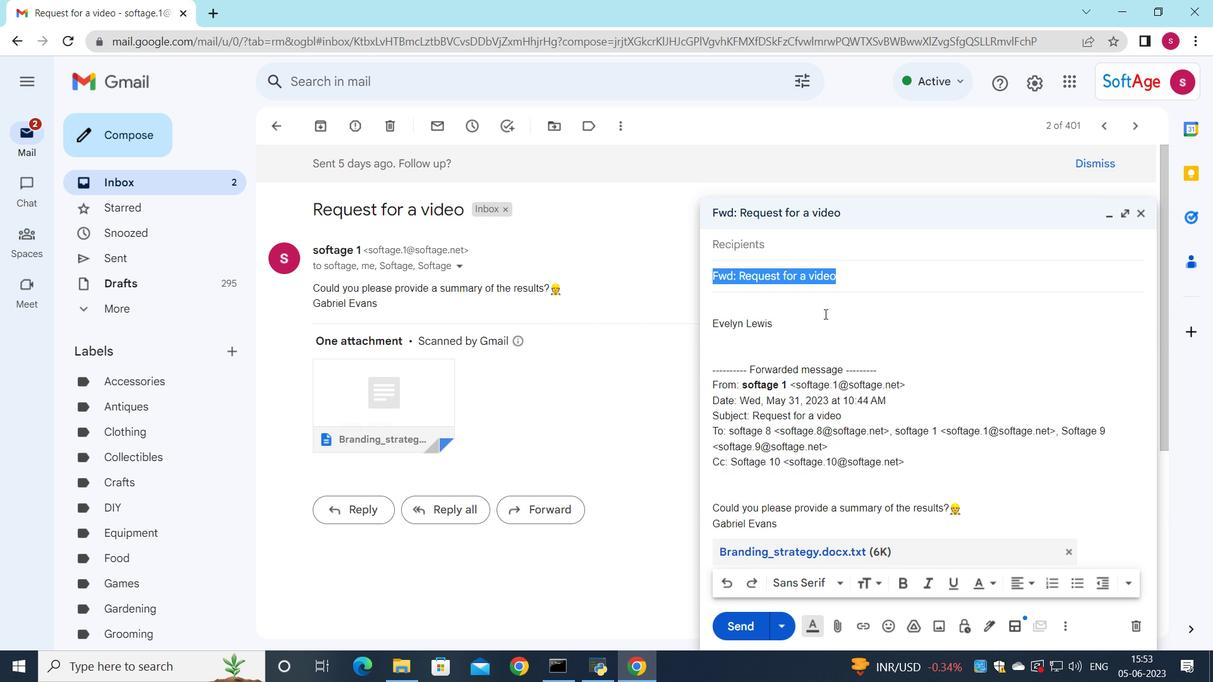 
Action: Key pressed <Key.shift>Request<Key.space>for<Key.space>a<Key.space>review
Screenshot: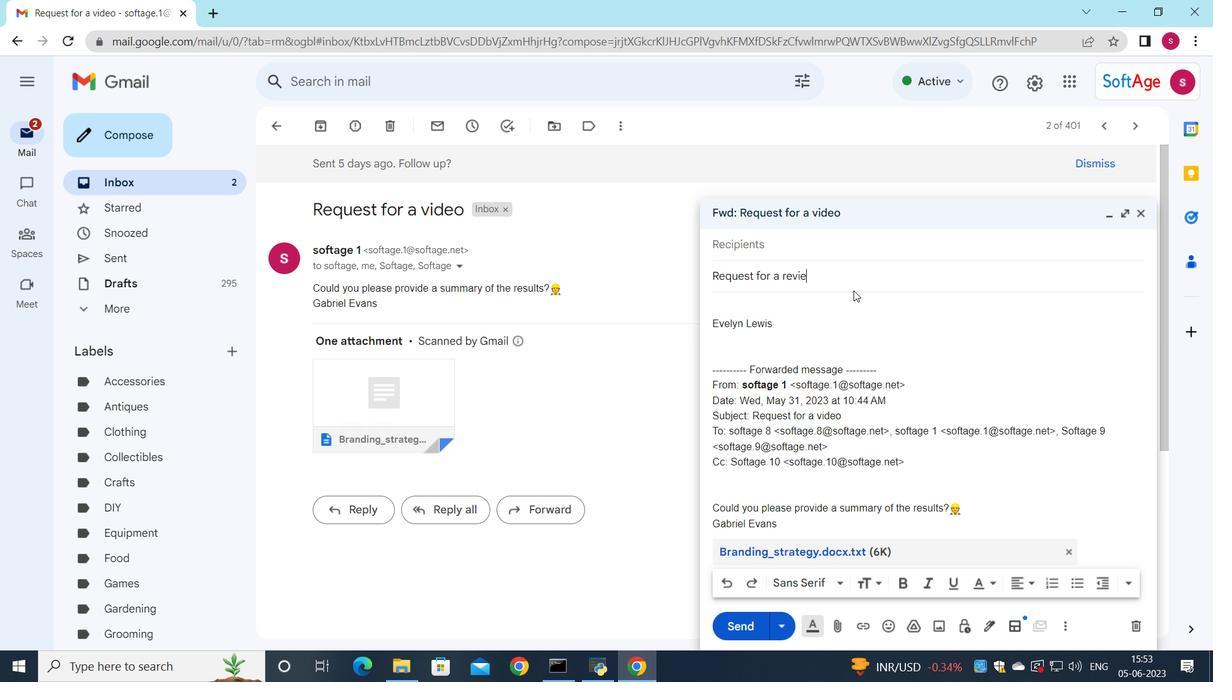 
Action: Mouse moved to (774, 238)
Screenshot: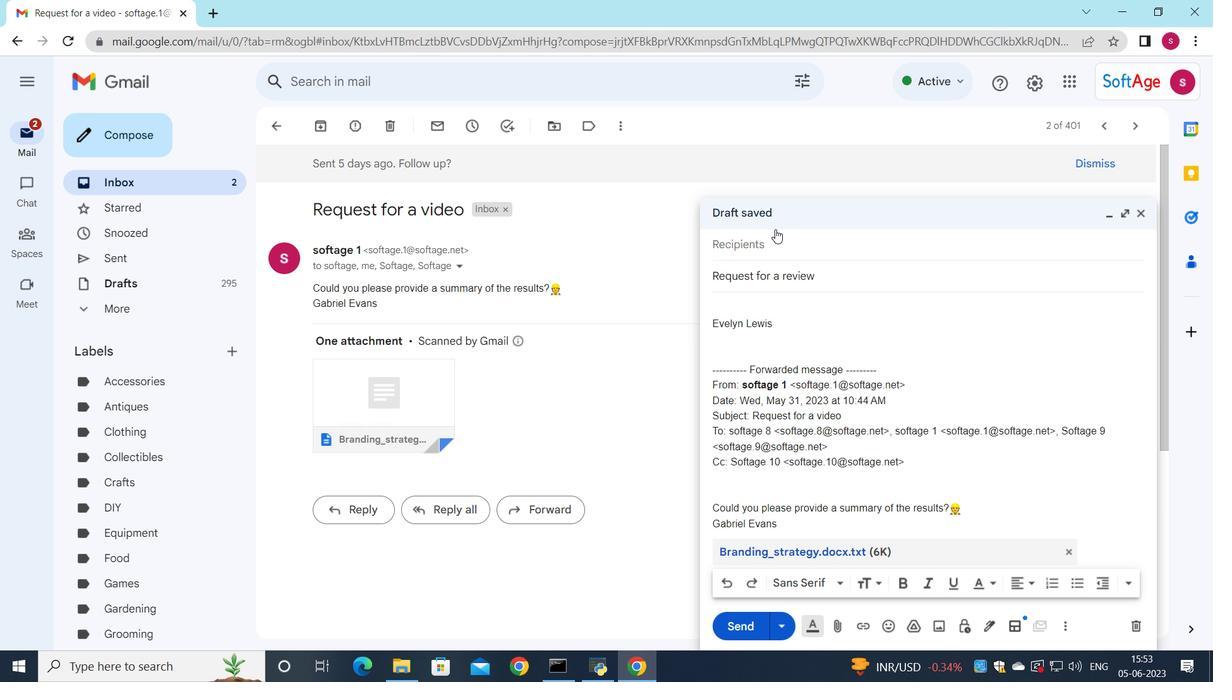 
Action: Mouse pressed left at (774, 238)
Screenshot: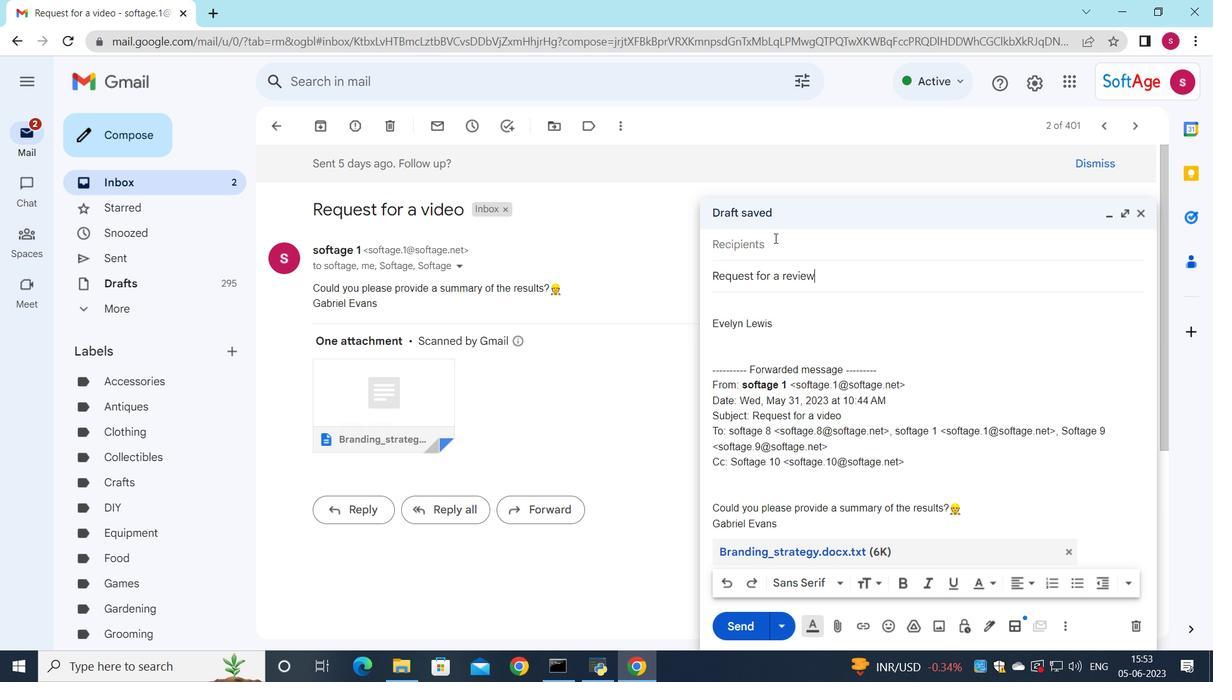 
Action: Mouse moved to (772, 285)
Screenshot: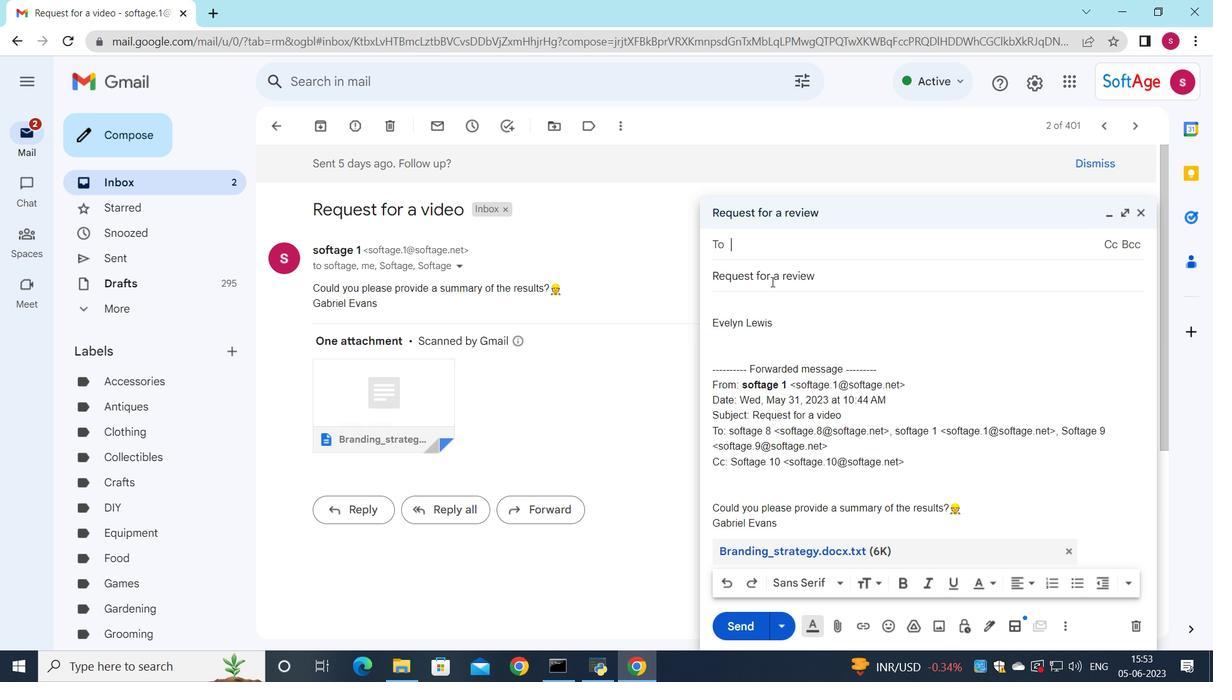 
Action: Key pressed s
Screenshot: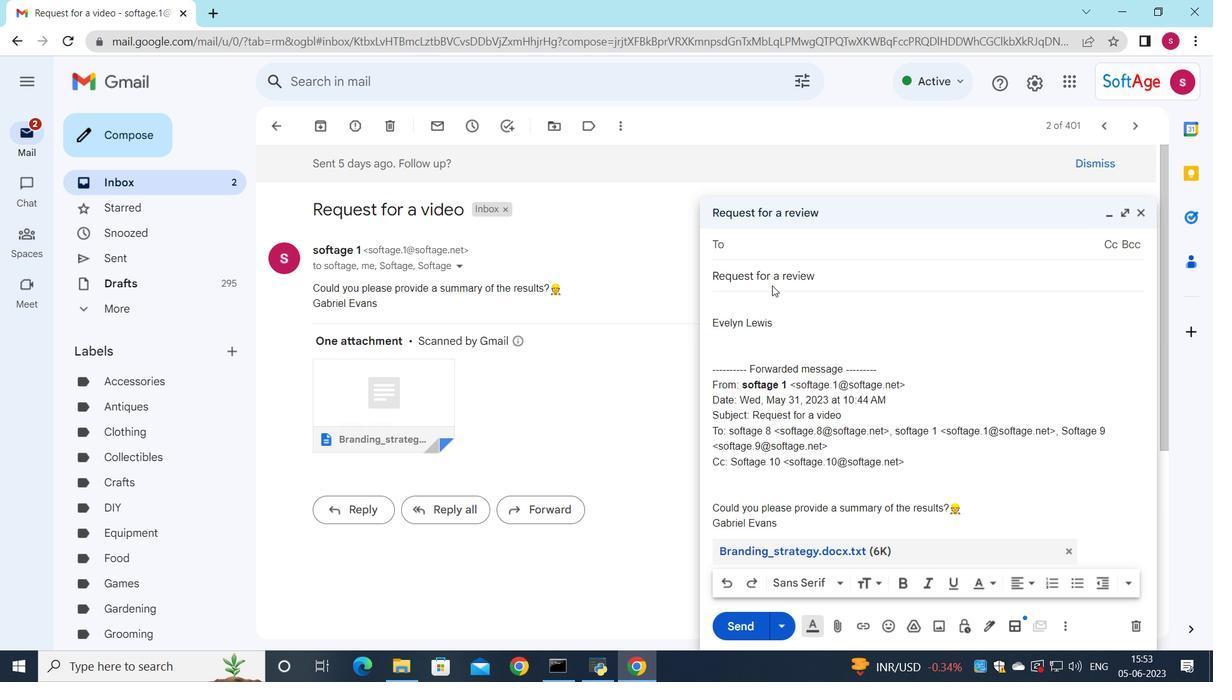 
Action: Mouse moved to (877, 485)
Screenshot: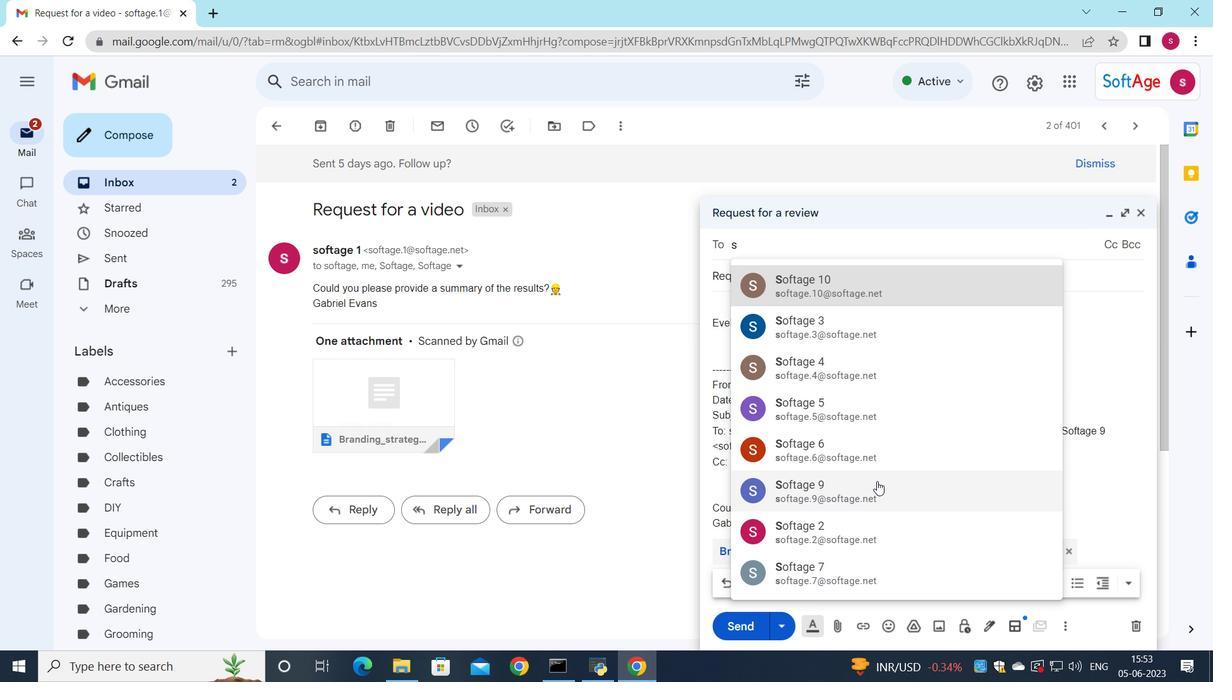 
Action: Mouse pressed left at (877, 485)
Screenshot: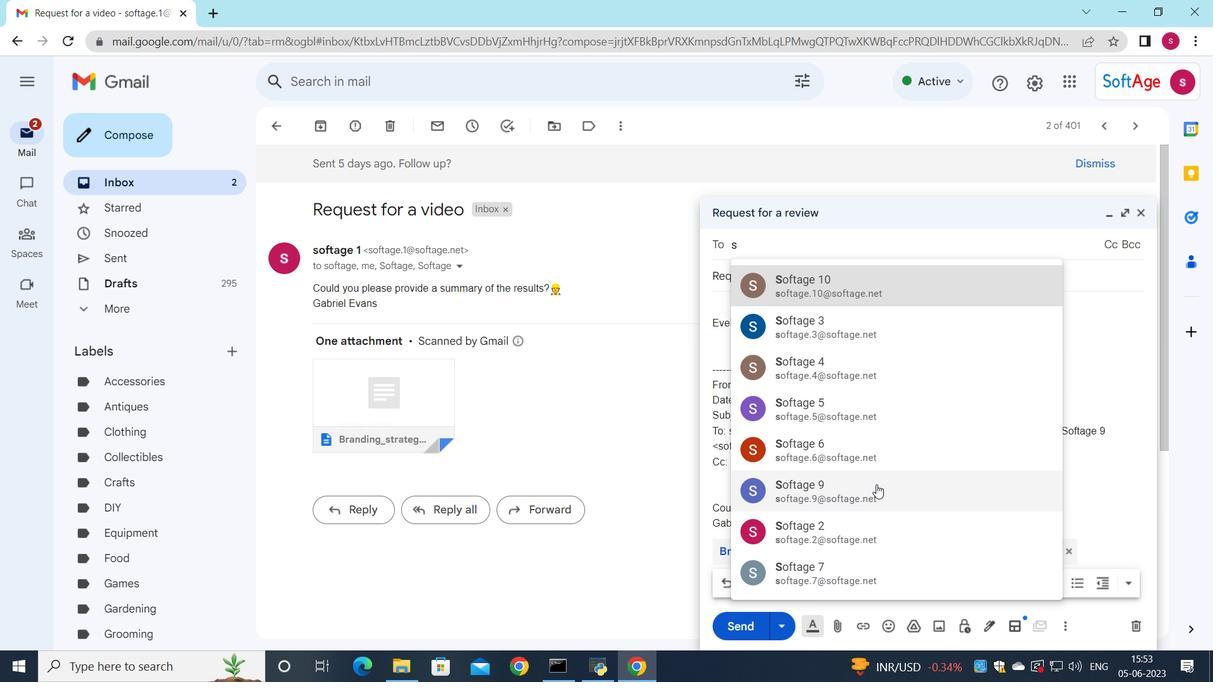 
Action: Mouse moved to (747, 329)
Screenshot: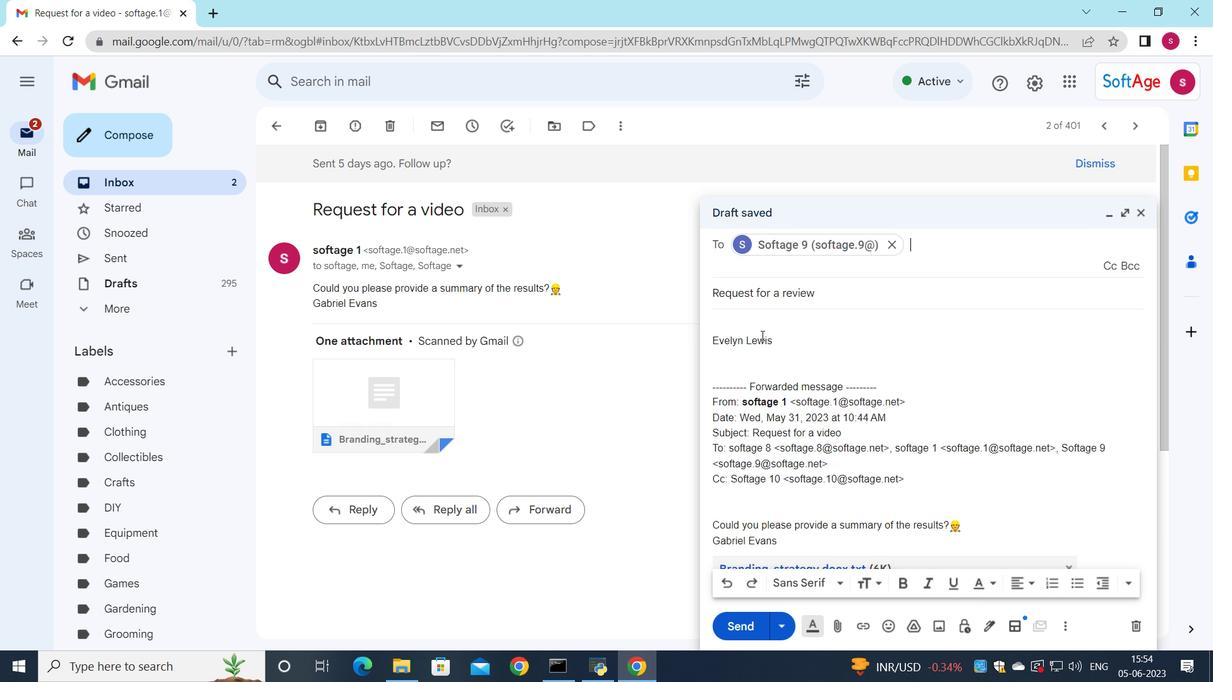 
Action: Mouse pressed left at (747, 329)
Screenshot: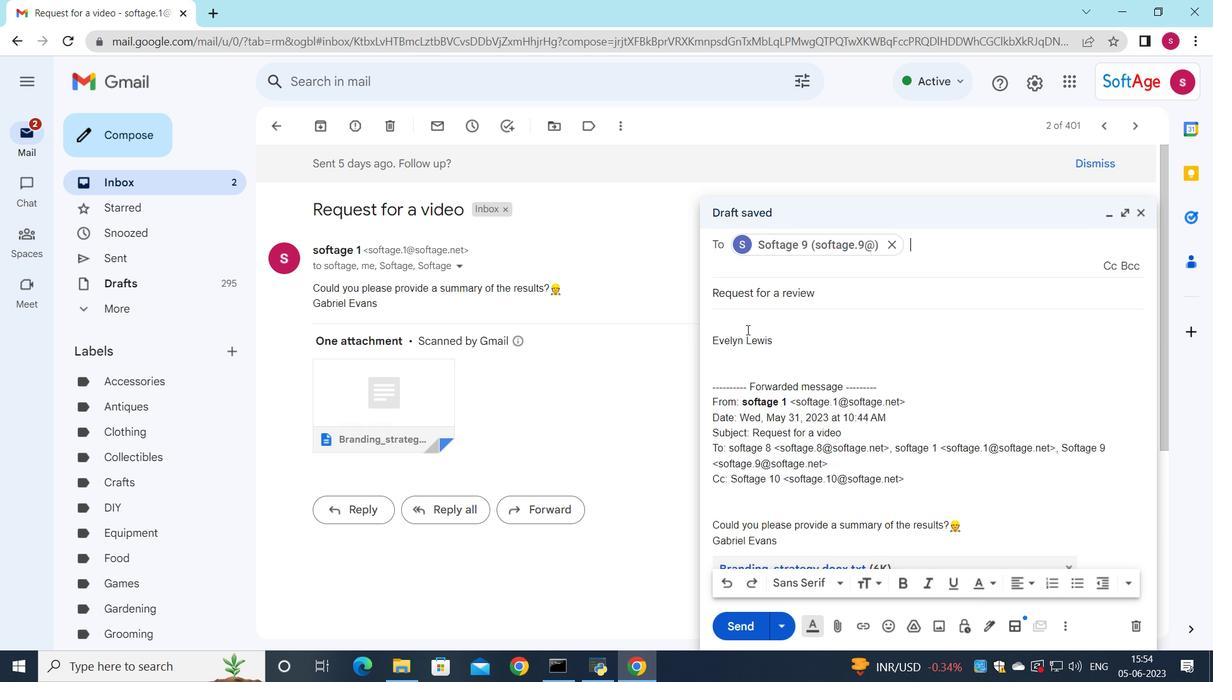 
Action: Mouse moved to (859, 317)
Screenshot: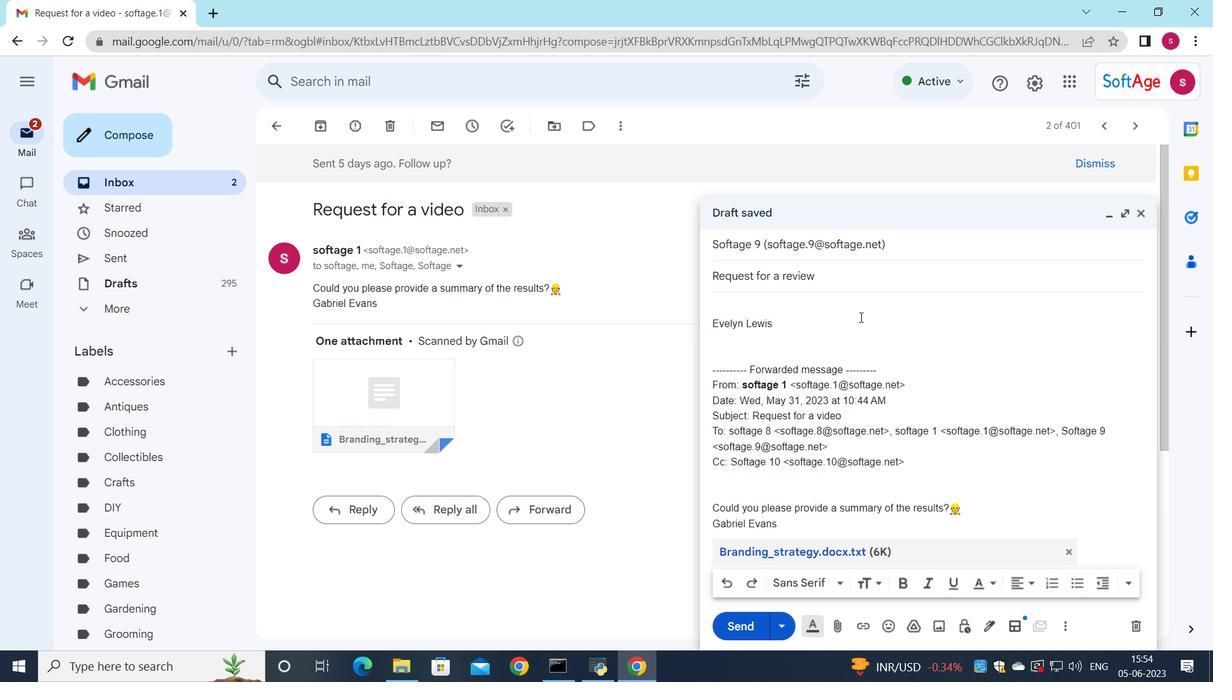 
Action: Key pressed <Key.shift><Key.shift><Key.shift><Key.shift><Key.shift><Key.shift><Key.shift>Please<Key.space>fo<Key.backspace>ind<Key.space>attached<Key.space>the<Key.space>final<Key.space>versu<Key.backspace>ion<Key.space>of<Key.space>the<Key.space>budget<Key.space>purposal
Screenshot: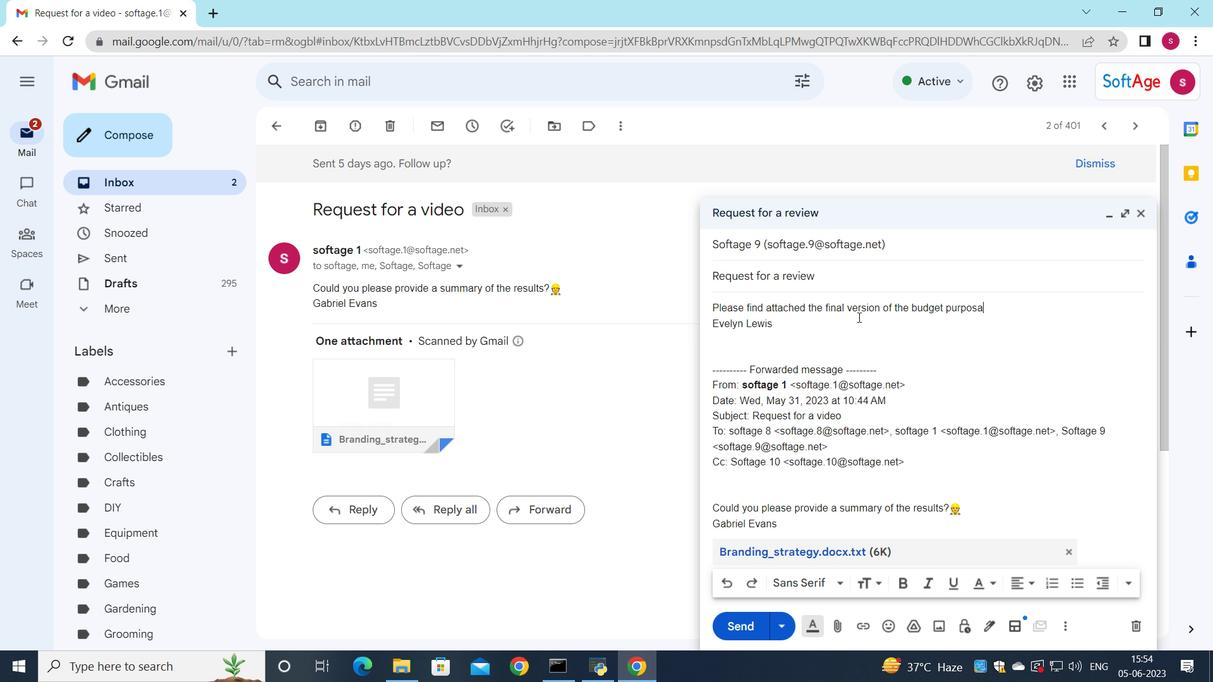 
Action: Mouse moved to (654, 370)
Screenshot: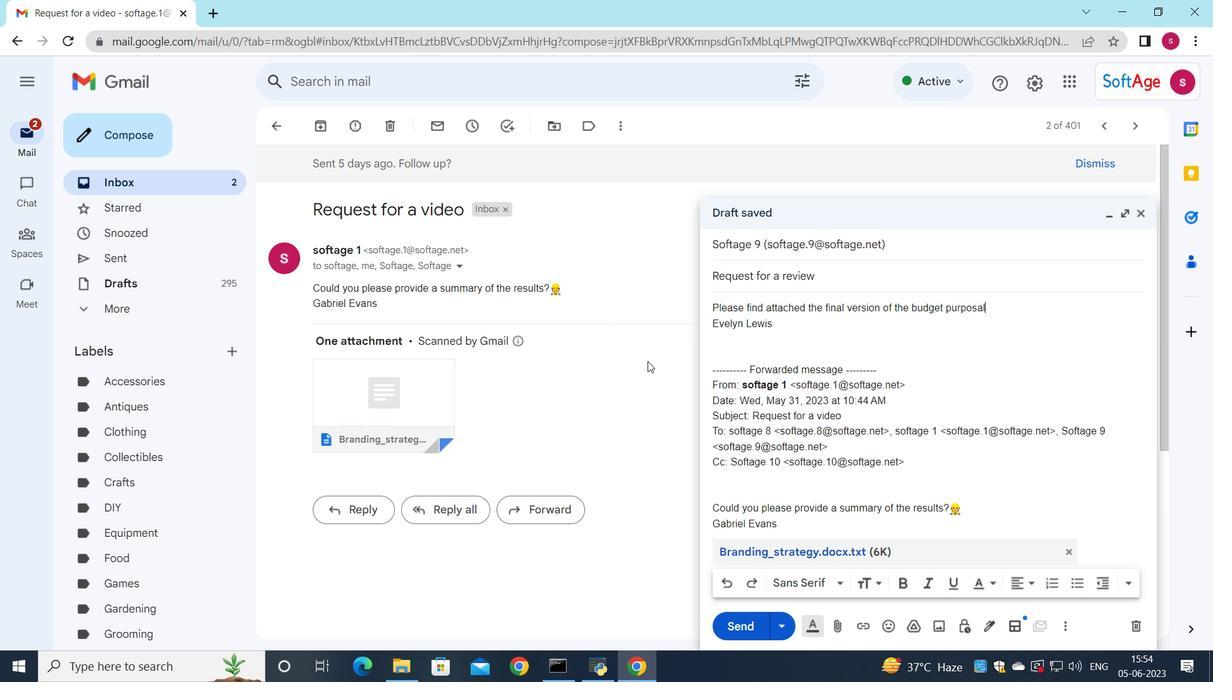 
Action: Key pressed .
Screenshot: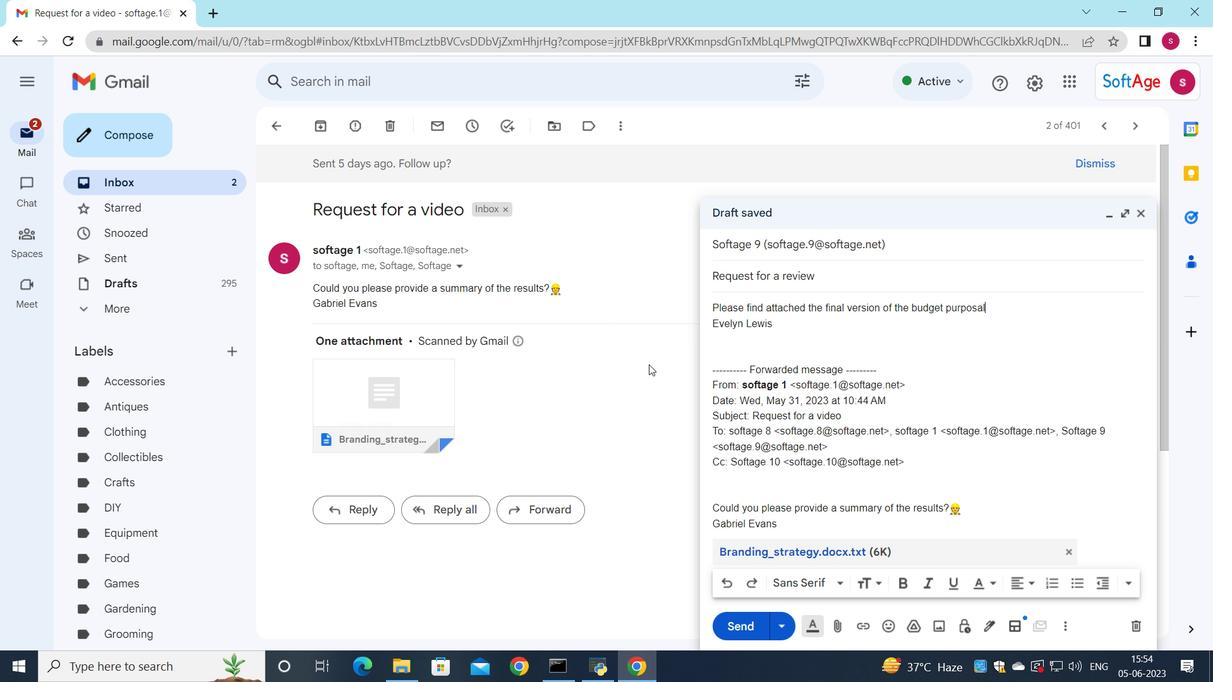 
Action: Mouse moved to (995, 307)
Screenshot: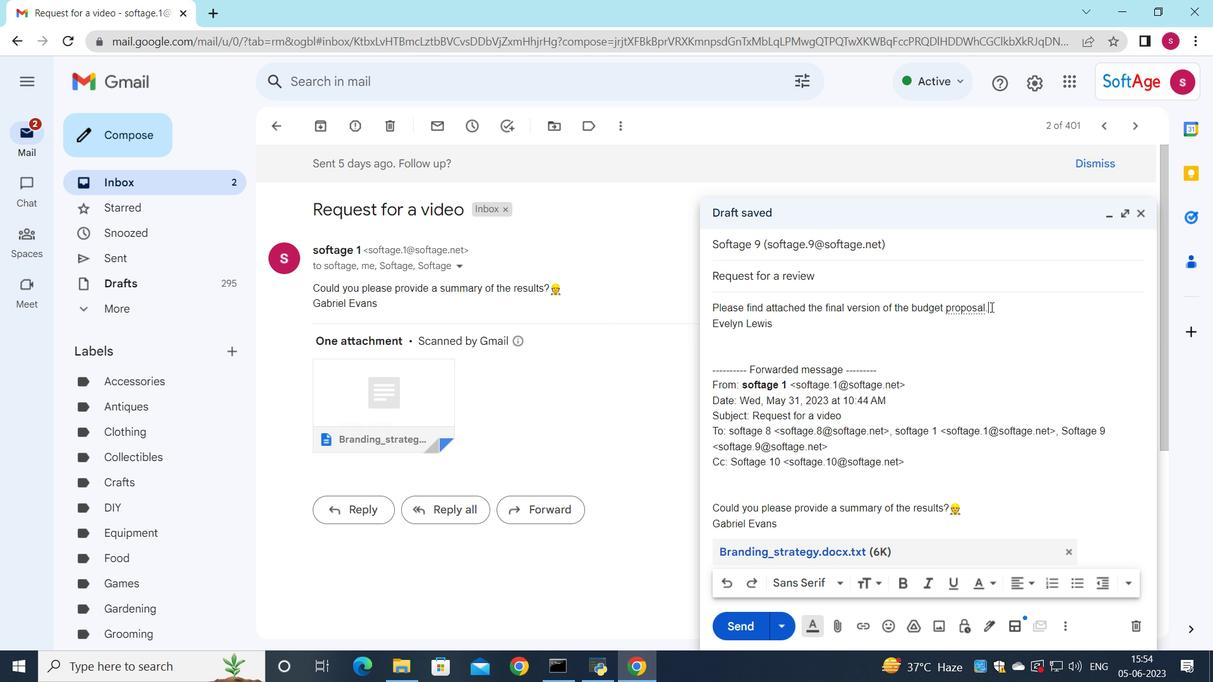 
Action: Mouse pressed left at (995, 307)
Screenshot: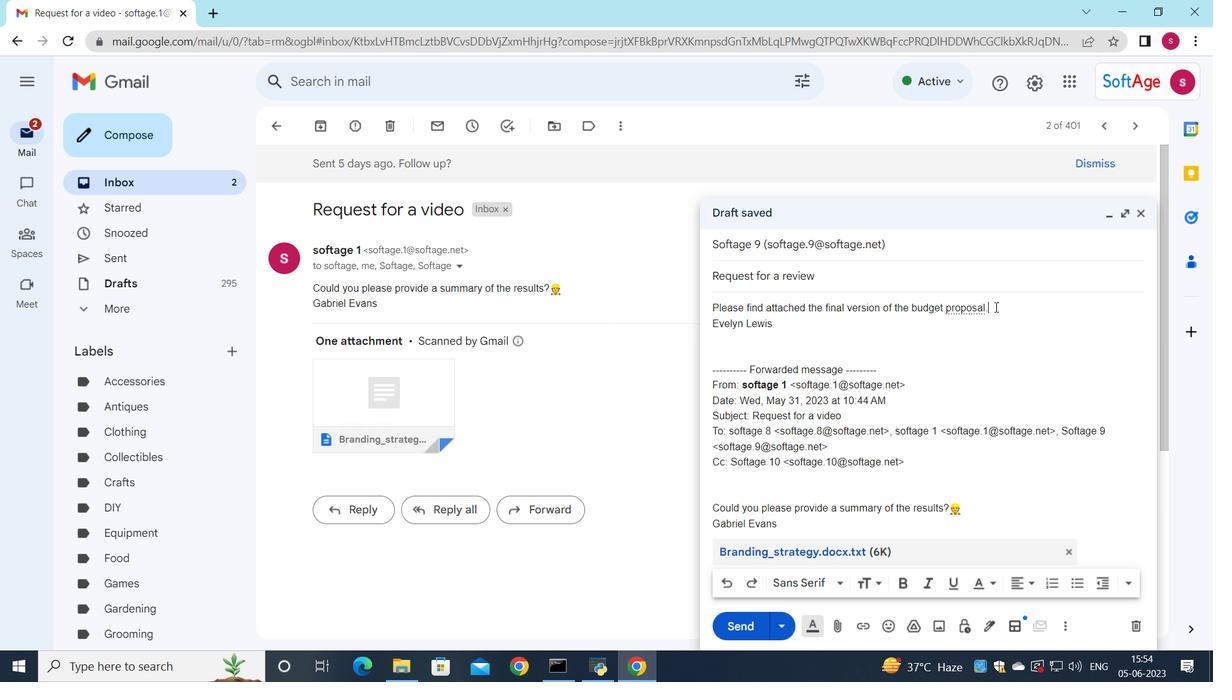 
Action: Mouse moved to (991, 591)
Screenshot: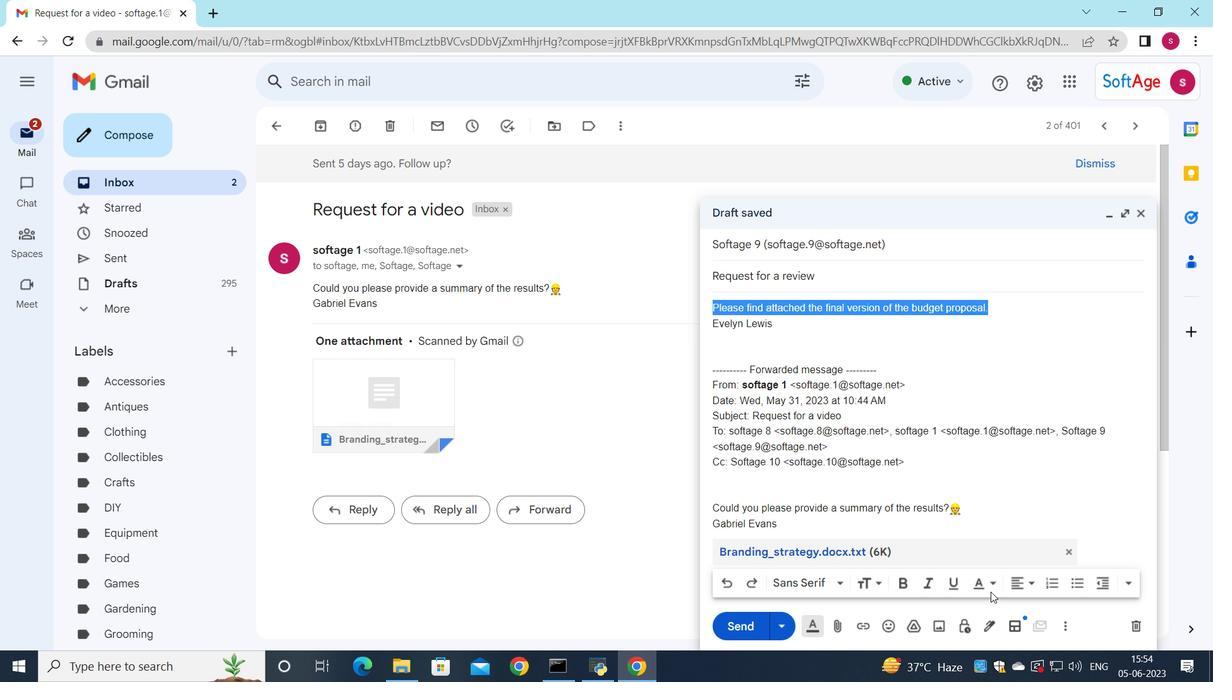 
Action: Mouse pressed left at (991, 591)
Screenshot: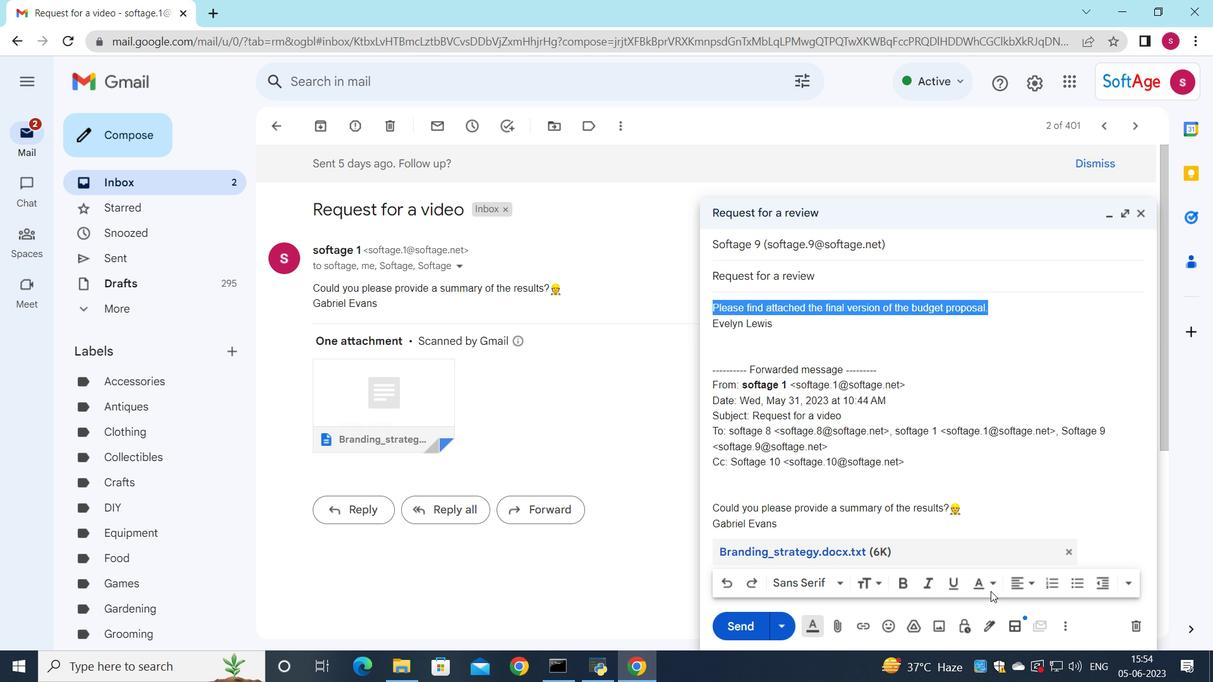 
Action: Mouse moved to (991, 587)
Screenshot: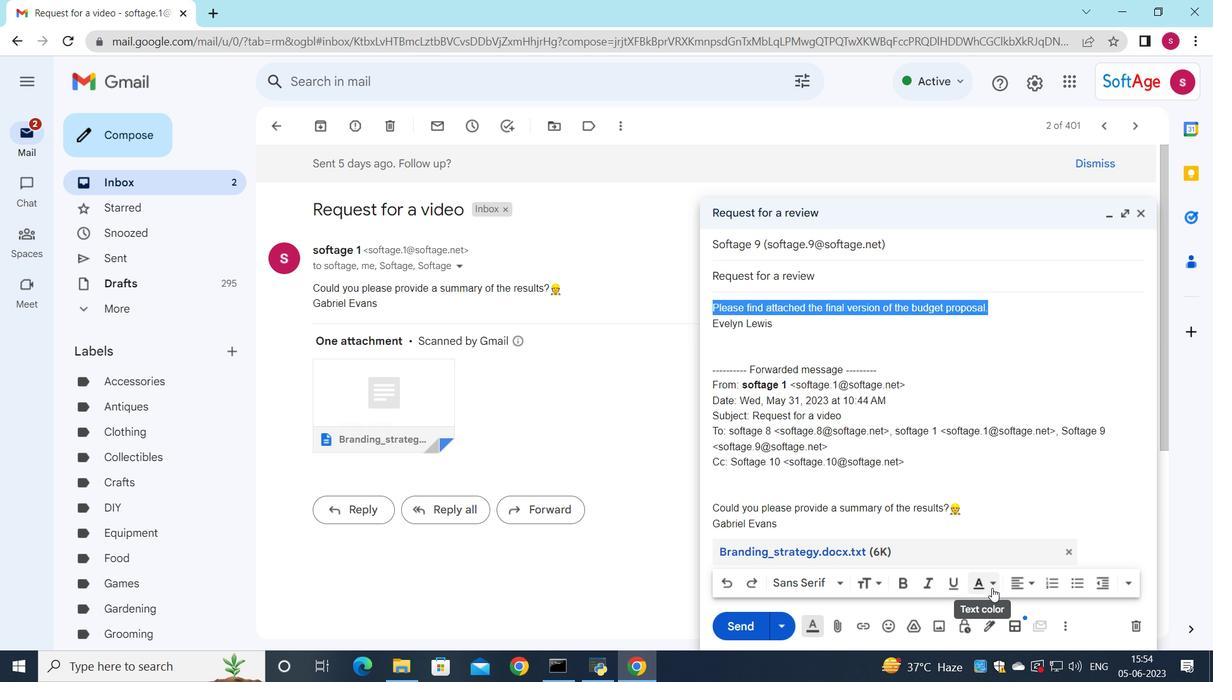 
Action: Mouse pressed left at (991, 587)
Screenshot: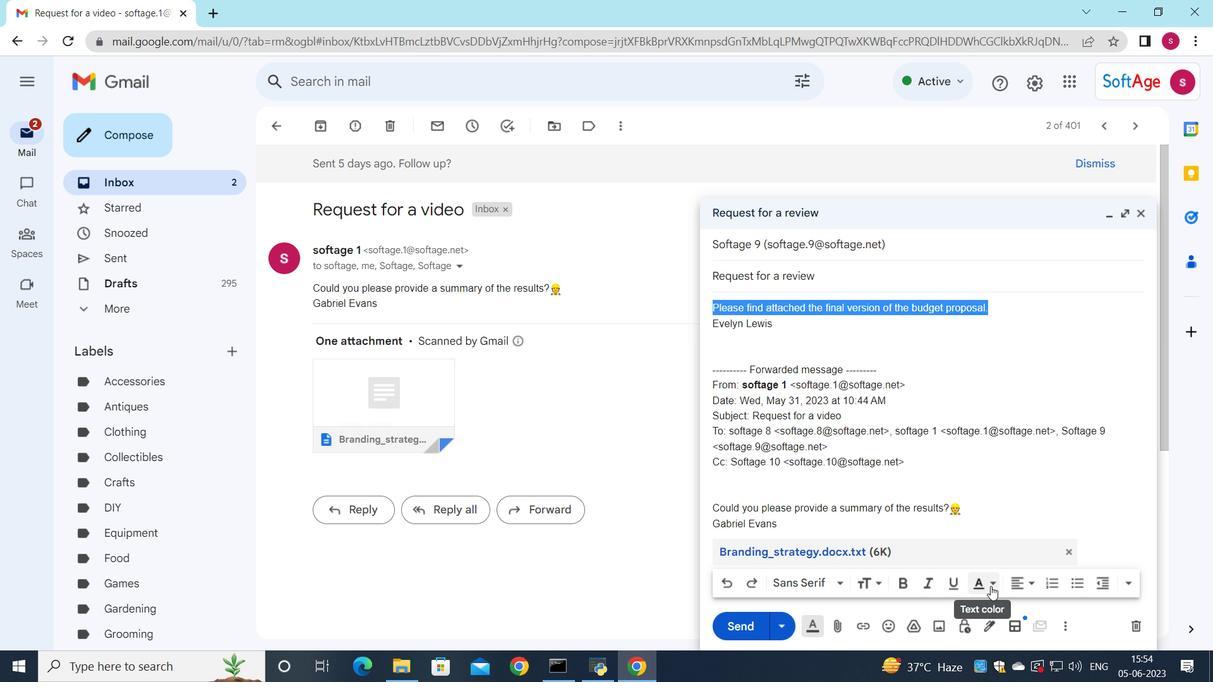 
Action: Mouse moved to (885, 453)
Screenshot: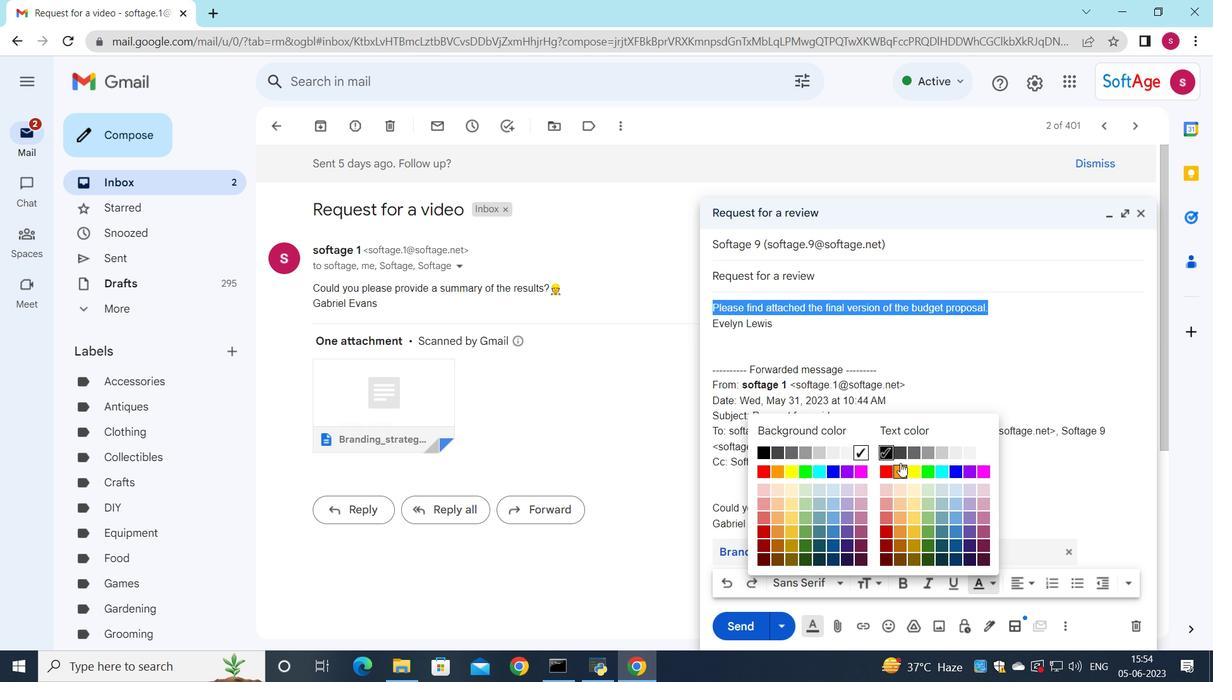 
Action: Mouse pressed left at (885, 453)
Screenshot: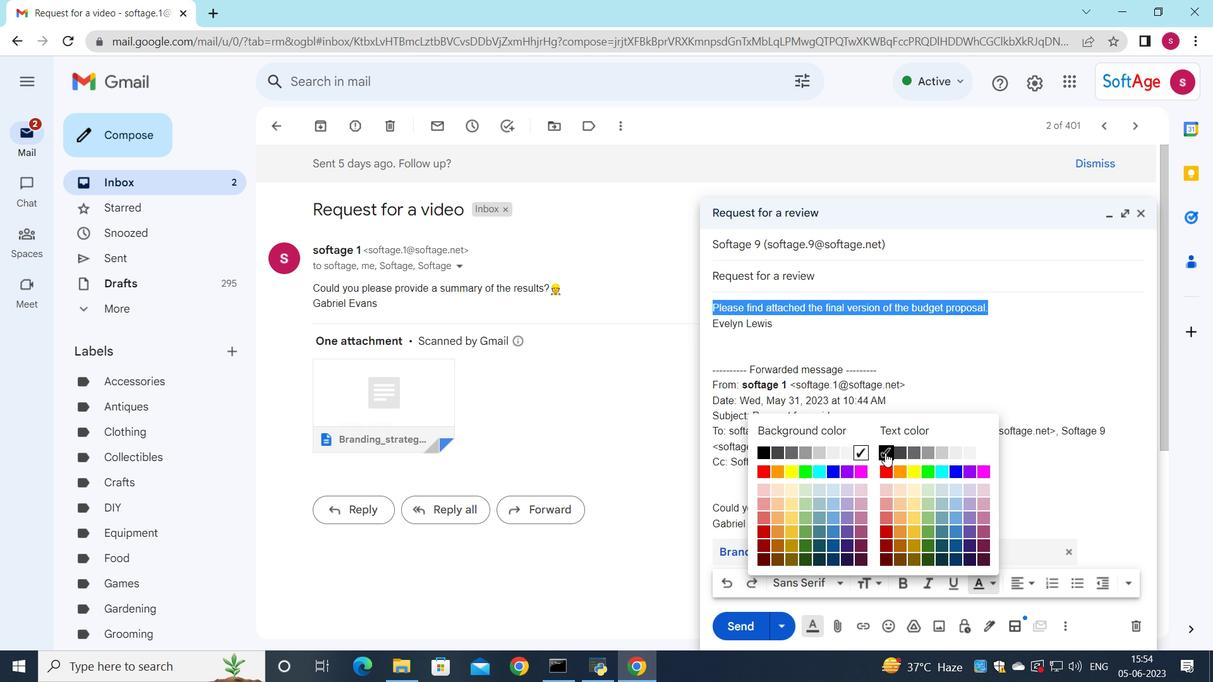 
Action: Mouse moved to (994, 584)
Screenshot: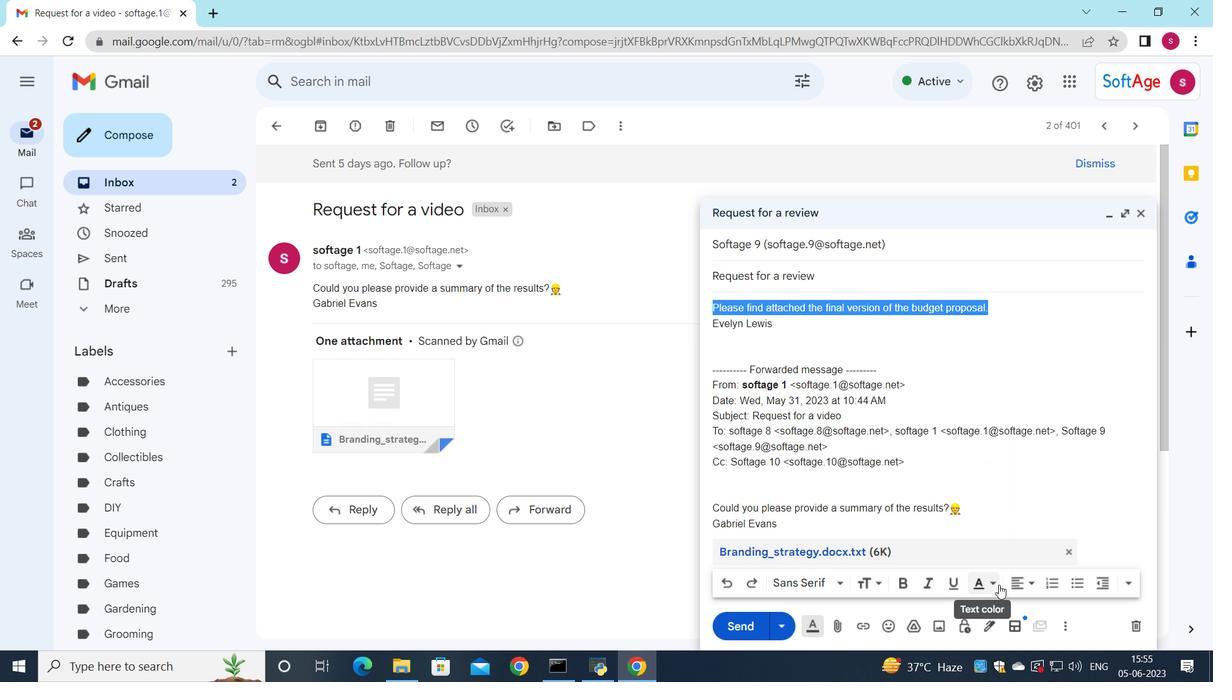 
Action: Mouse pressed left at (994, 584)
Screenshot: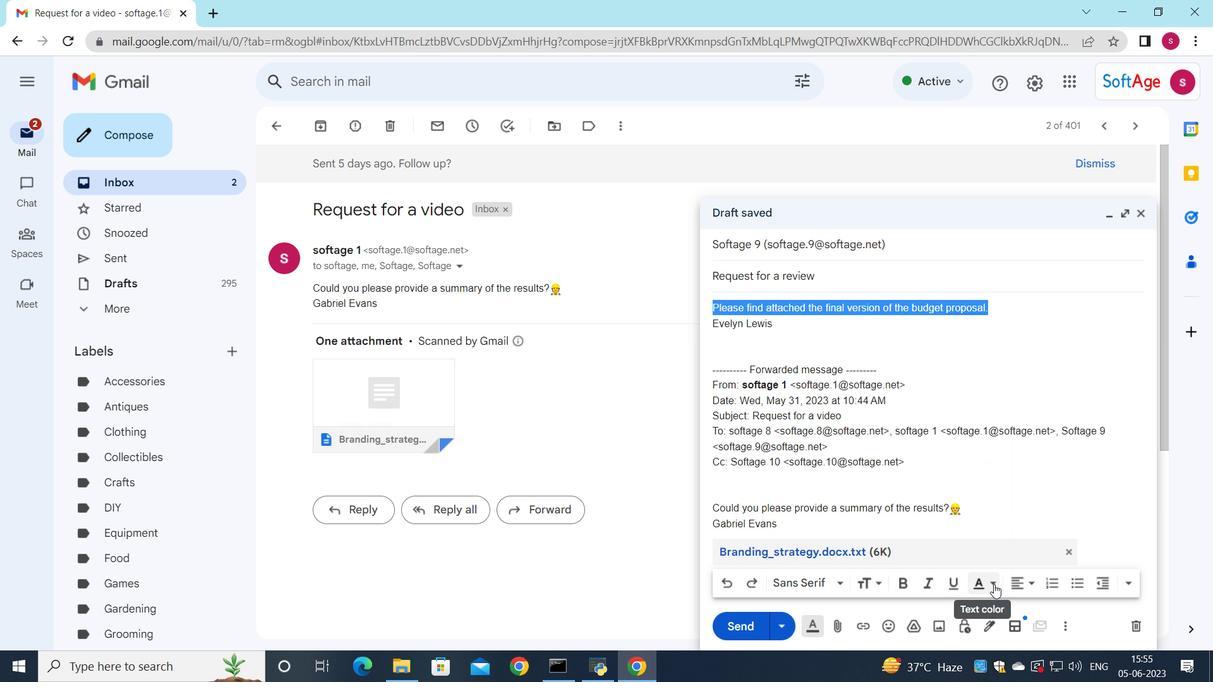 
Action: Mouse moved to (851, 472)
Screenshot: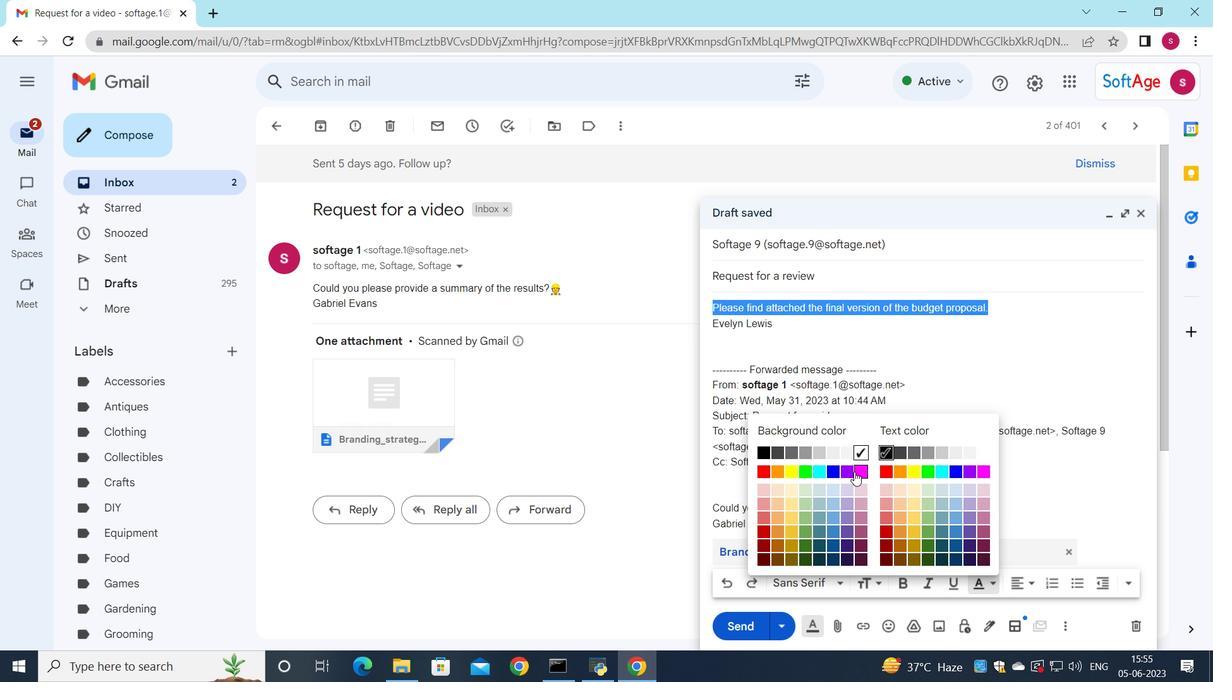 
Action: Mouse pressed left at (851, 472)
Screenshot: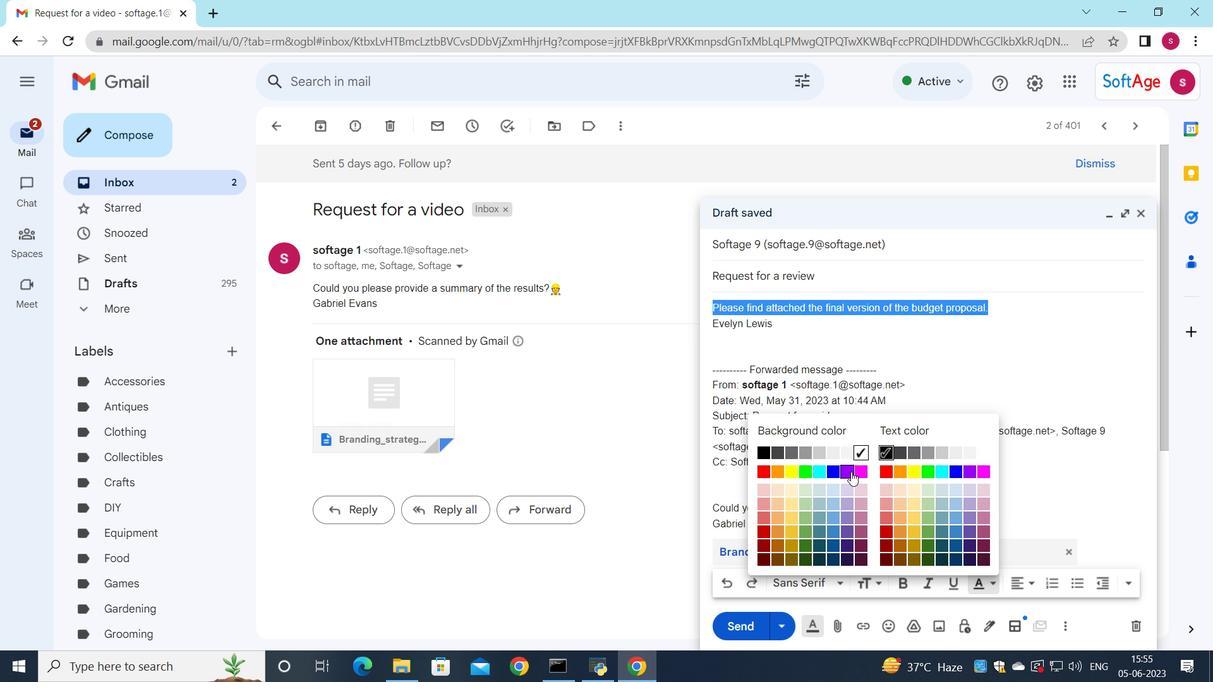 
Action: Mouse moved to (738, 623)
Screenshot: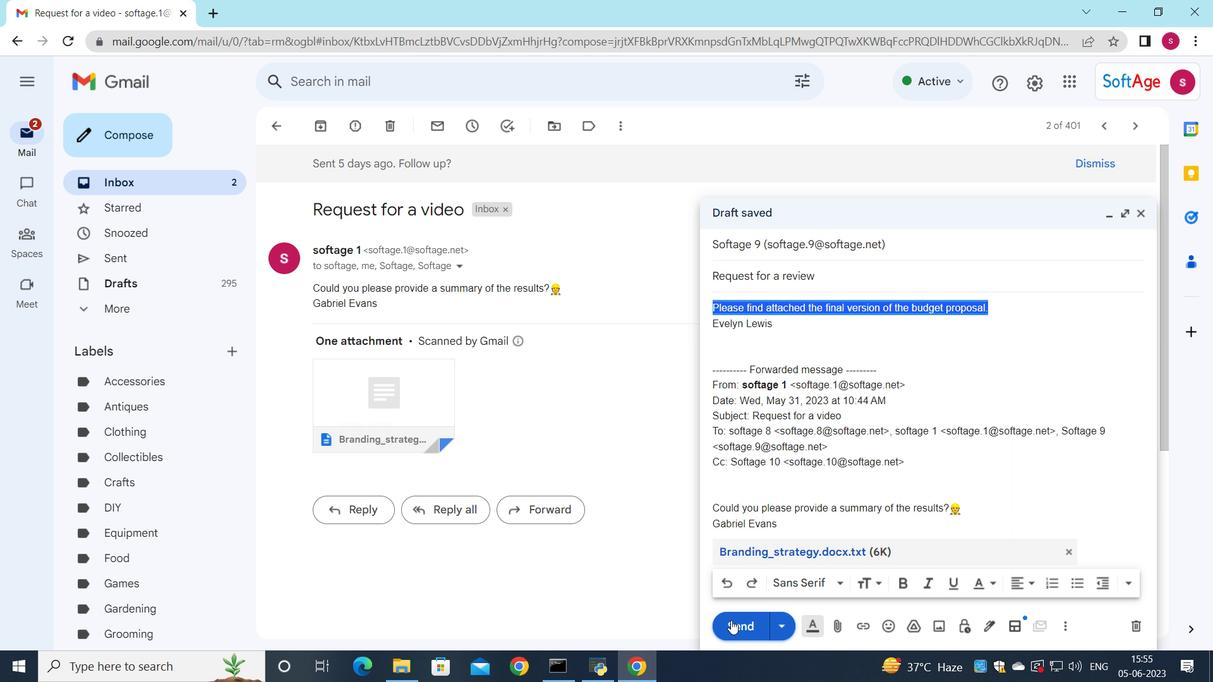 
Action: Mouse pressed left at (738, 623)
Screenshot: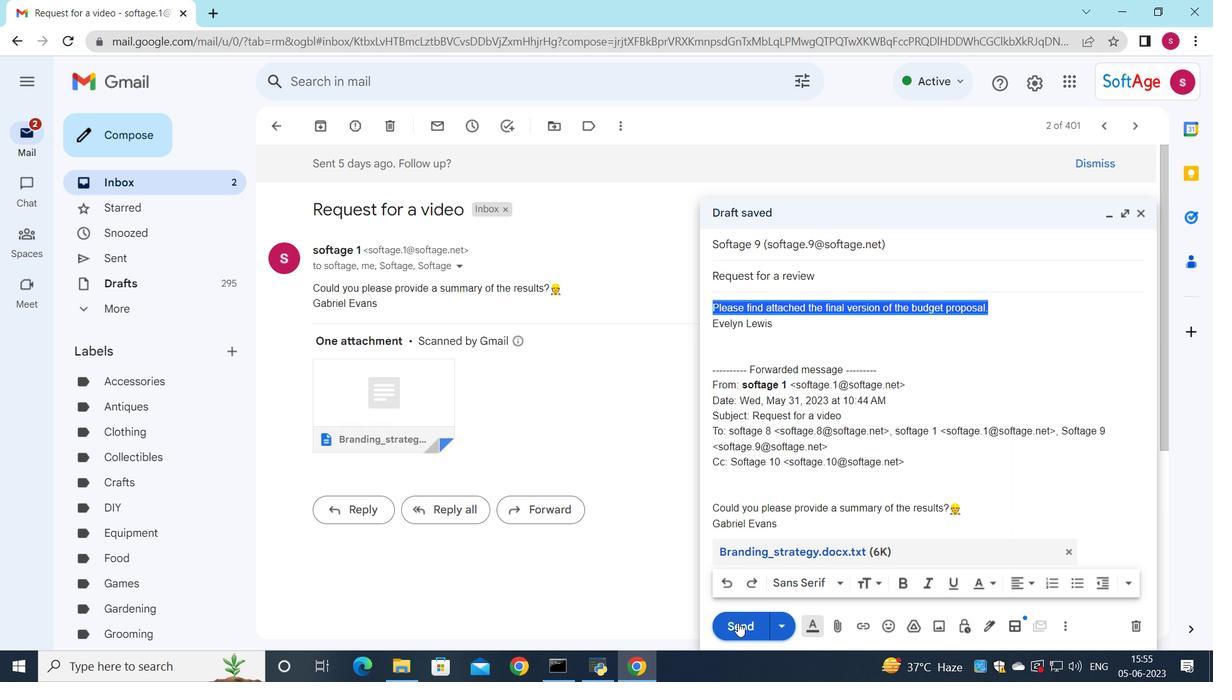 
Action: Mouse moved to (772, 599)
Screenshot: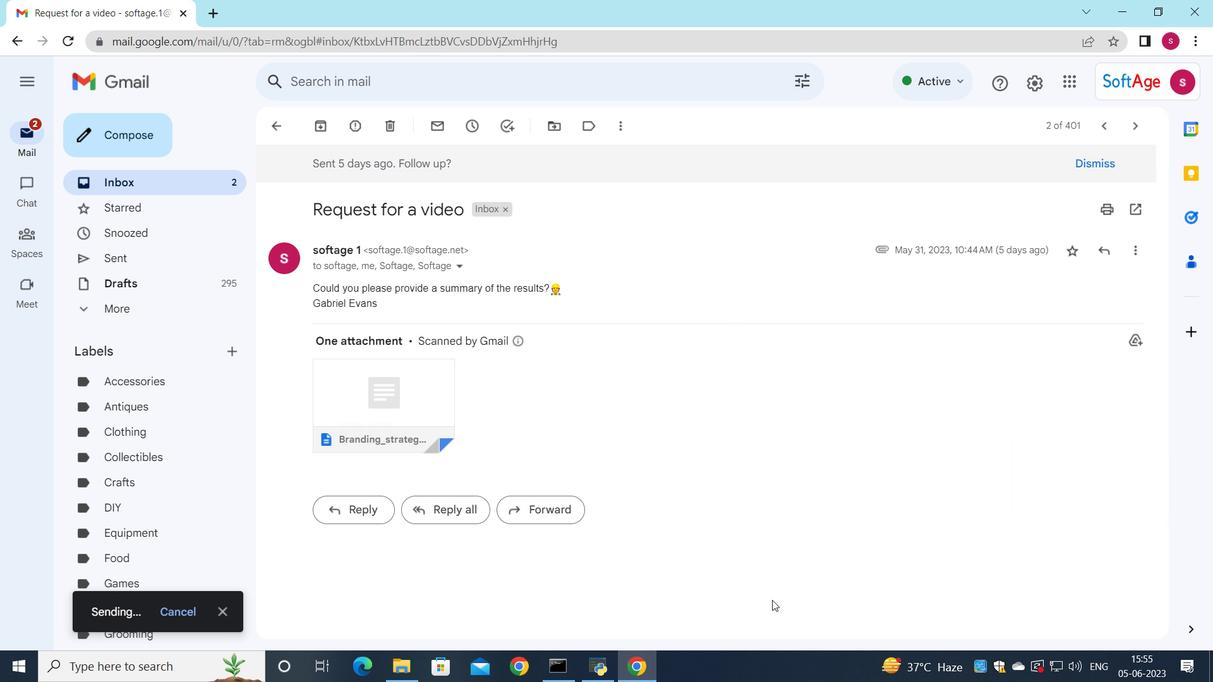 
